 Task: Compose an email with the signature Logan Nelson with the subject Request for a review follow-up and the message I would like to request a change to the project objectives, can we schedule a meeting to discuss this? from softage.9@softage.net to softage.7@softage.netSelect the entire message and remove all formatting, select the entire message Undo Send the email. Finally, move the email from Sent Items to the label Employee handbooks
Action: Mouse moved to (841, 50)
Screenshot: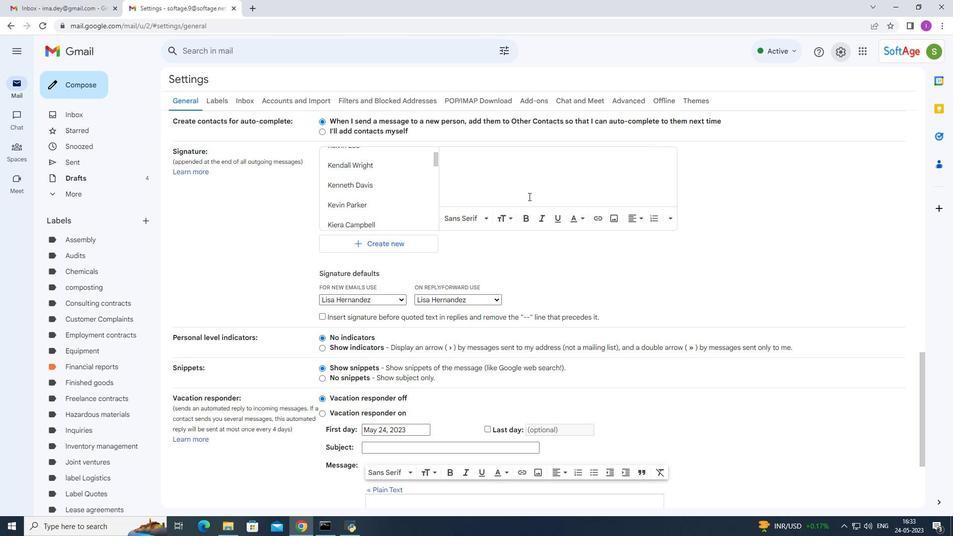 
Action: Mouse pressed left at (841, 50)
Screenshot: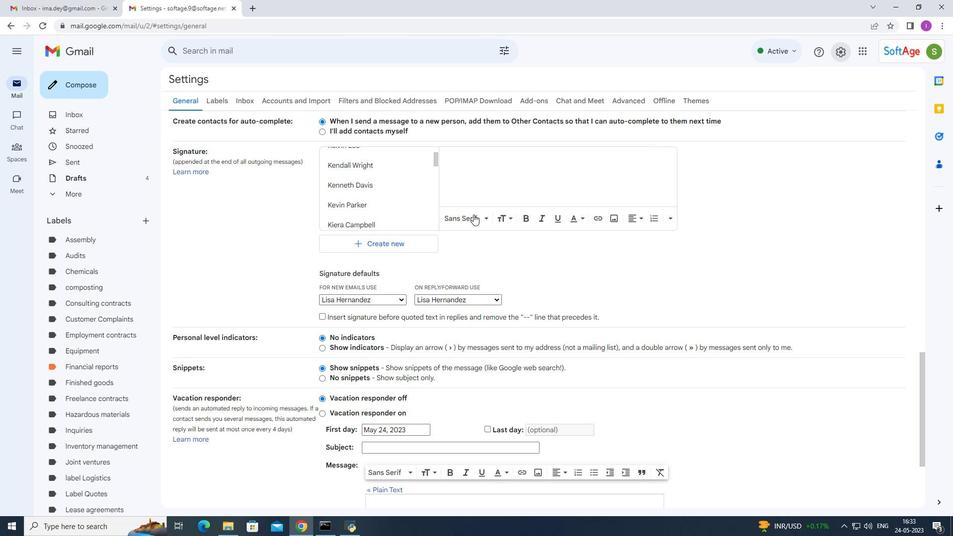 
Action: Mouse moved to (839, 102)
Screenshot: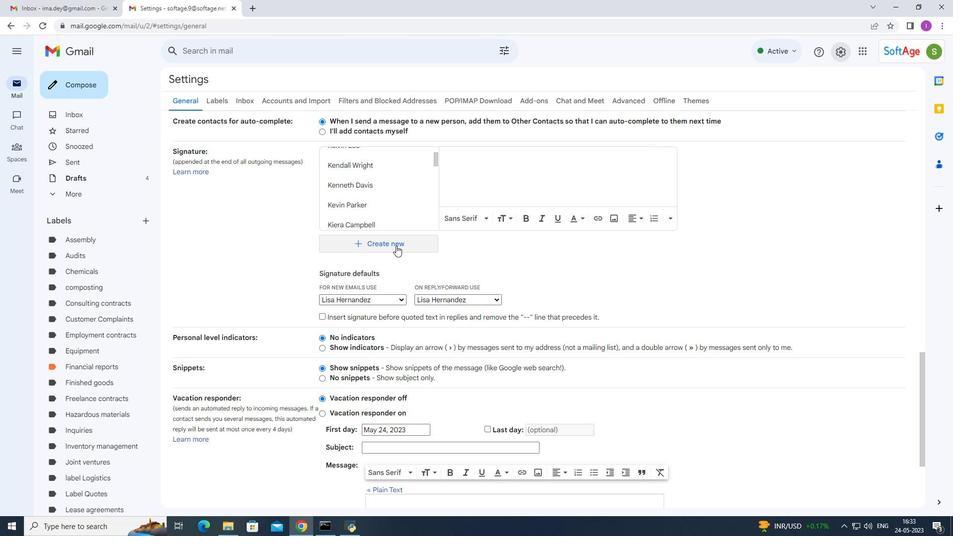 
Action: Mouse pressed left at (839, 102)
Screenshot: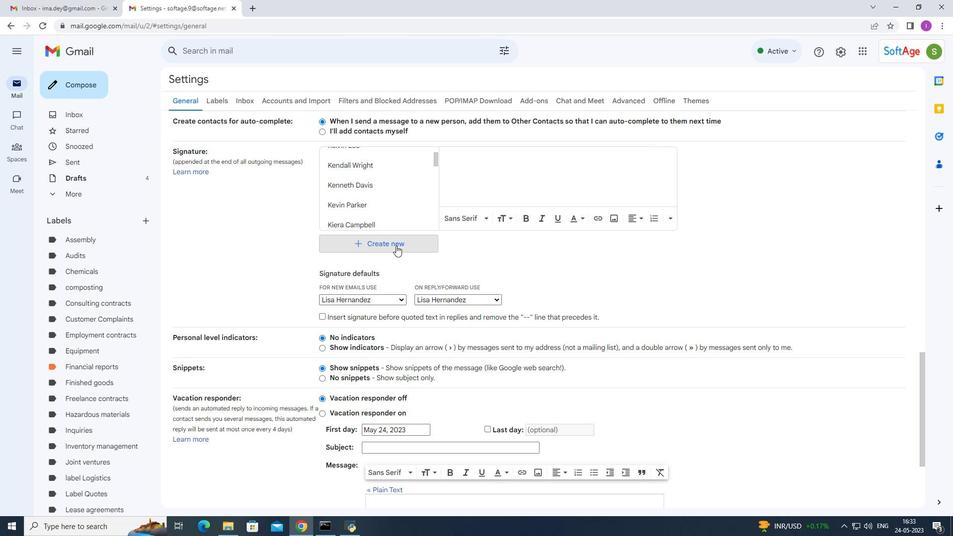 
Action: Mouse moved to (447, 230)
Screenshot: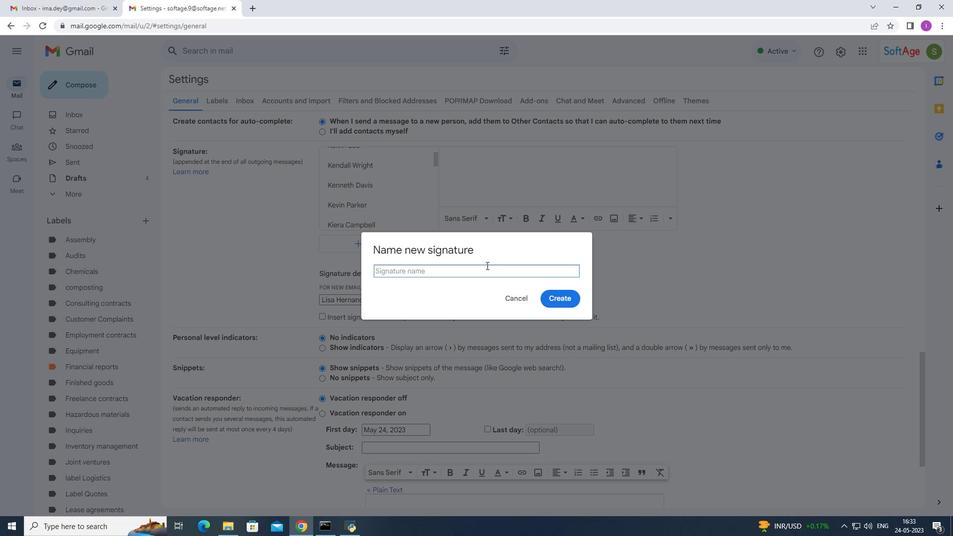 
Action: Mouse scrolled (447, 229) with delta (0, 0)
Screenshot: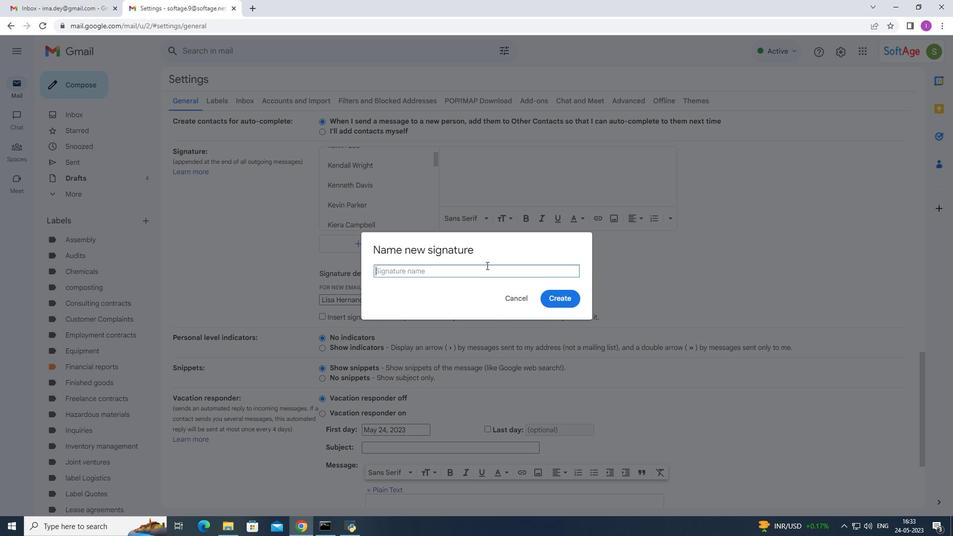
Action: Mouse moved to (458, 228)
Screenshot: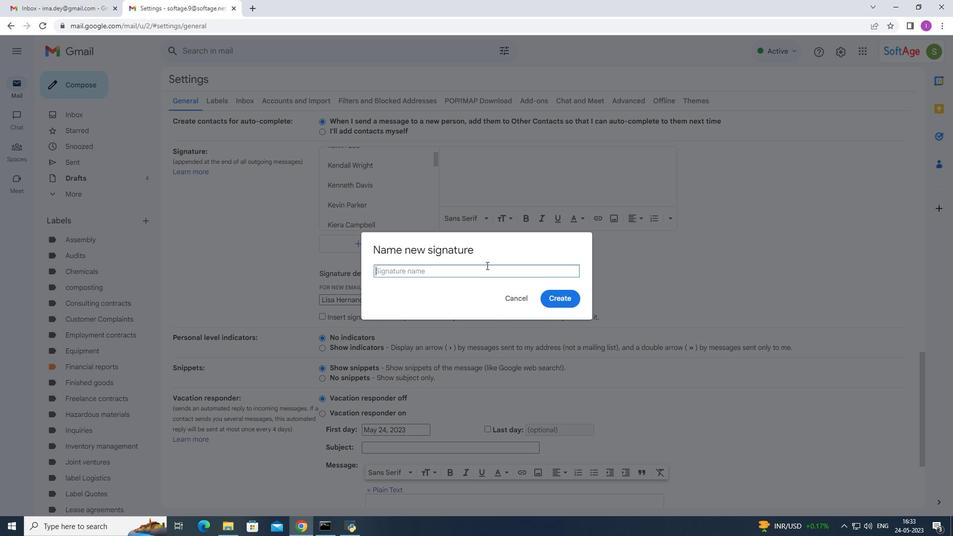 
Action: Mouse scrolled (448, 229) with delta (0, 0)
Screenshot: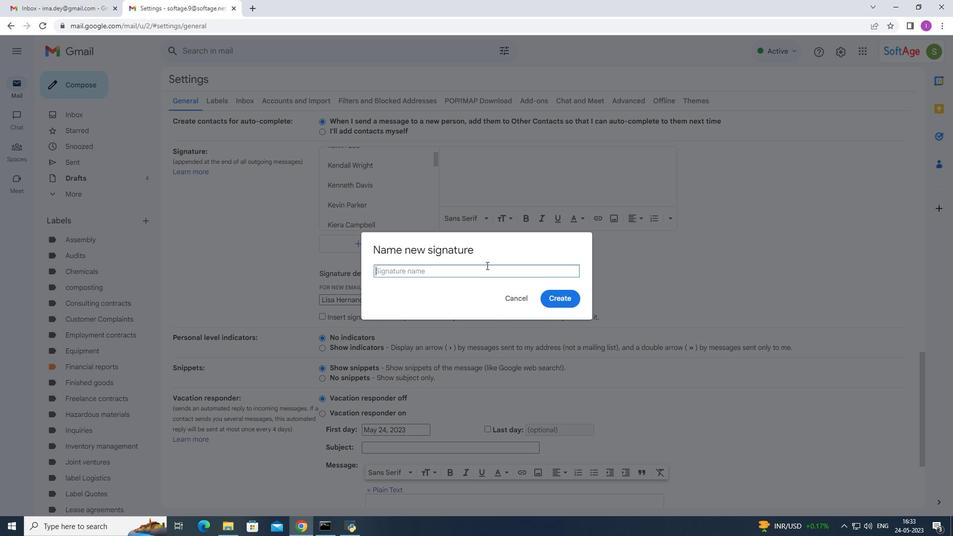 
Action: Mouse scrolled (450, 229) with delta (0, 0)
Screenshot: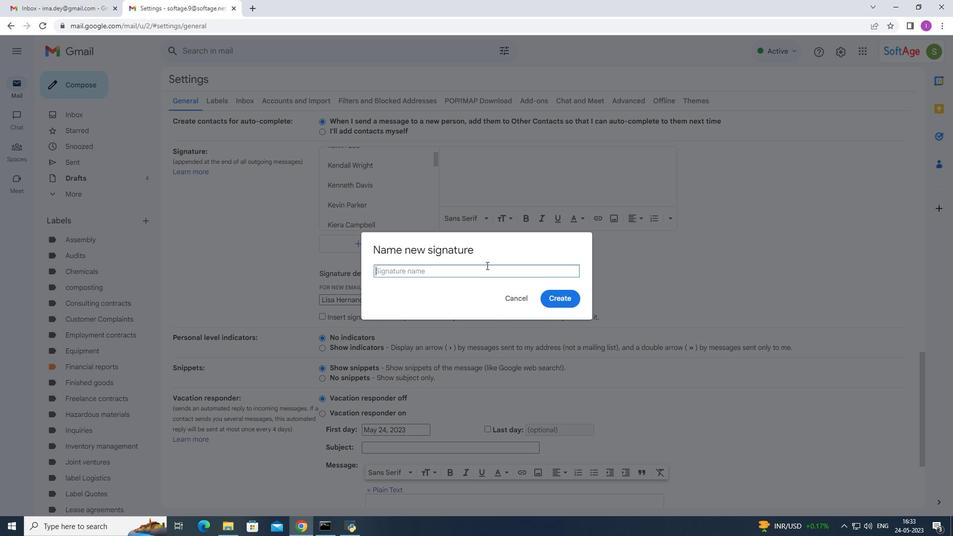 
Action: Mouse scrolled (451, 229) with delta (0, 0)
Screenshot: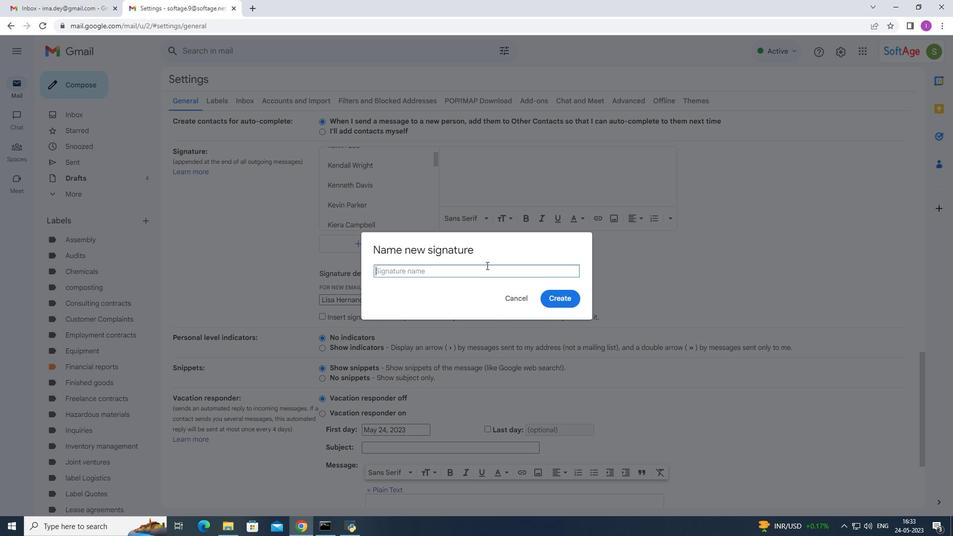 
Action: Mouse scrolled (456, 227) with delta (0, 0)
Screenshot: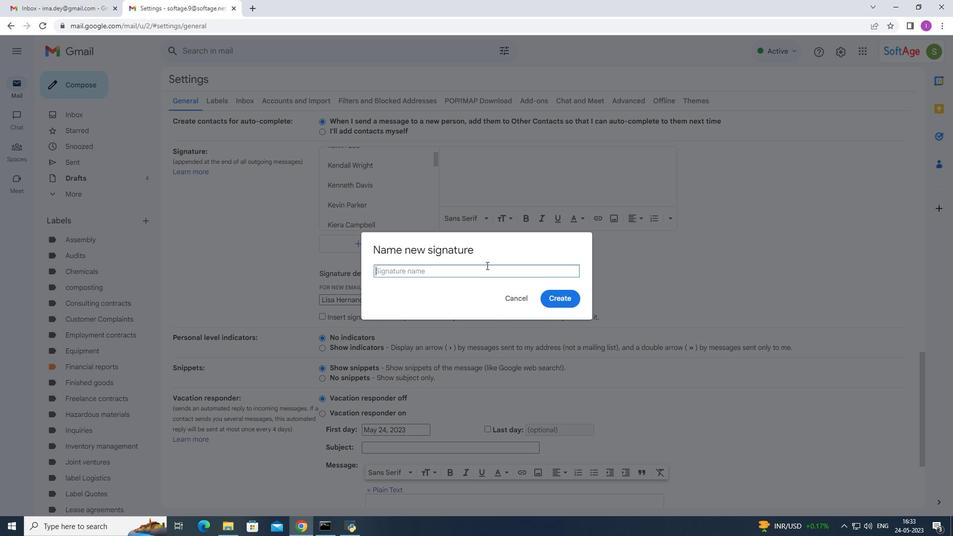 
Action: Mouse moved to (459, 227)
Screenshot: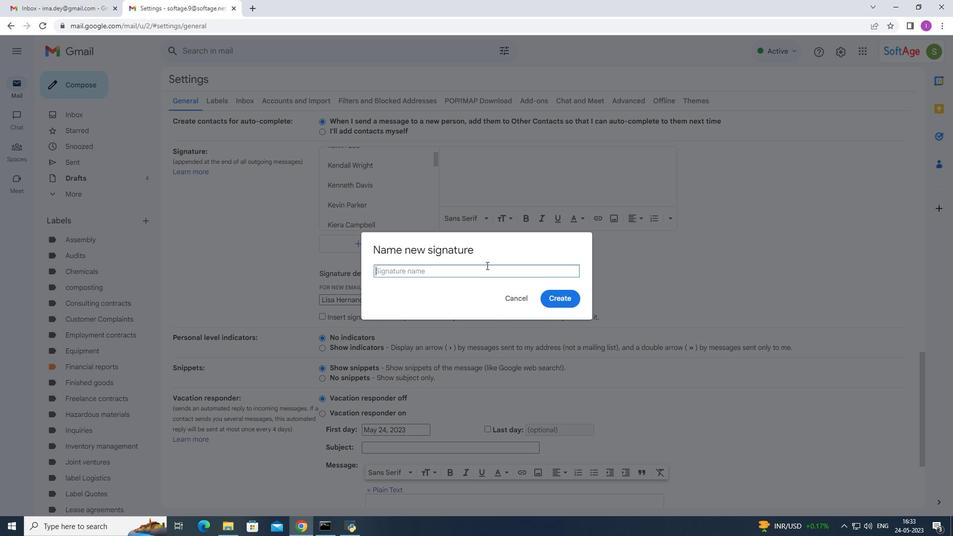 
Action: Mouse scrolled (459, 226) with delta (0, 0)
Screenshot: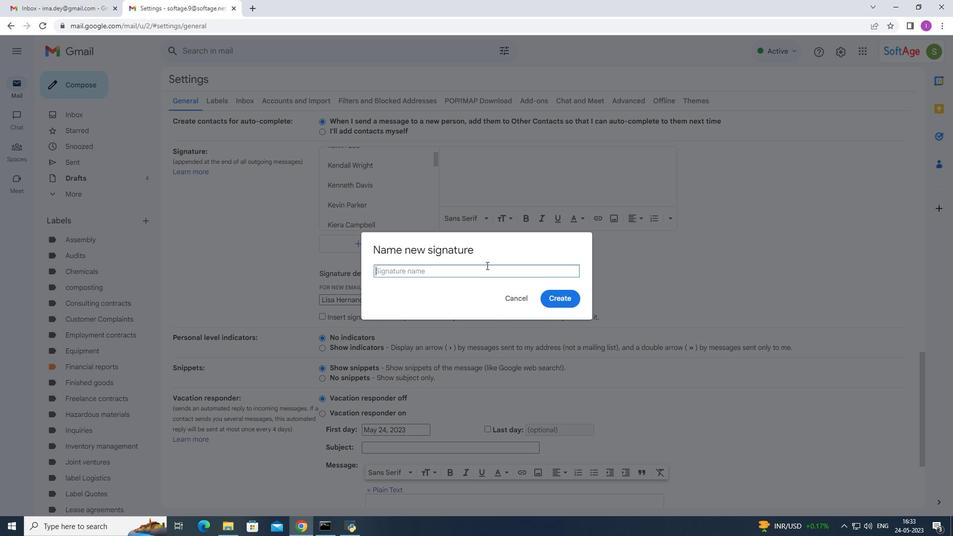 
Action: Mouse moved to (464, 228)
Screenshot: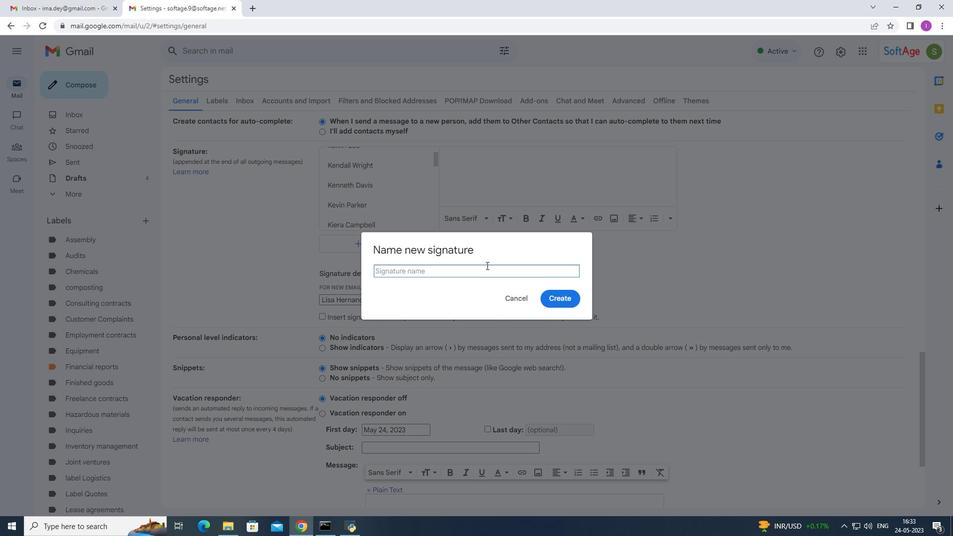 
Action: Mouse scrolled (462, 227) with delta (0, 0)
Screenshot: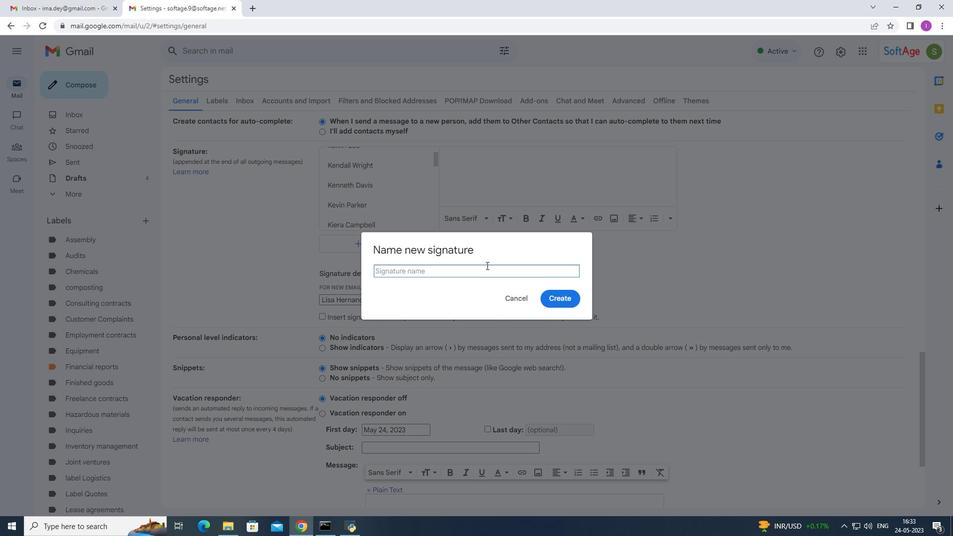 
Action: Mouse moved to (465, 228)
Screenshot: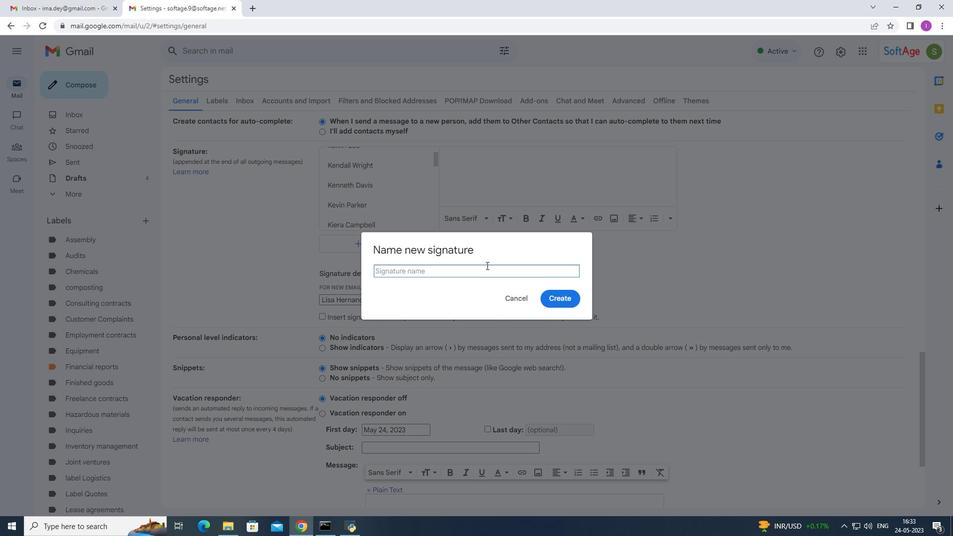 
Action: Mouse scrolled (464, 227) with delta (0, 0)
Screenshot: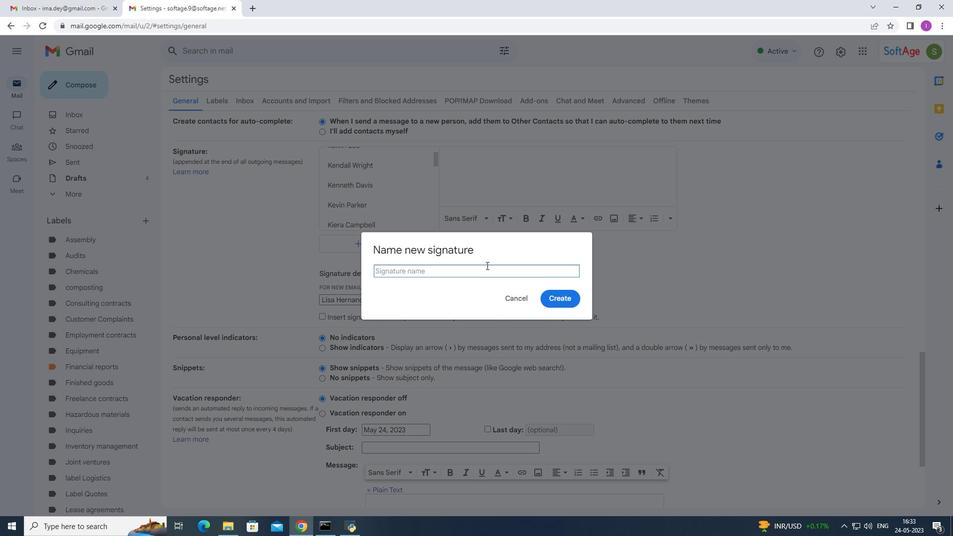 
Action: Mouse moved to (469, 227)
Screenshot: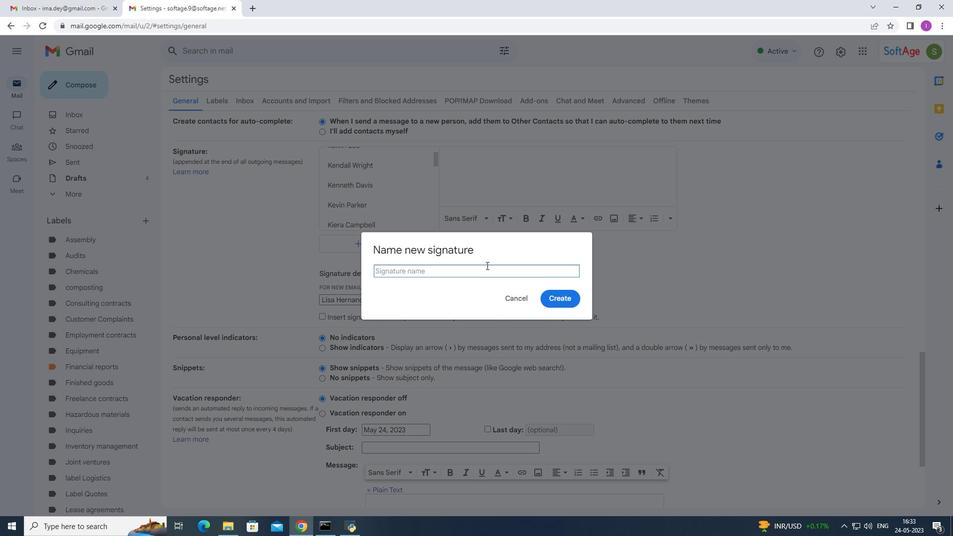 
Action: Mouse scrolled (468, 228) with delta (0, 0)
Screenshot: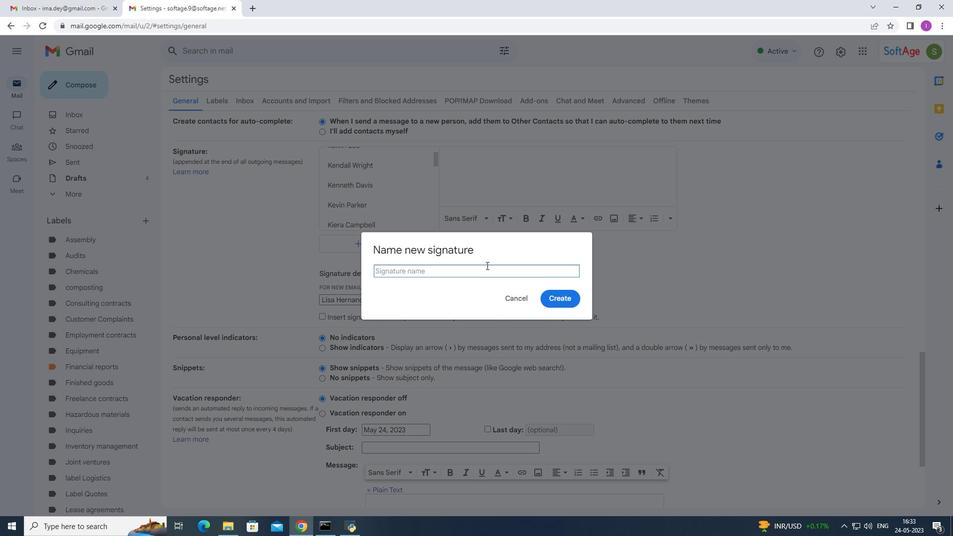 
Action: Mouse moved to (469, 228)
Screenshot: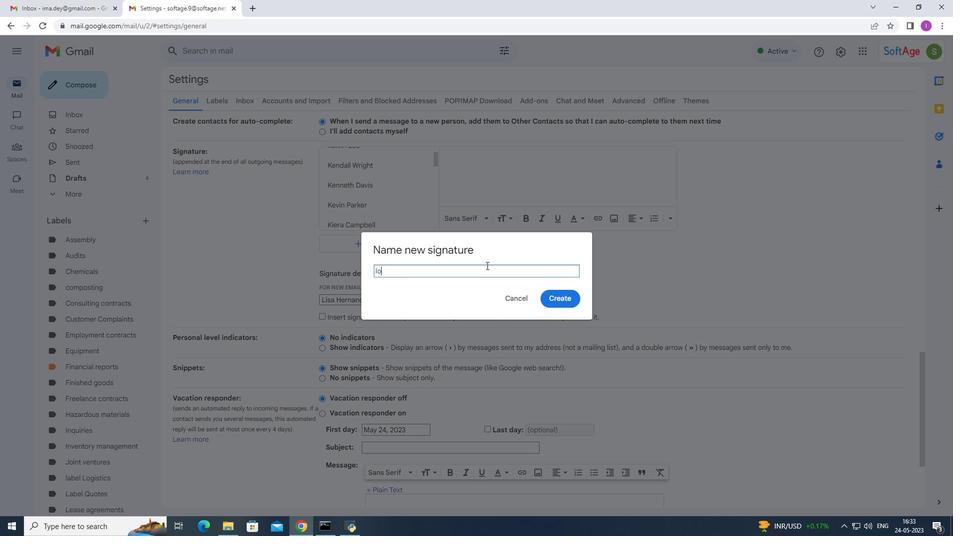 
Action: Mouse scrolled (469, 228) with delta (0, 0)
Screenshot: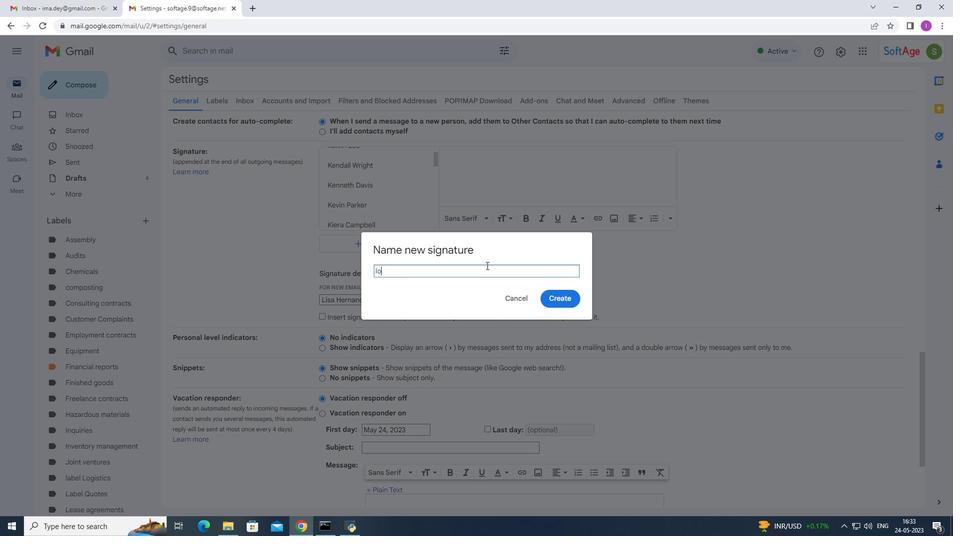 
Action: Mouse moved to (469, 231)
Screenshot: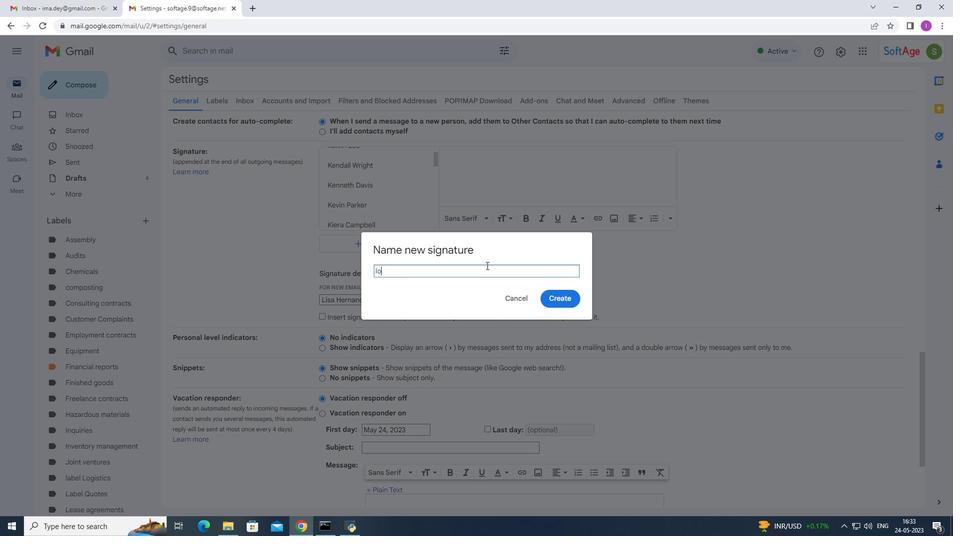 
Action: Mouse scrolled (469, 231) with delta (0, 0)
Screenshot: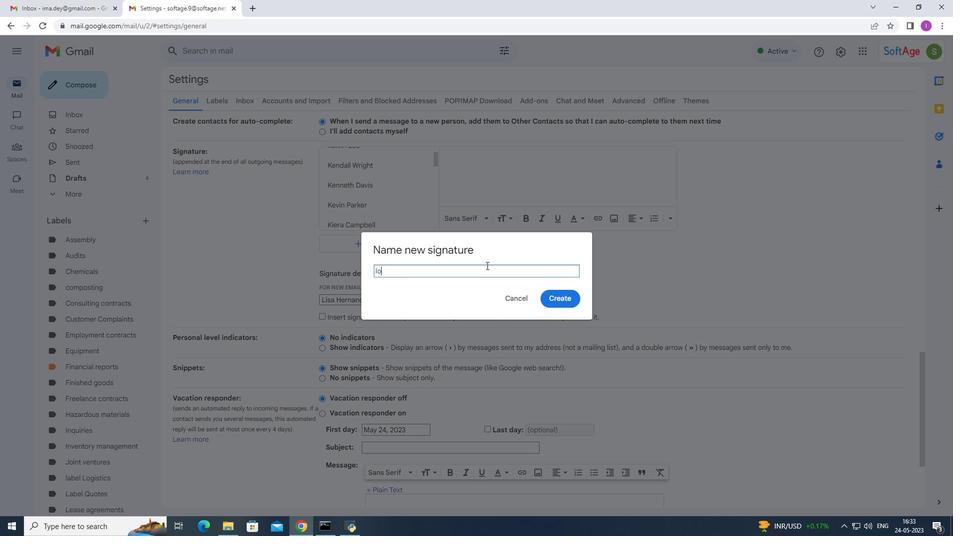 
Action: Mouse moved to (469, 231)
Screenshot: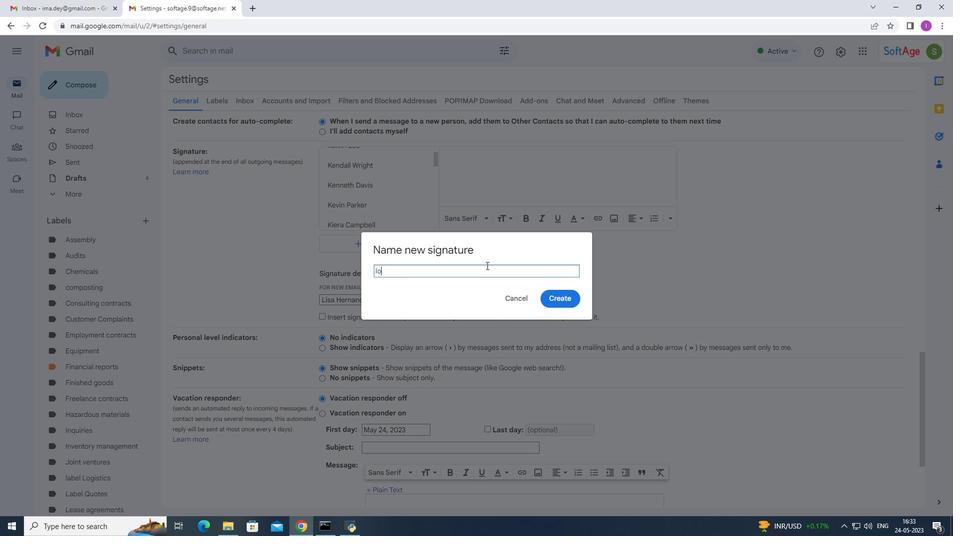 
Action: Mouse scrolled (469, 230) with delta (0, 0)
Screenshot: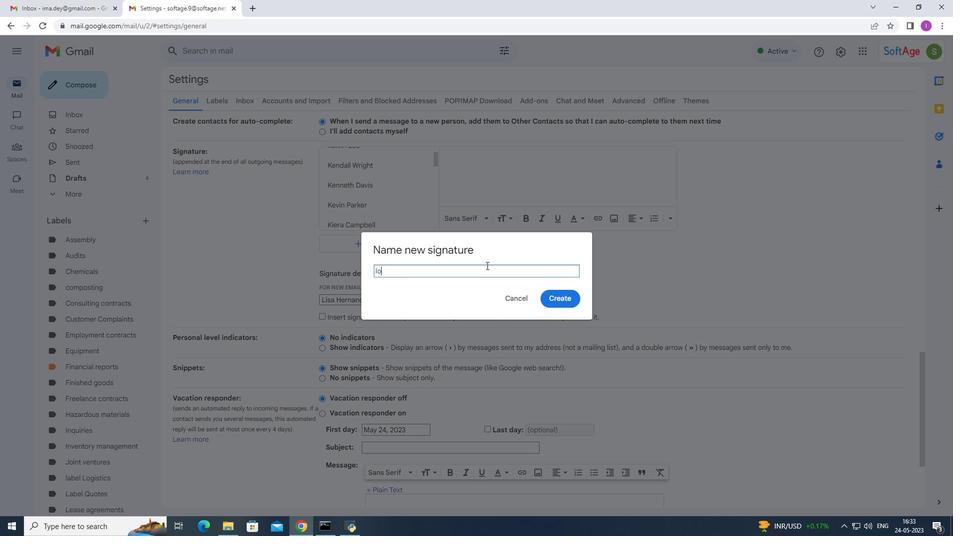 
Action: Mouse scrolled (469, 231) with delta (0, 0)
Screenshot: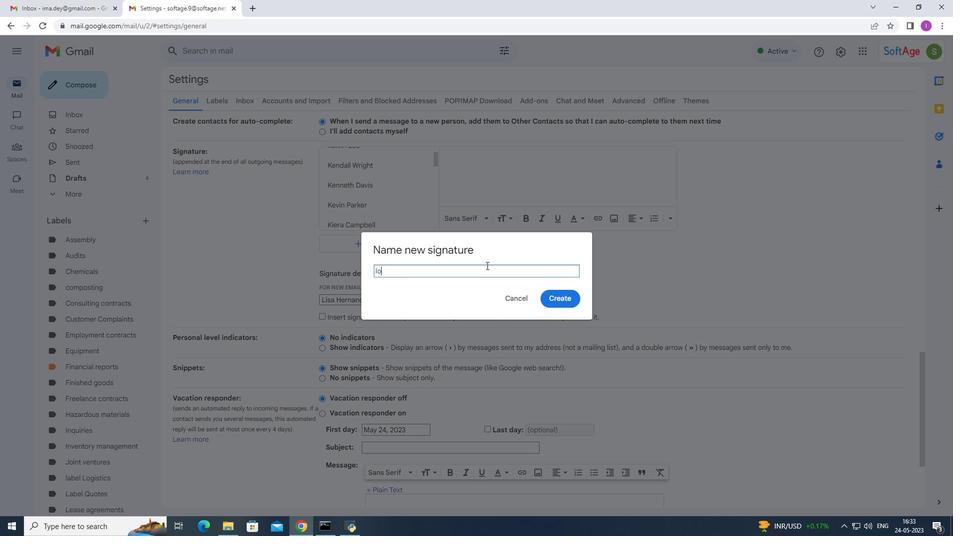 
Action: Mouse scrolled (469, 230) with delta (0, 0)
Screenshot: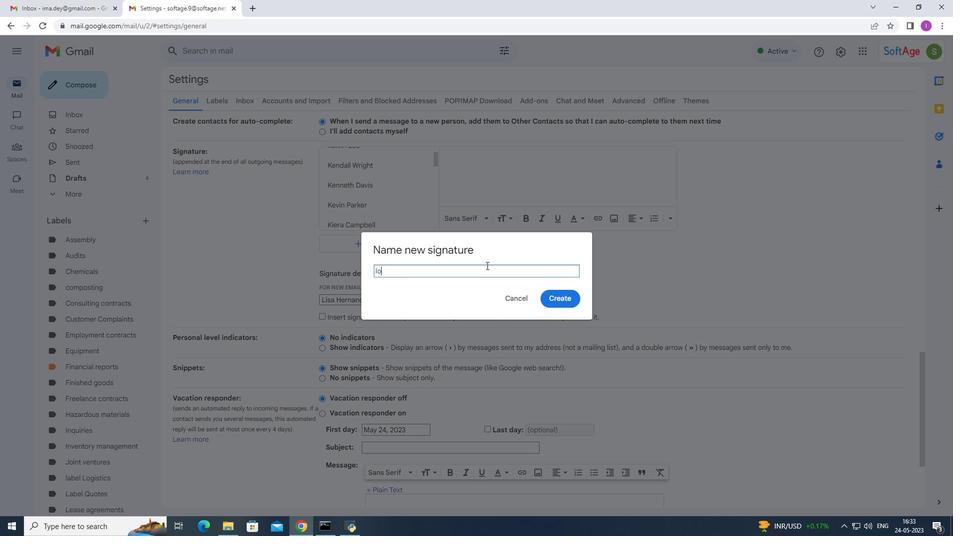 
Action: Mouse moved to (468, 240)
Screenshot: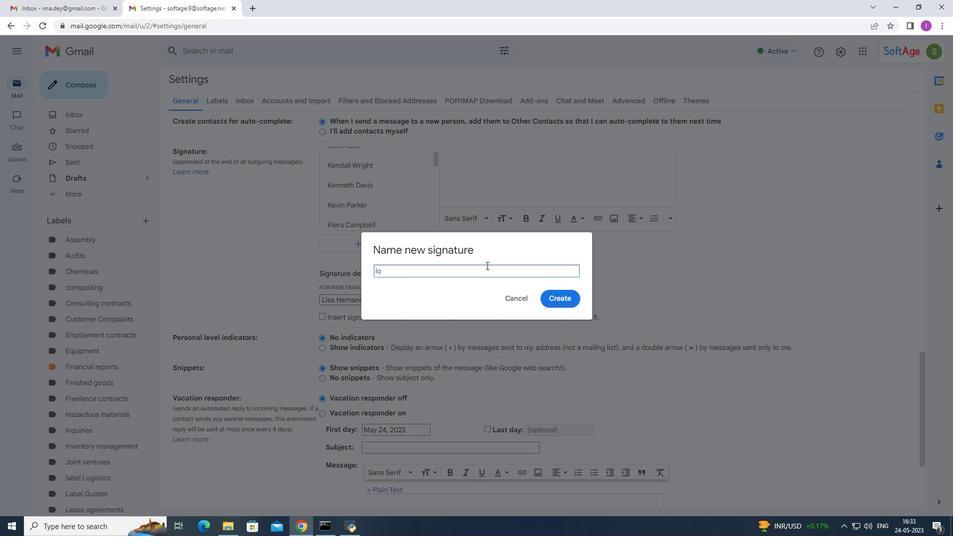 
Action: Mouse scrolled (468, 239) with delta (0, 0)
Screenshot: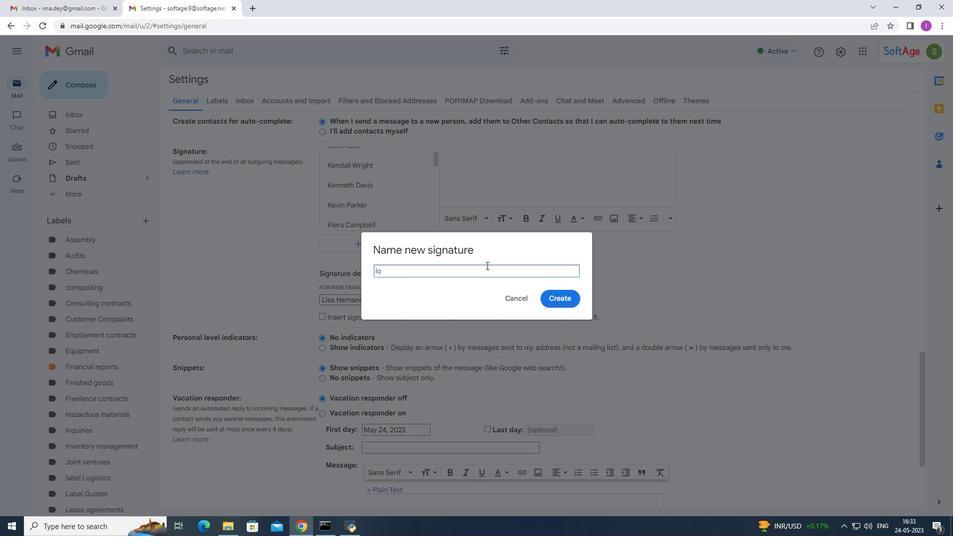 
Action: Mouse moved to (467, 244)
Screenshot: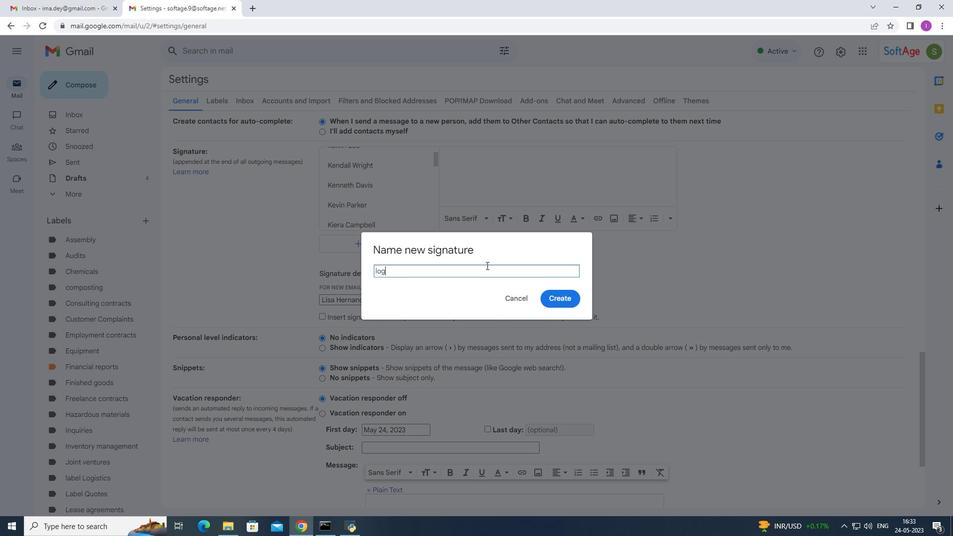 
Action: Mouse scrolled (467, 243) with delta (0, 0)
Screenshot: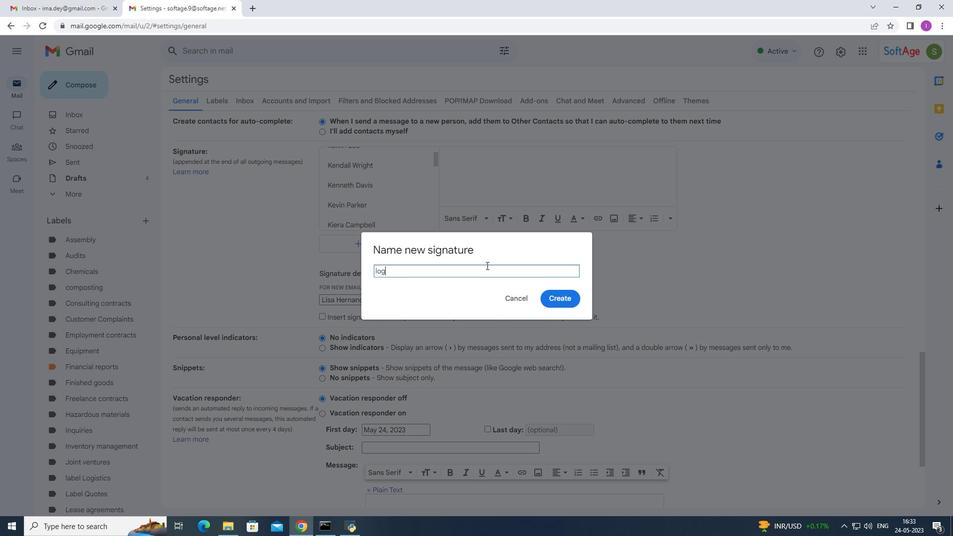 
Action: Mouse scrolled (467, 244) with delta (0, 0)
Screenshot: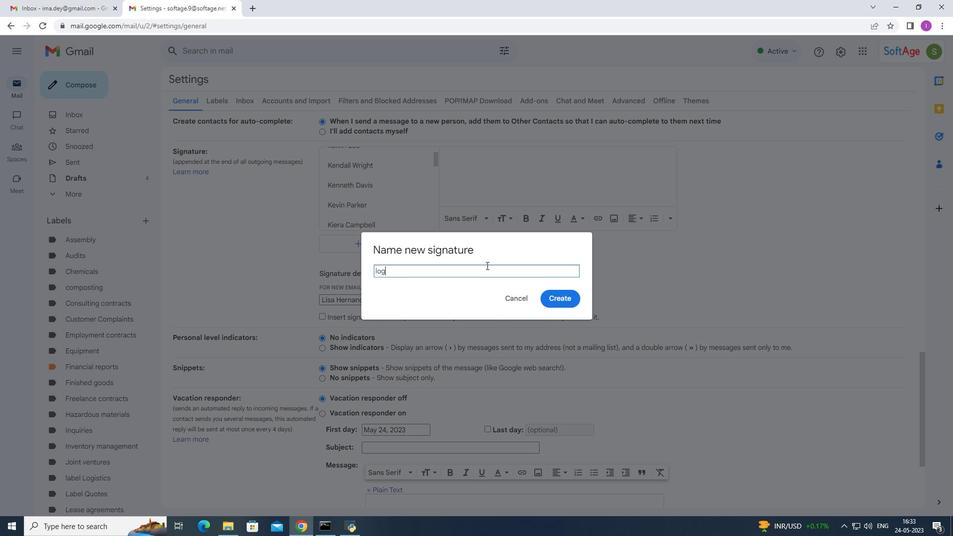 
Action: Mouse scrolled (467, 243) with delta (0, 0)
Screenshot: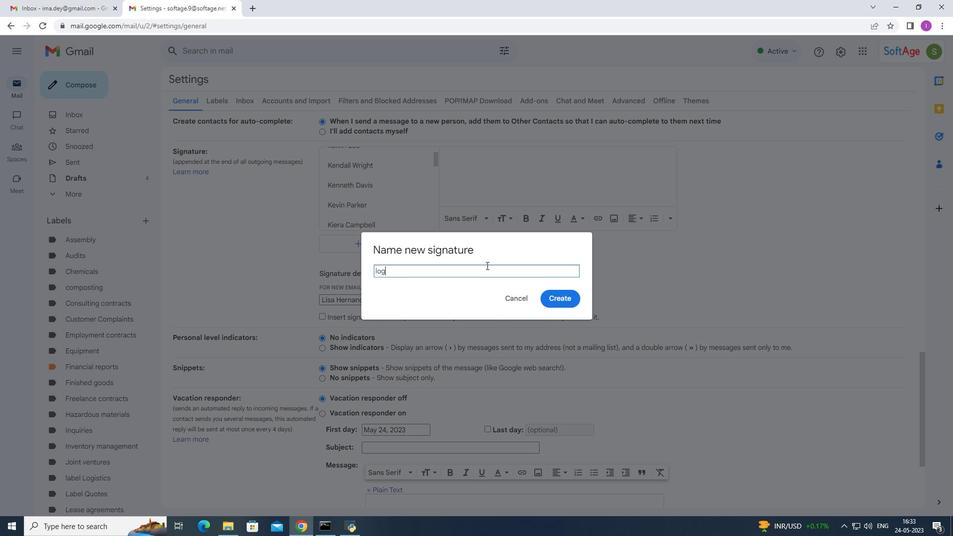 
Action: Mouse scrolled (467, 244) with delta (0, 0)
Screenshot: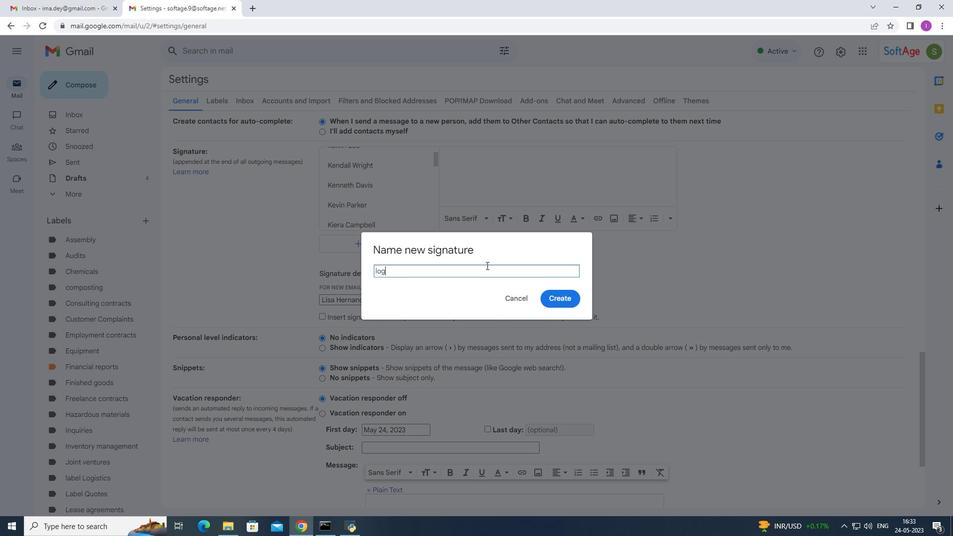 
Action: Mouse moved to (467, 245)
Screenshot: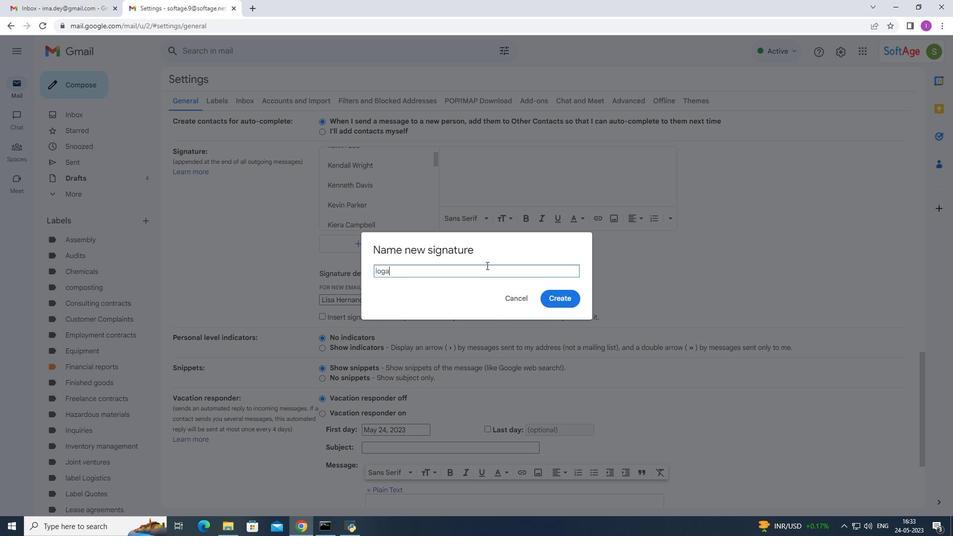 
Action: Mouse scrolled (467, 245) with delta (0, 0)
Screenshot: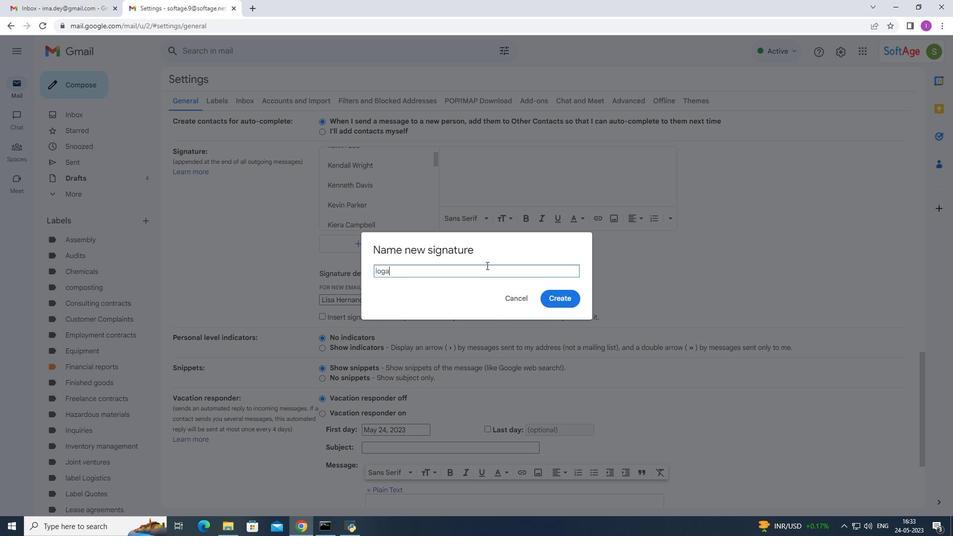 
Action: Mouse moved to (467, 248)
Screenshot: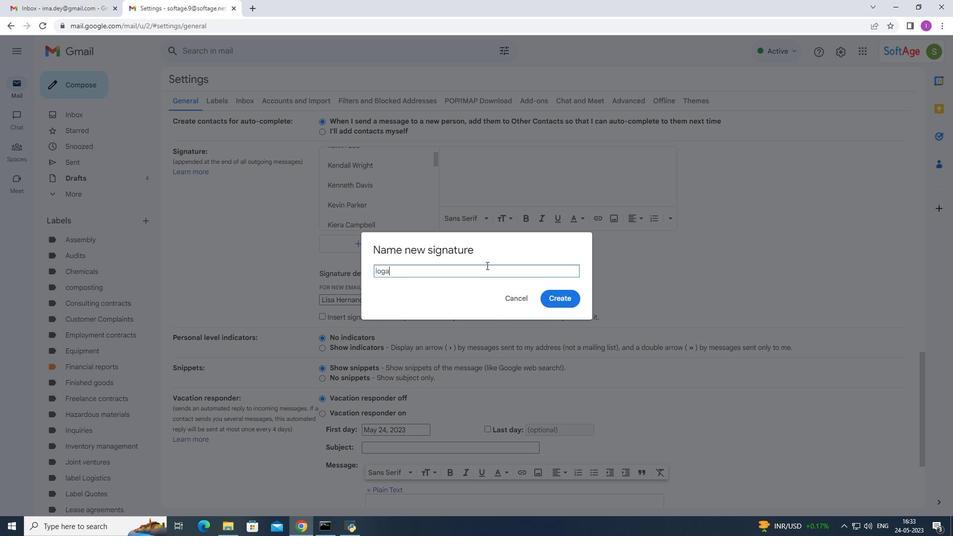 
Action: Mouse scrolled (467, 248) with delta (0, 0)
Screenshot: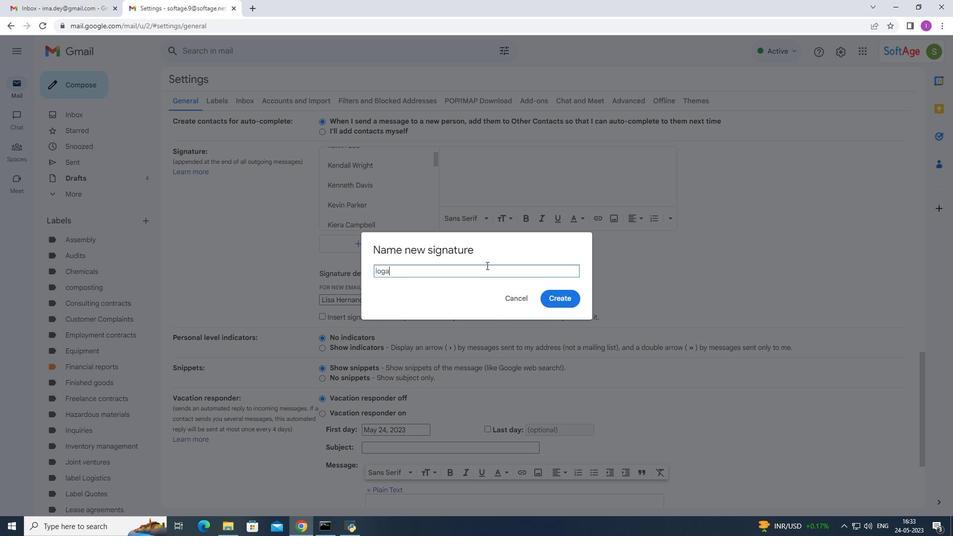 
Action: Mouse scrolled (467, 248) with delta (0, 0)
Screenshot: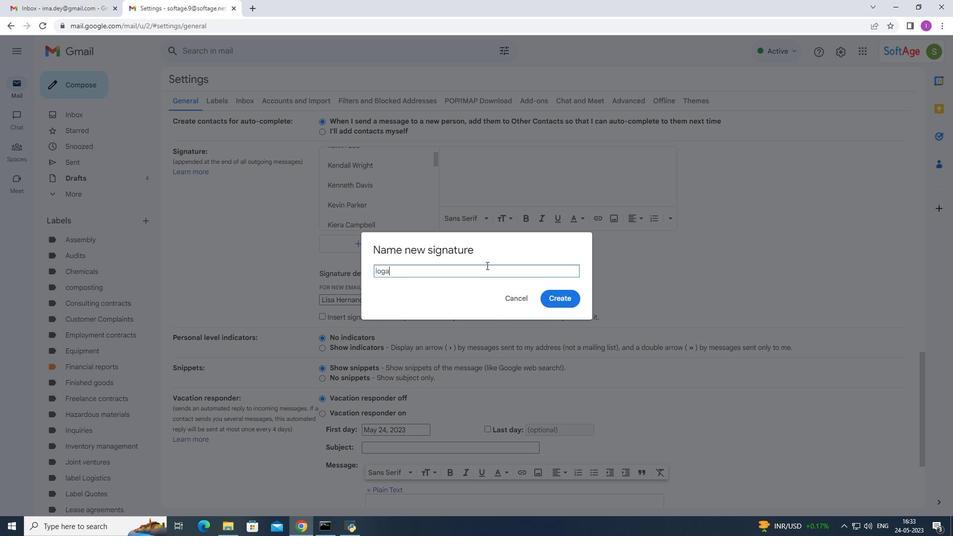 
Action: Mouse moved to (478, 255)
Screenshot: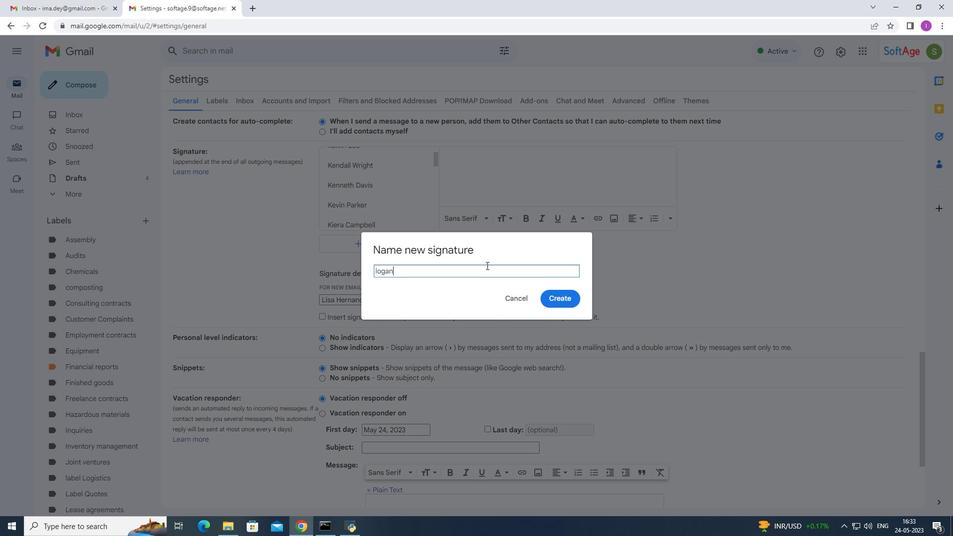 
Action: Mouse scrolled (478, 254) with delta (0, 0)
Screenshot: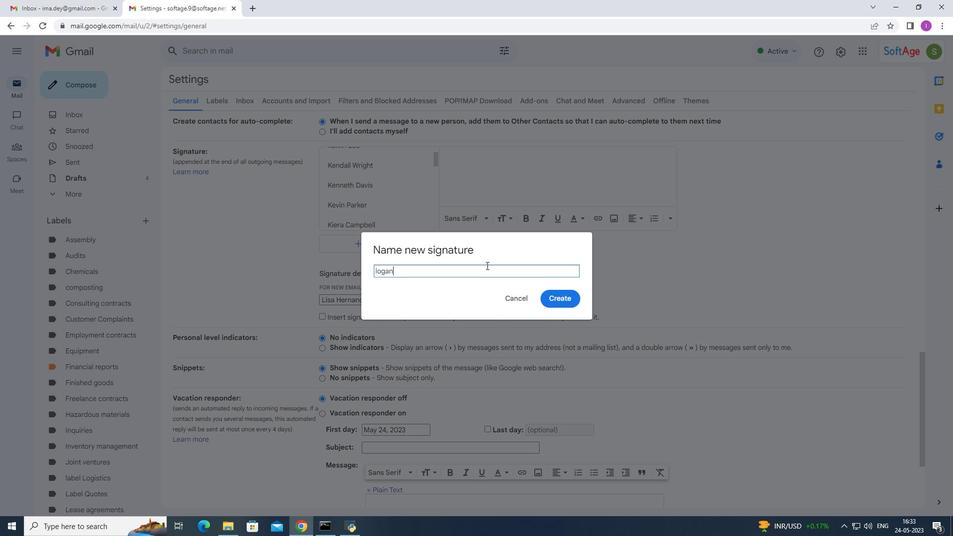 
Action: Mouse moved to (479, 257)
Screenshot: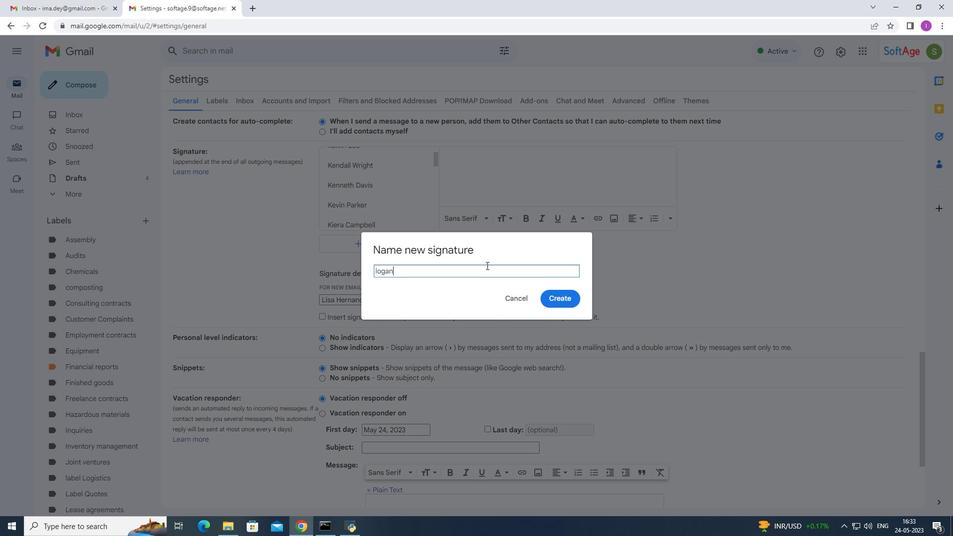 
Action: Mouse scrolled (479, 256) with delta (0, 0)
Screenshot: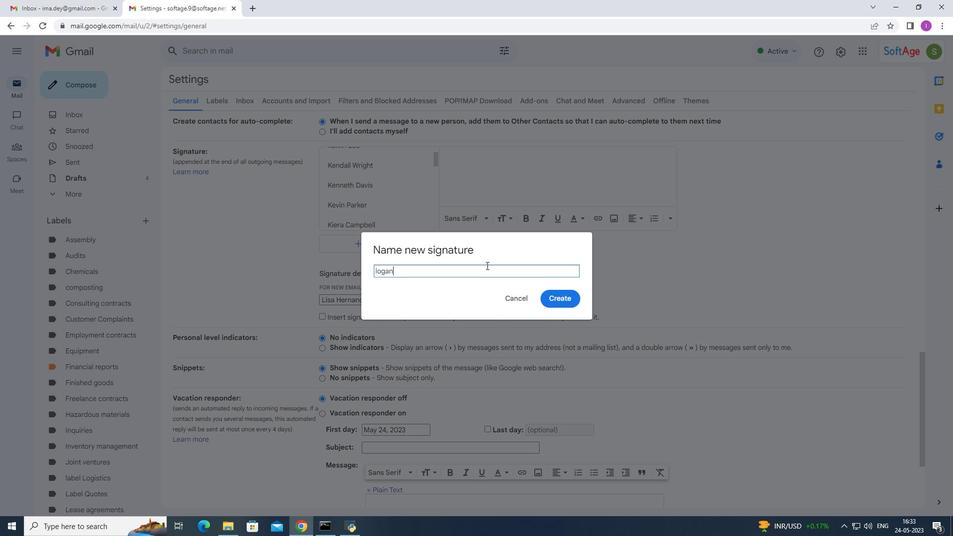 
Action: Mouse moved to (479, 257)
Screenshot: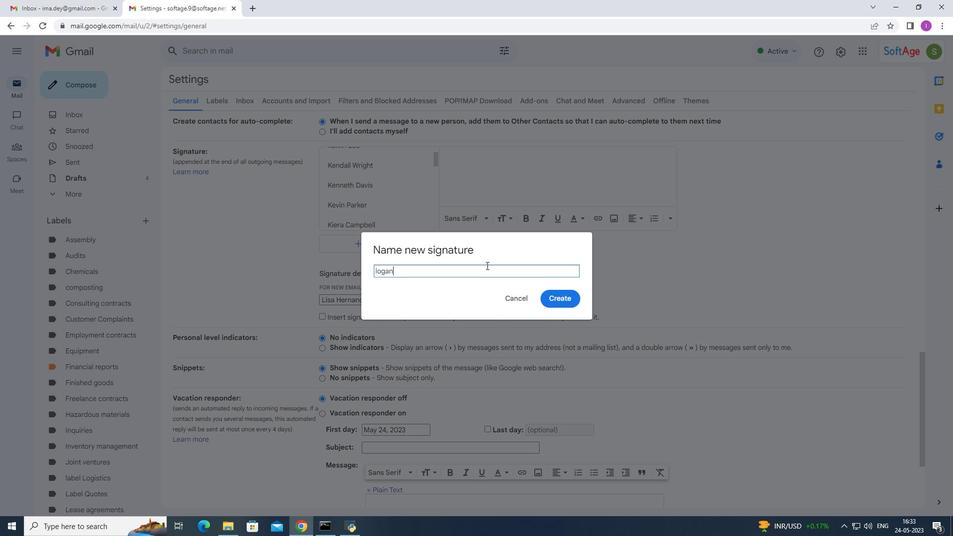 
Action: Mouse scrolled (479, 256) with delta (0, 0)
Screenshot: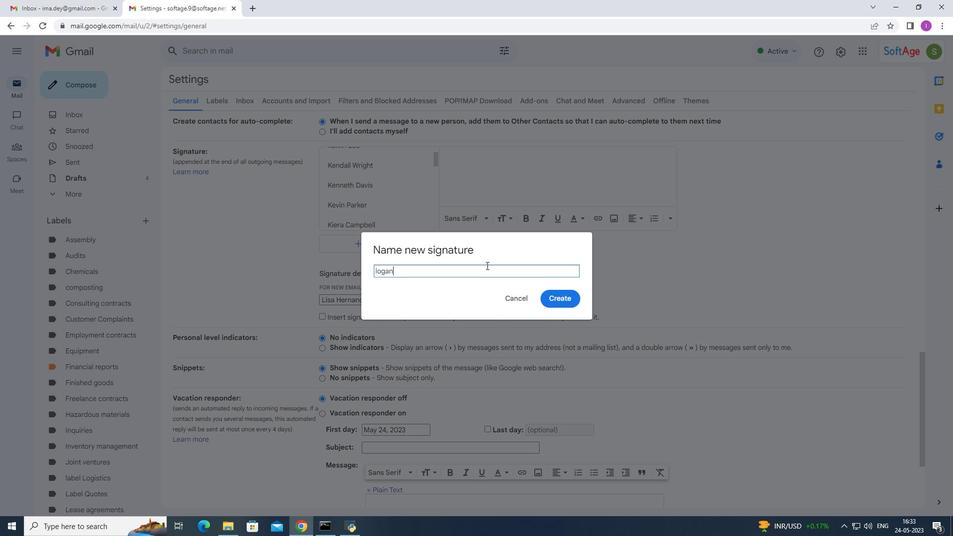 
Action: Mouse moved to (480, 257)
Screenshot: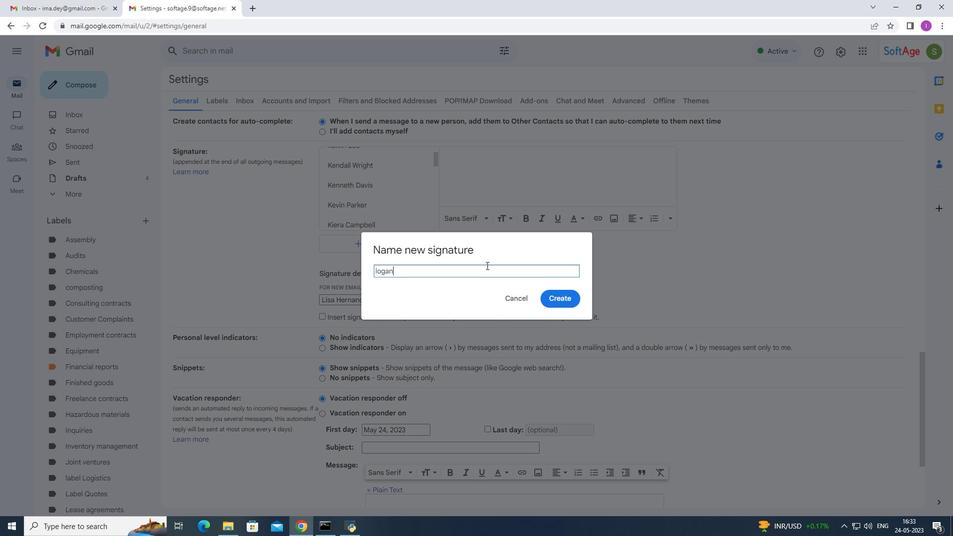 
Action: Mouse scrolled (480, 256) with delta (0, 0)
Screenshot: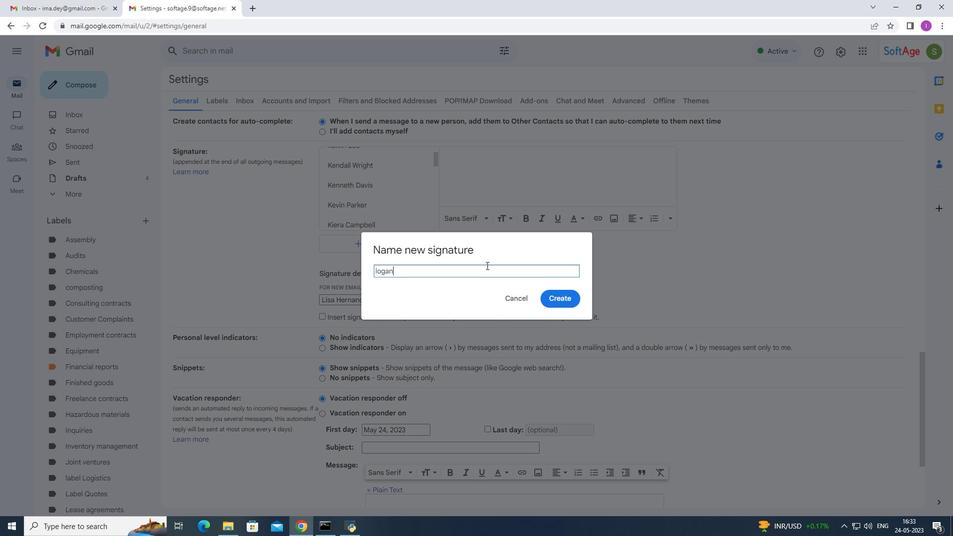 
Action: Mouse moved to (481, 257)
Screenshot: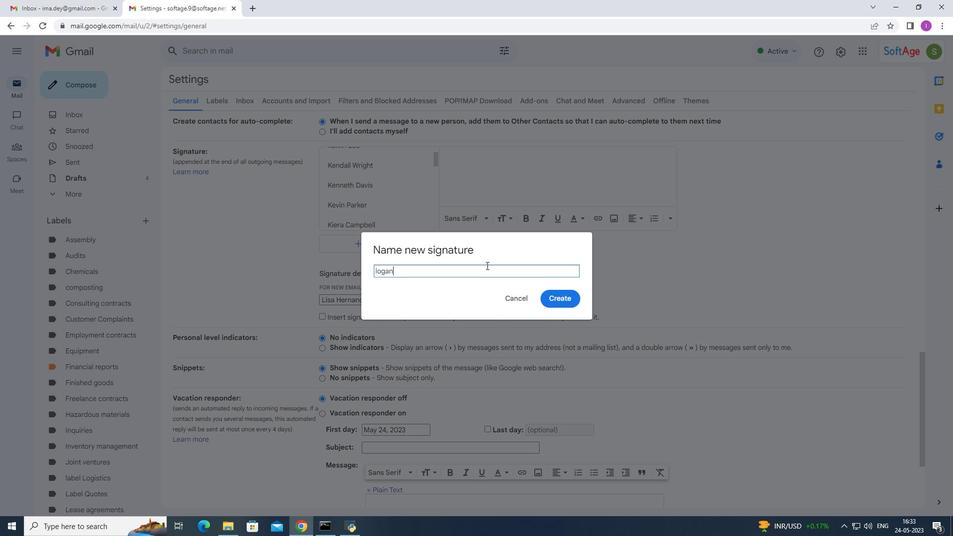 
Action: Mouse scrolled (480, 256) with delta (0, 0)
Screenshot: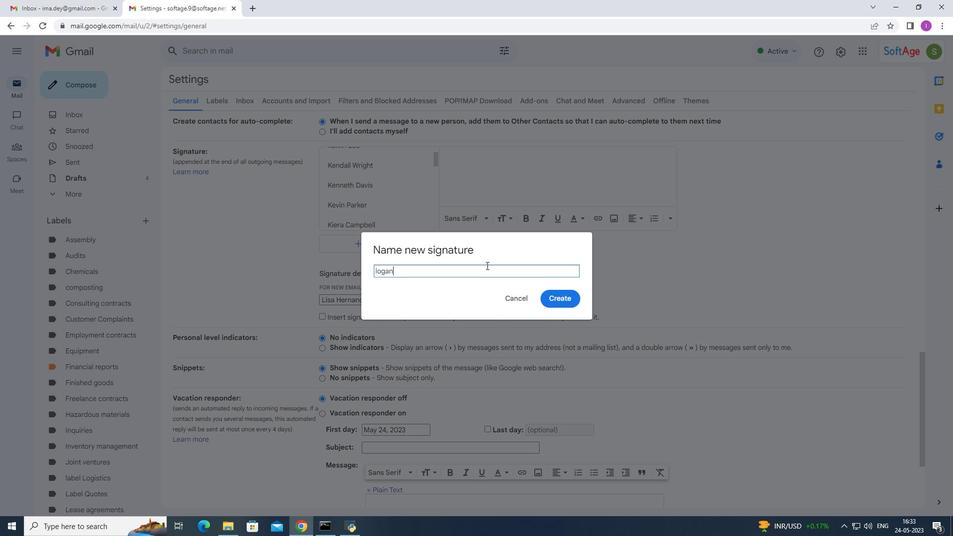 
Action: Mouse moved to (406, 242)
Screenshot: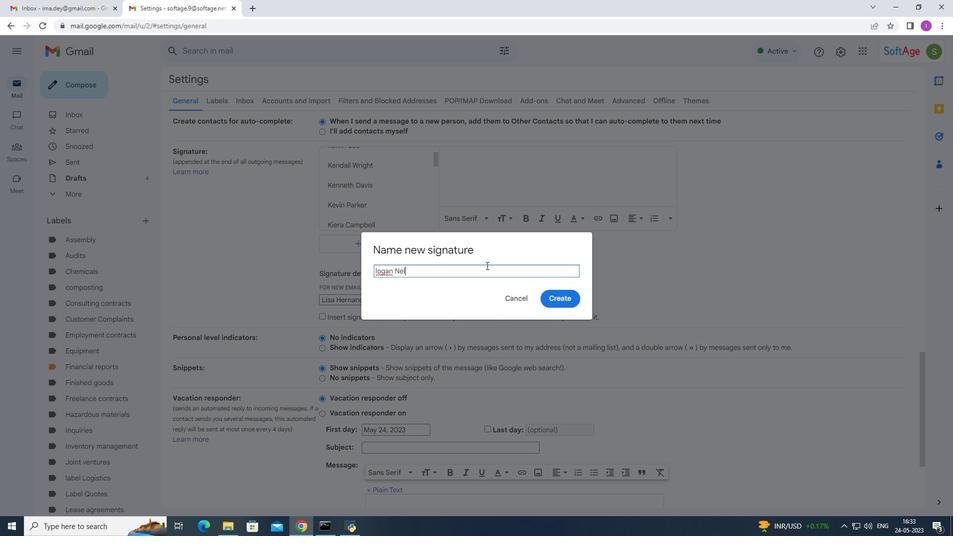 
Action: Mouse pressed left at (406, 242)
Screenshot: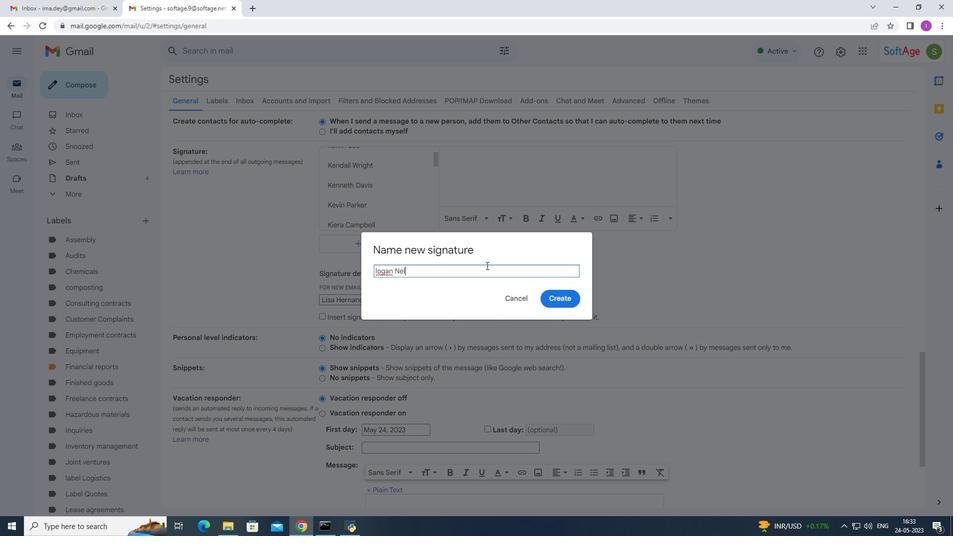 
Action: Mouse moved to (523, 174)
Screenshot: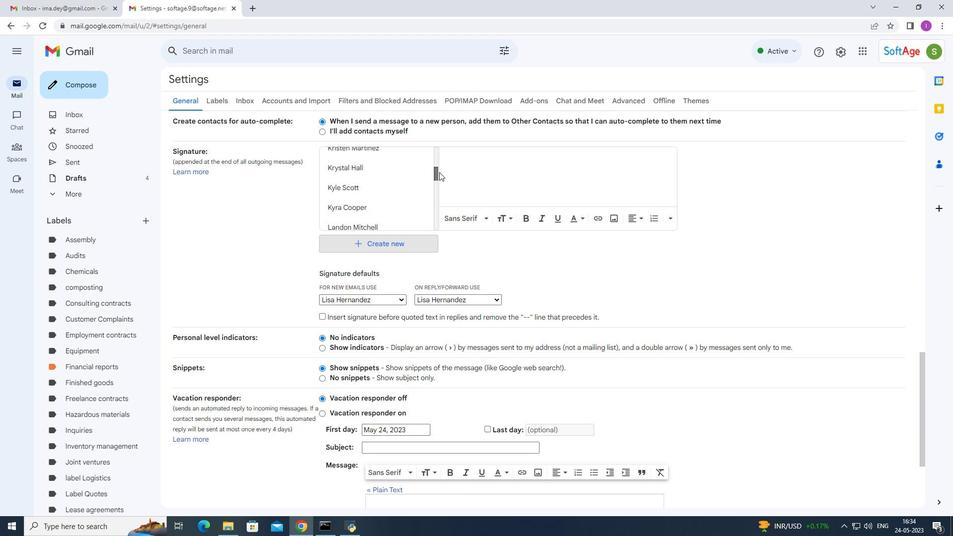 
Action: Key pressed <Key.shift><Key.shift><Key.shift><Key.shift><Key.shift><Key.shift><Key.shift><Key.shift><Key.shift><Key.shift><Key.shift><Key.shift><Key.shift><Key.shift><Key.shift><Key.shift>Logan<Key.space><Key.shift>Nelsom<Key.backspace>n
Screenshot: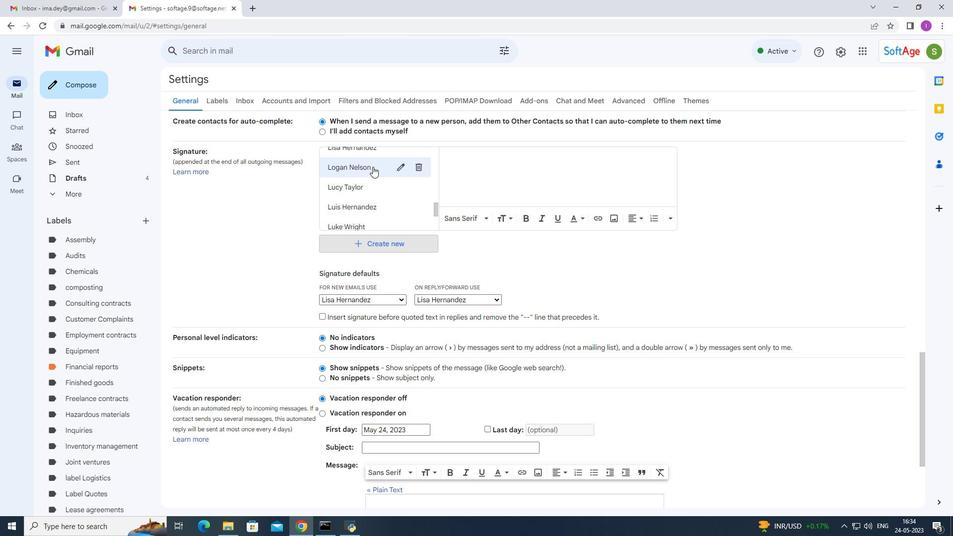 
Action: Mouse moved to (556, 298)
Screenshot: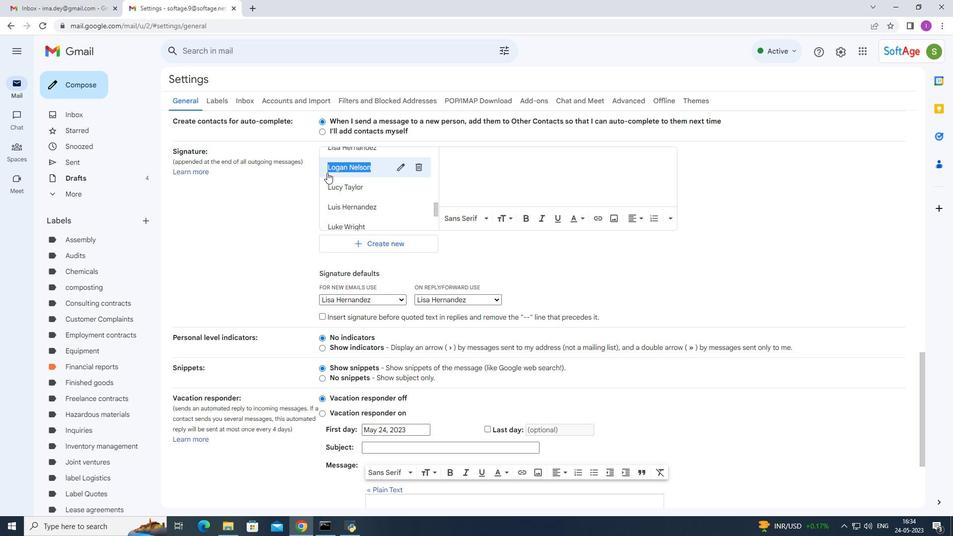 
Action: Mouse pressed left at (556, 298)
Screenshot: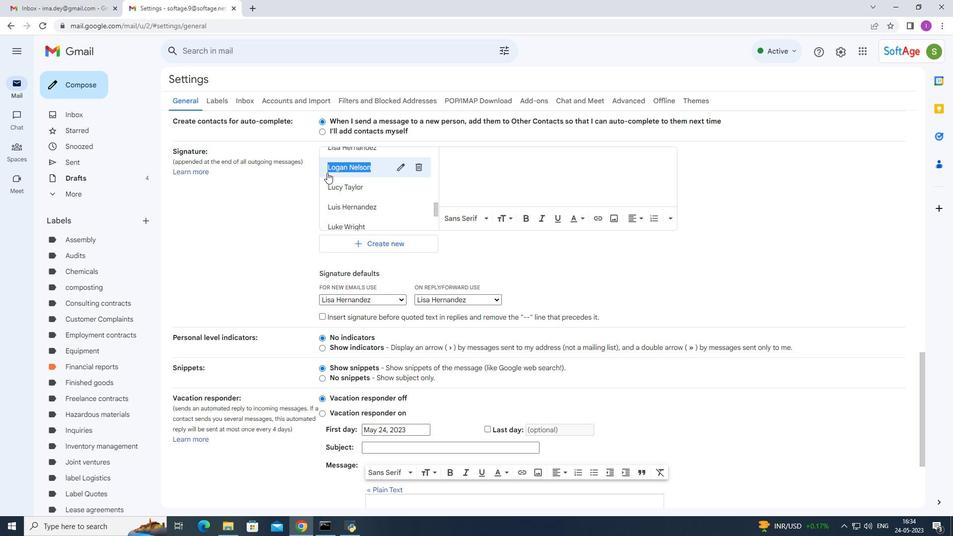 
Action: Mouse moved to (436, 157)
Screenshot: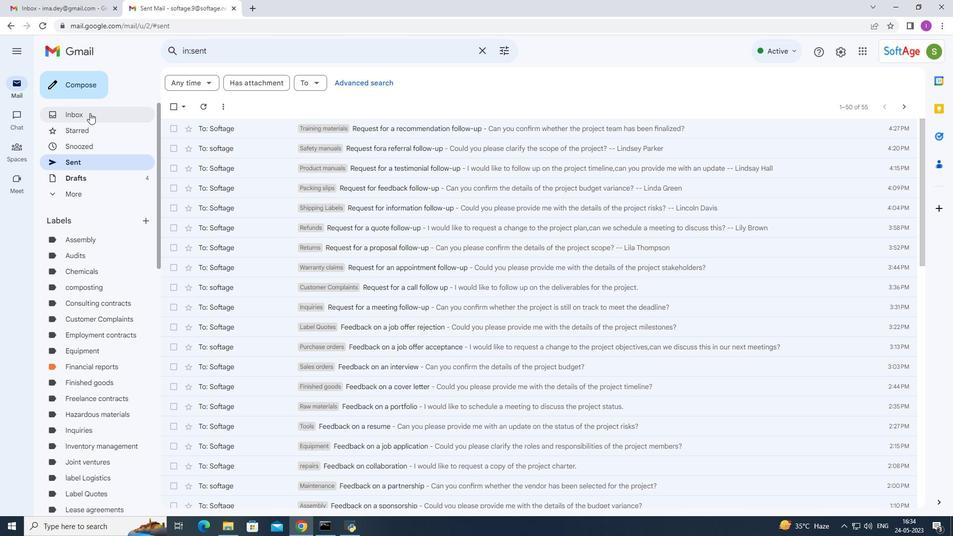 
Action: Mouse pressed left at (436, 157)
Screenshot: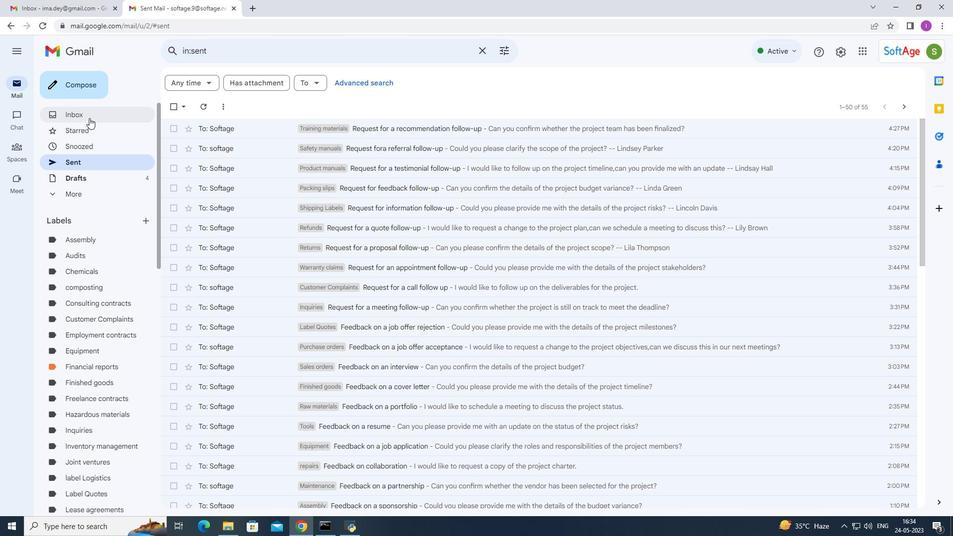 
Action: Mouse moved to (842, 52)
Screenshot: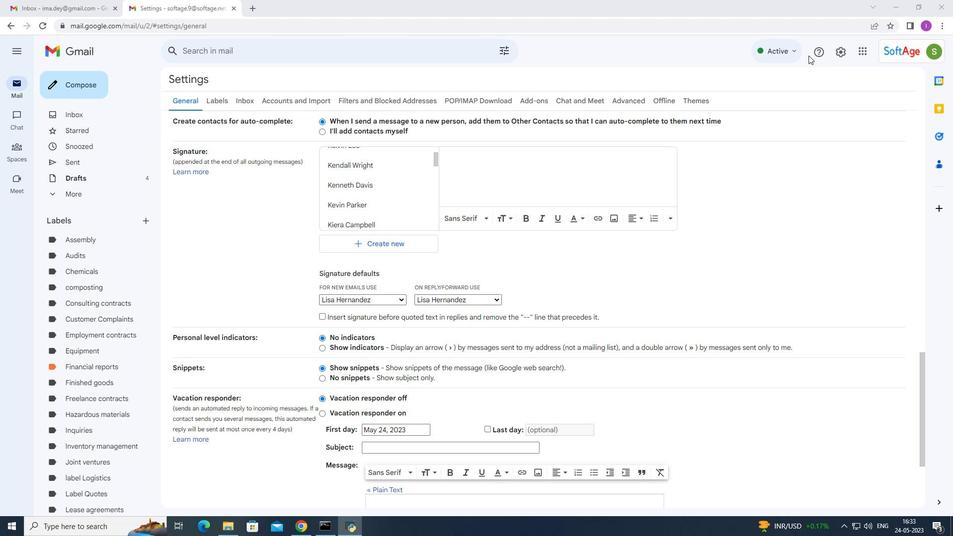 
Action: Mouse pressed left at (842, 52)
Screenshot: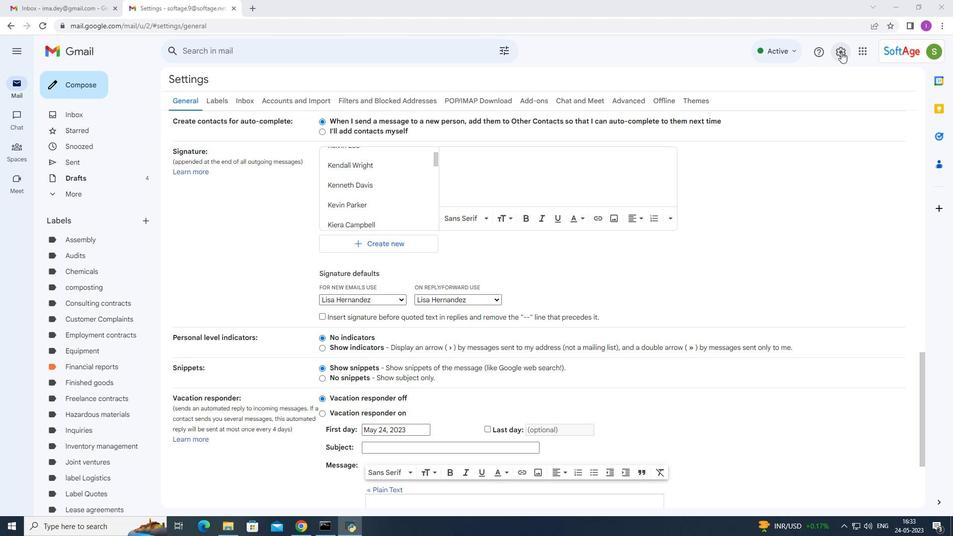 
Action: Mouse moved to (396, 245)
Screenshot: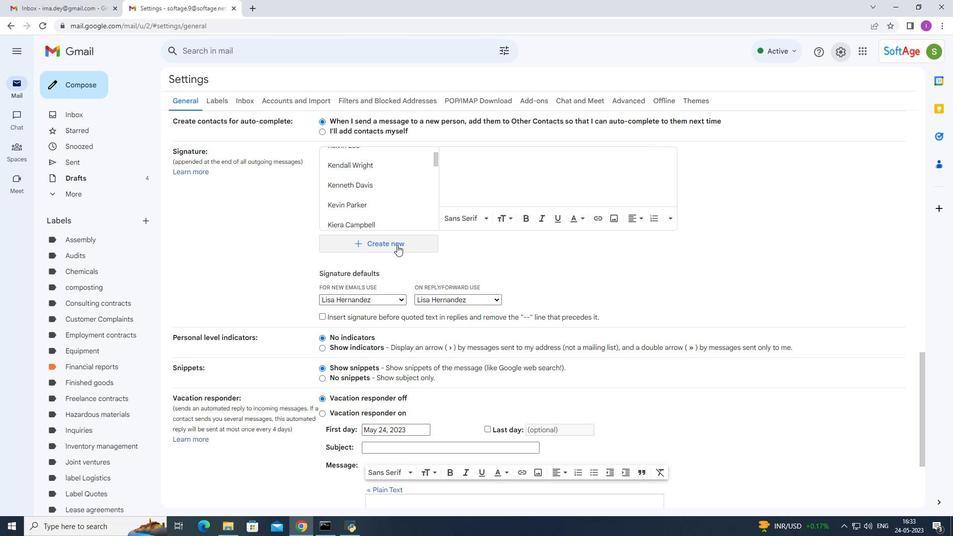 
Action: Mouse pressed left at (396, 245)
Screenshot: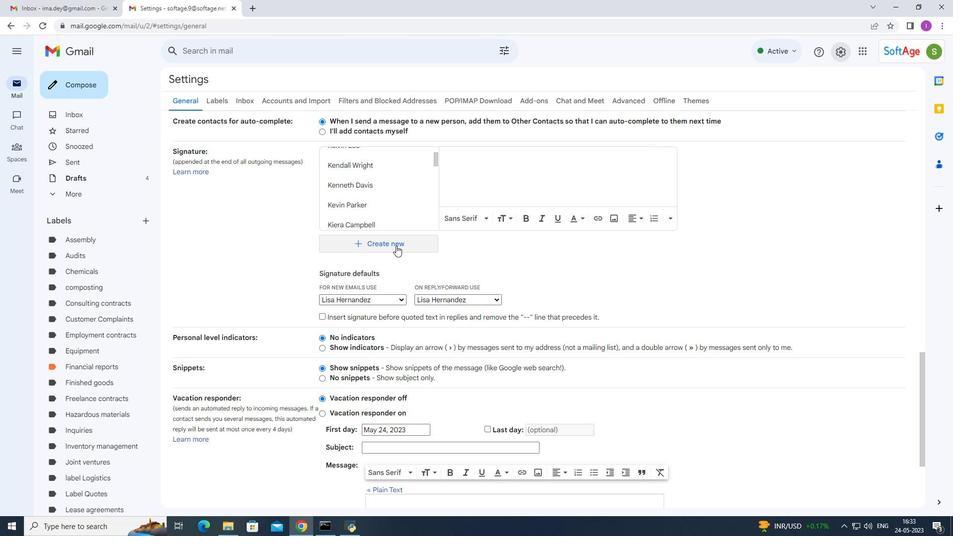 
Action: Mouse moved to (486, 265)
Screenshot: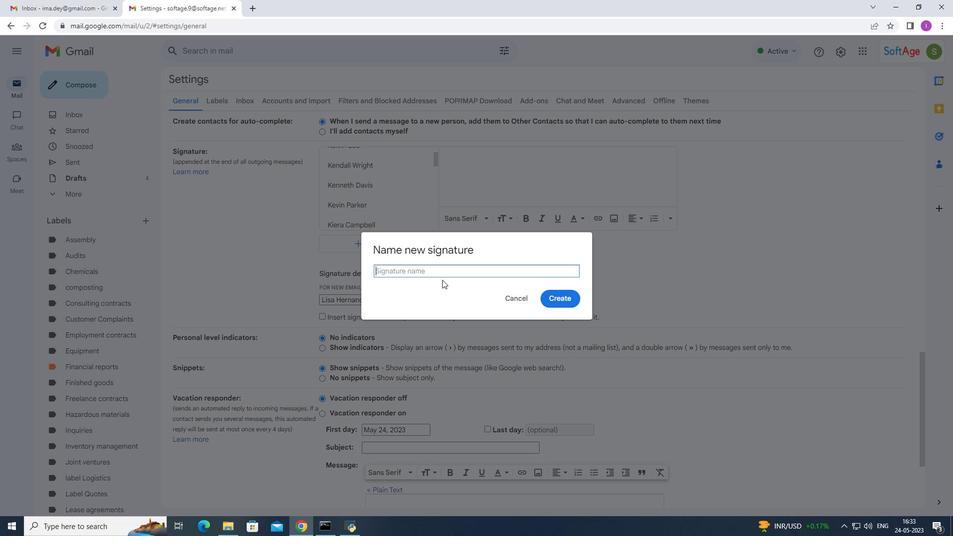 
Action: Key pressed <Key.shift><Key.shift><Key.shift><Key.shift><Key.shift><Key.shift><Key.shift><Key.shift><Key.shift><Key.shift><Key.shift><Key.shift><Key.shift><Key.shift><Key.shift><Key.shift><Key.shift><Key.shift><Key.shift><Key.shift><Key.shift><Key.shift><Key.shift><Key.shift><Key.shift><Key.shift><Key.shift><Key.shift><Key.shift><Key.shift><Key.shift><Key.shift><Key.shift><Key.shift><Key.shift><Key.shift><Key.shift><Key.shift><Key.shift>logan<Key.space><Key.shift>Nelso
Screenshot: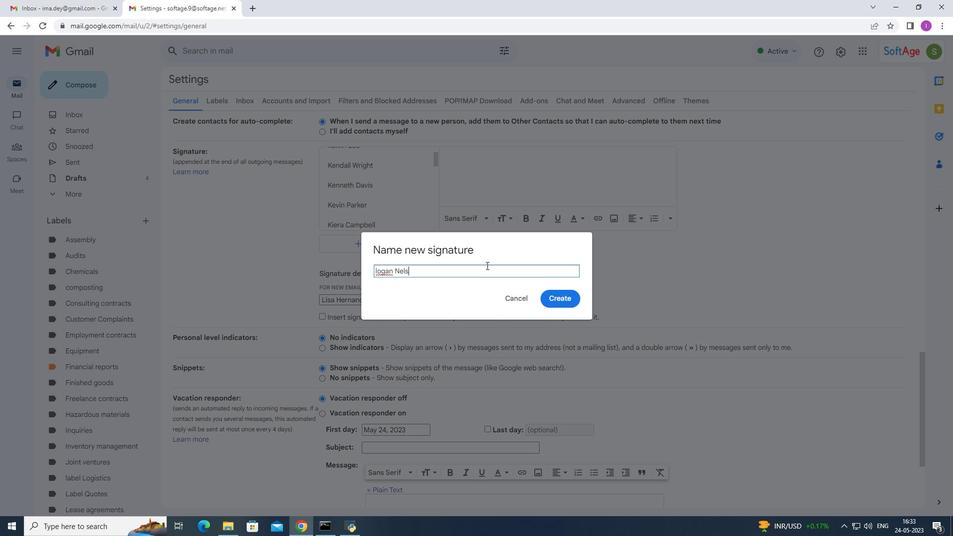 
Action: Mouse moved to (378, 273)
Screenshot: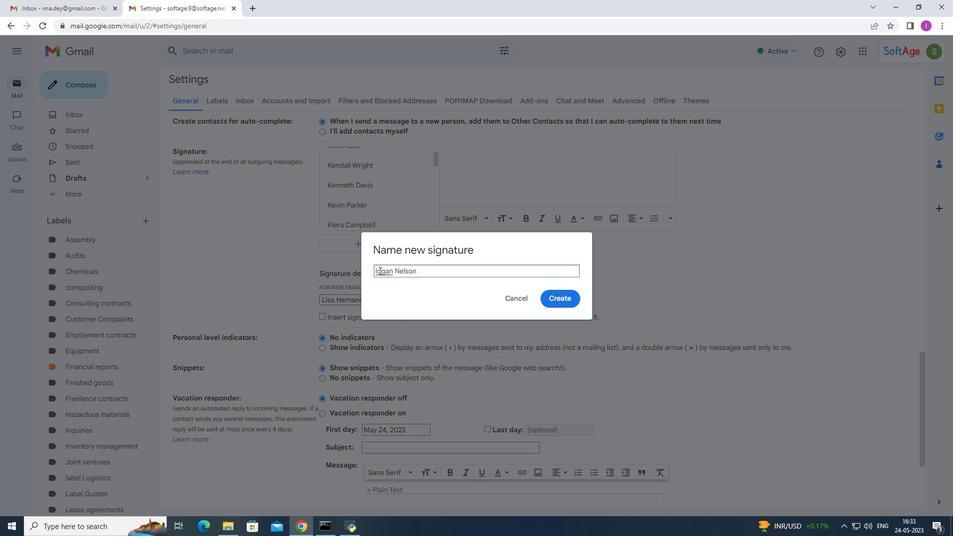 
Action: Mouse pressed left at (378, 273)
Screenshot: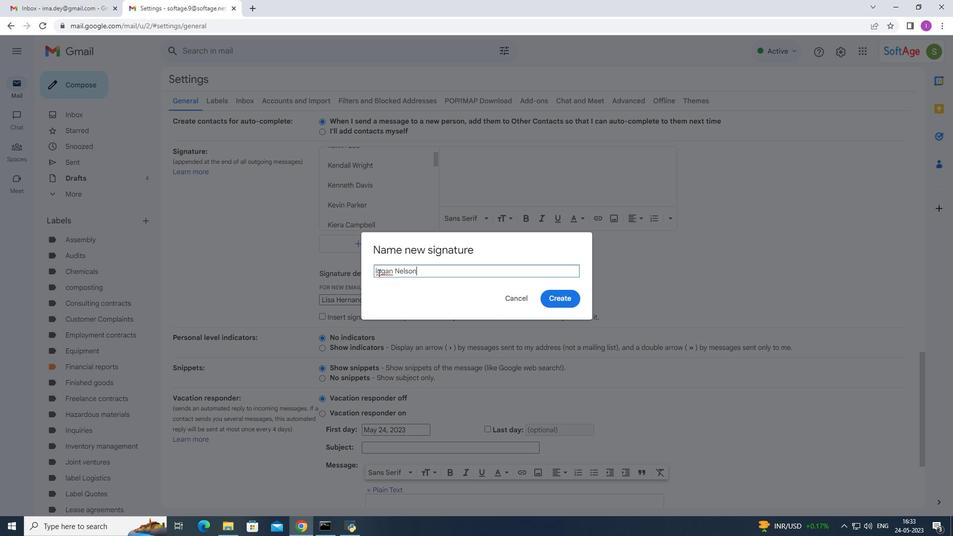 
Action: Mouse moved to (407, 269)
Screenshot: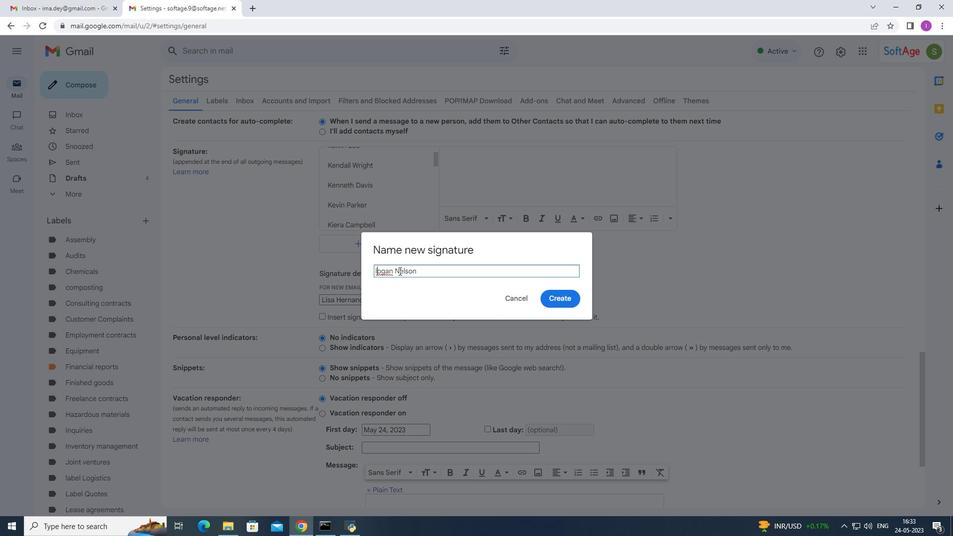 
Action: Key pressed <Key.backspace><Key.shift><Key.shift>L
Screenshot: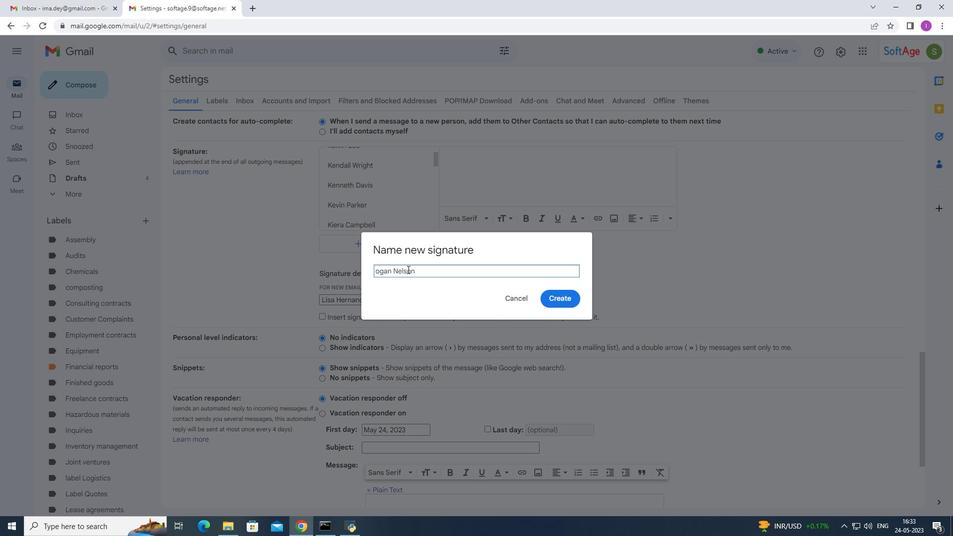 
Action: Mouse moved to (546, 296)
Screenshot: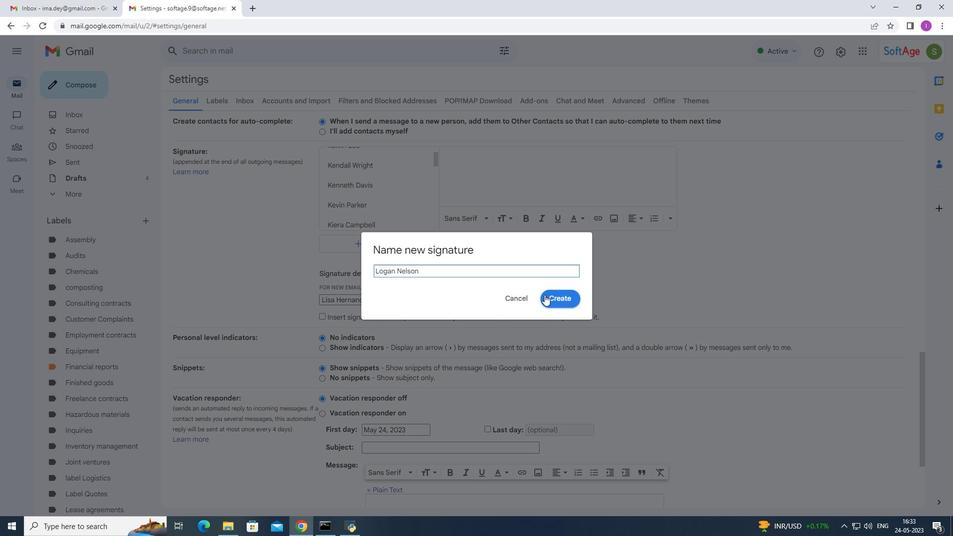 
Action: Mouse pressed left at (546, 296)
Screenshot: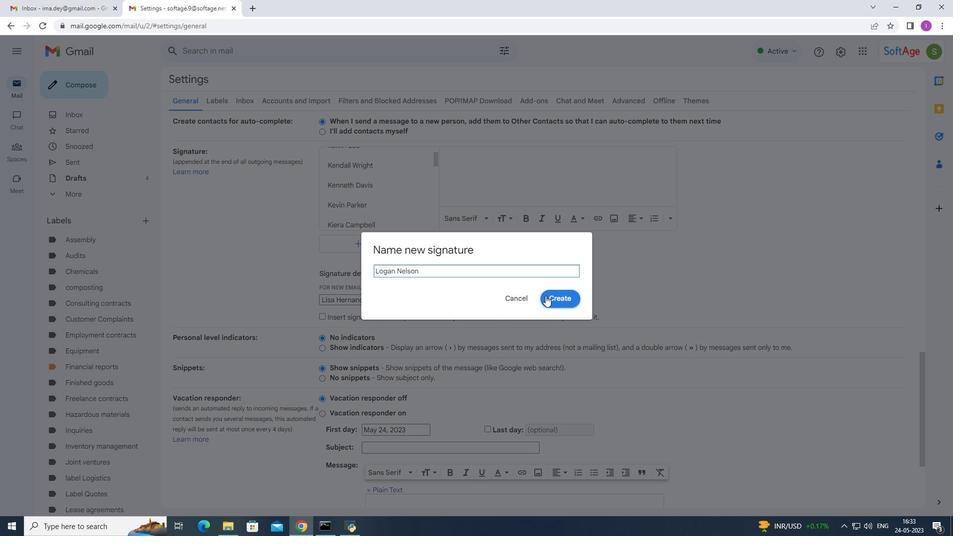 
Action: Mouse moved to (554, 309)
Screenshot: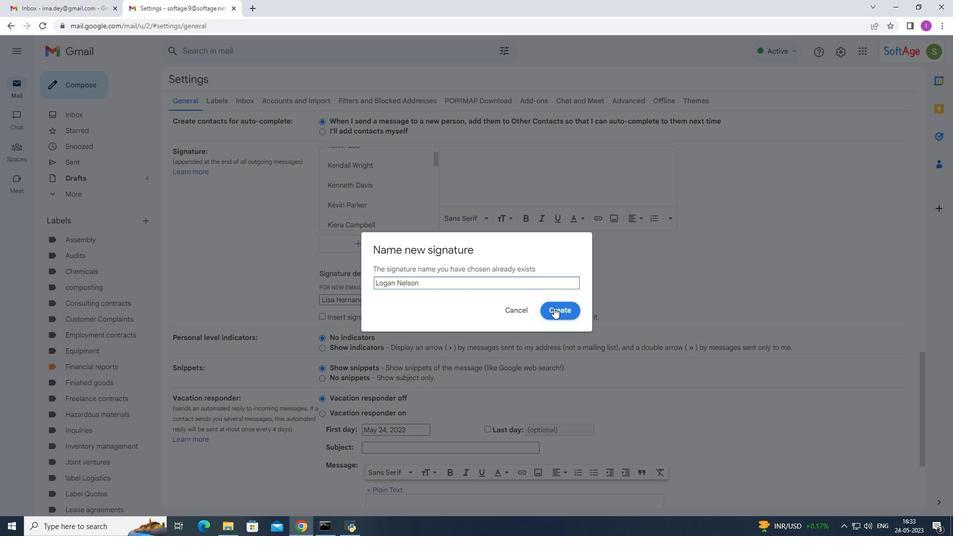 
Action: Mouse pressed left at (554, 309)
Screenshot: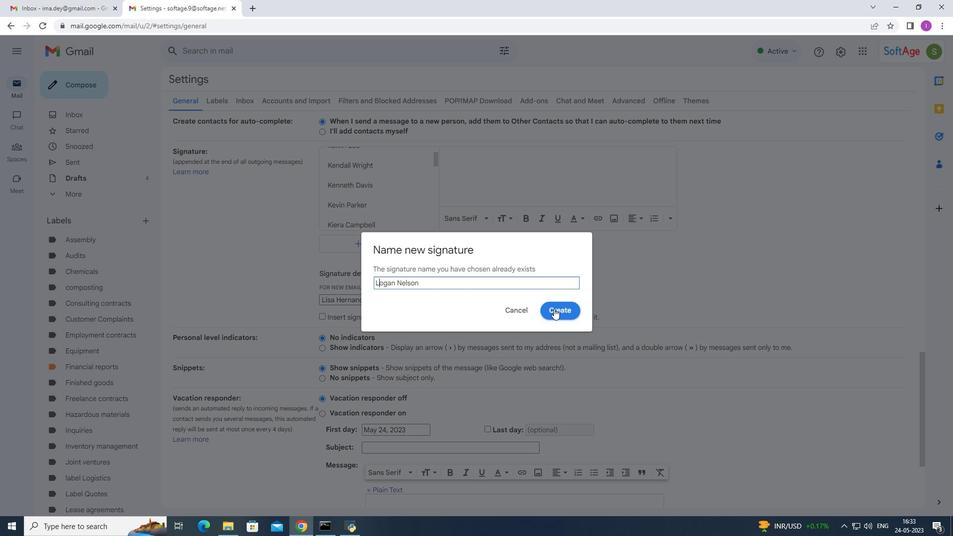 
Action: Mouse moved to (565, 314)
Screenshot: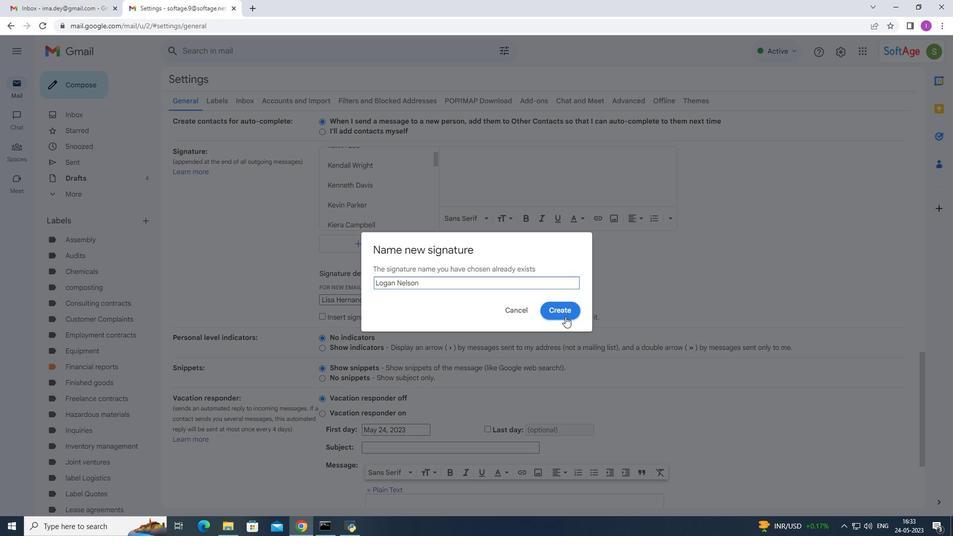 
Action: Mouse pressed left at (565, 314)
Screenshot: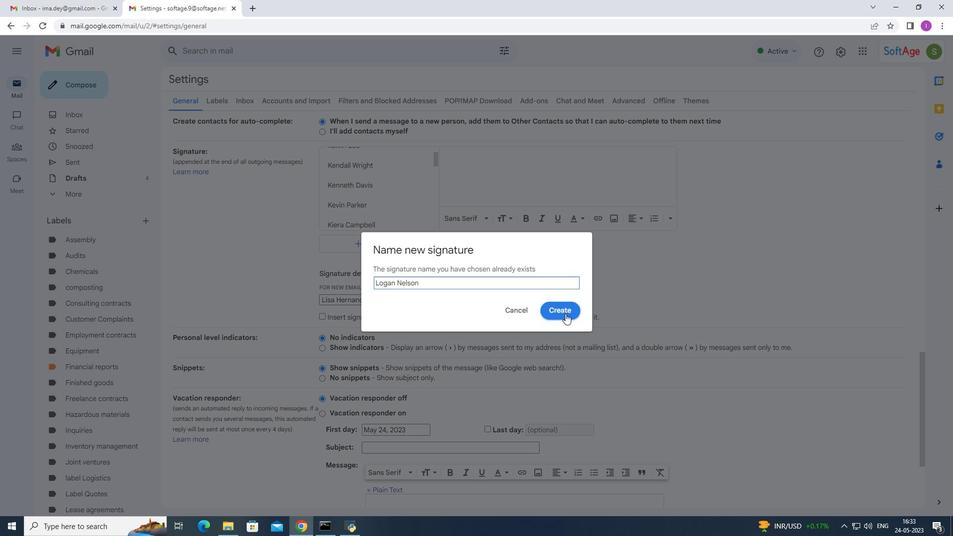 
Action: Mouse moved to (639, 284)
Screenshot: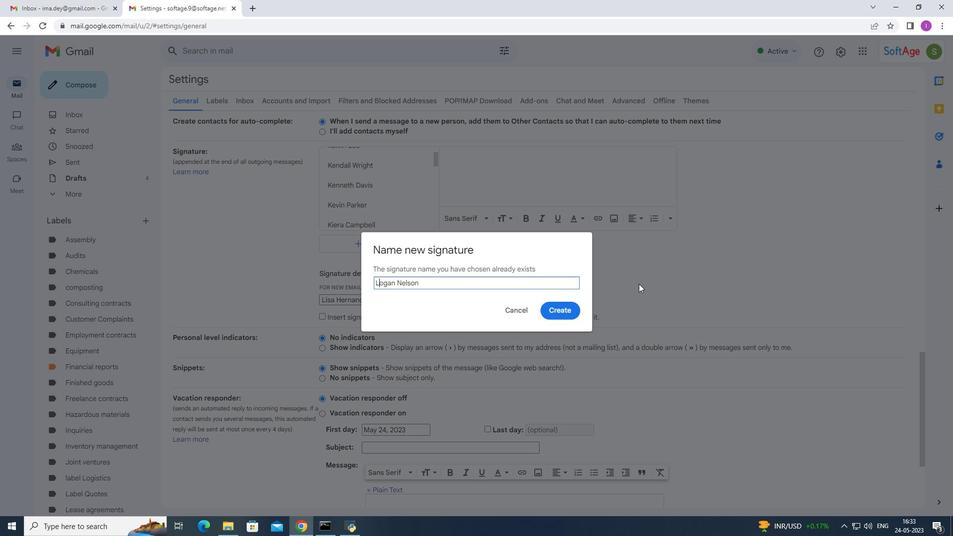 
Action: Mouse pressed left at (639, 284)
Screenshot: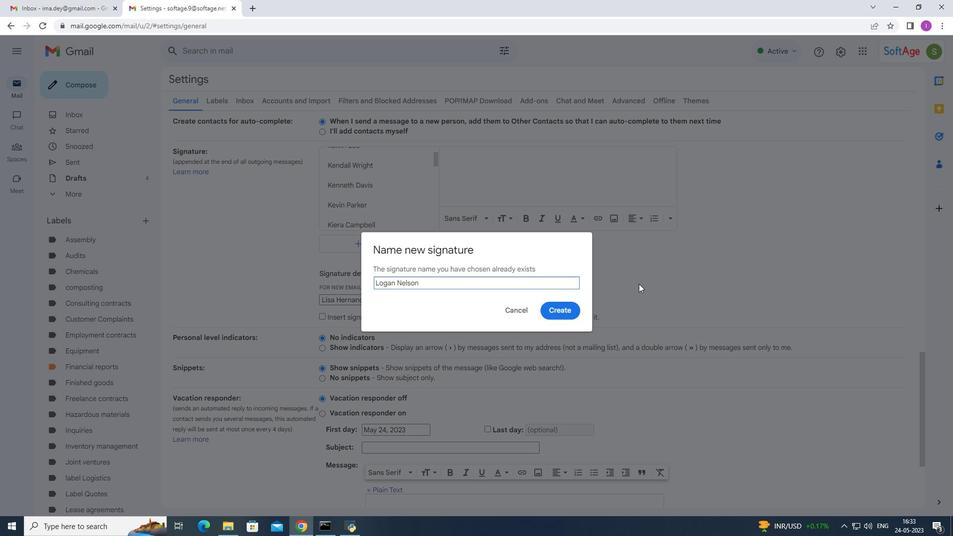 
Action: Mouse moved to (522, 311)
Screenshot: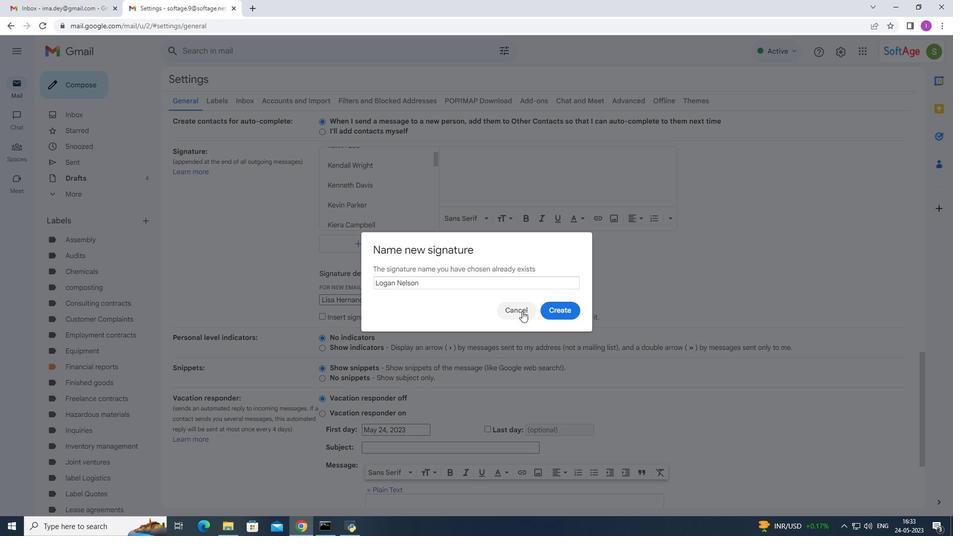 
Action: Mouse pressed left at (522, 311)
Screenshot: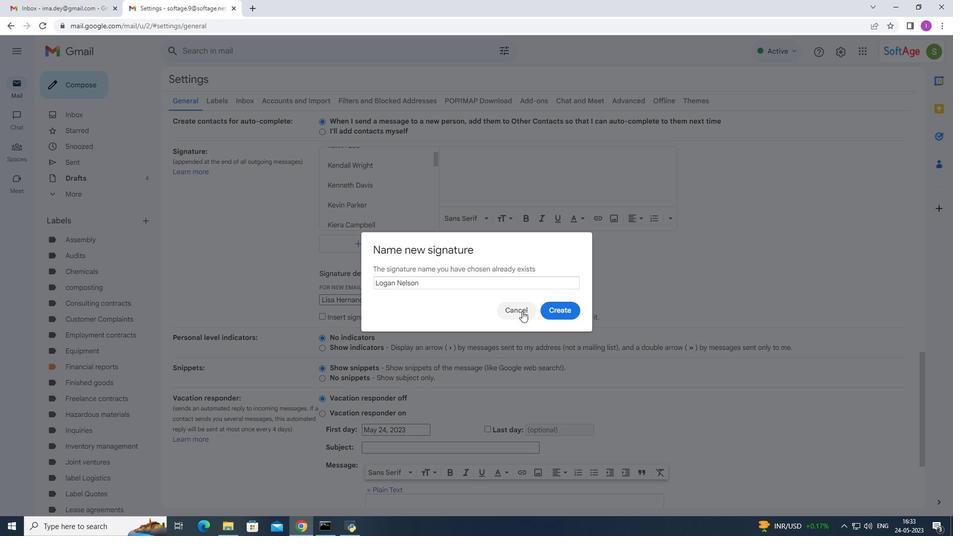 
Action: Mouse moved to (435, 158)
Screenshot: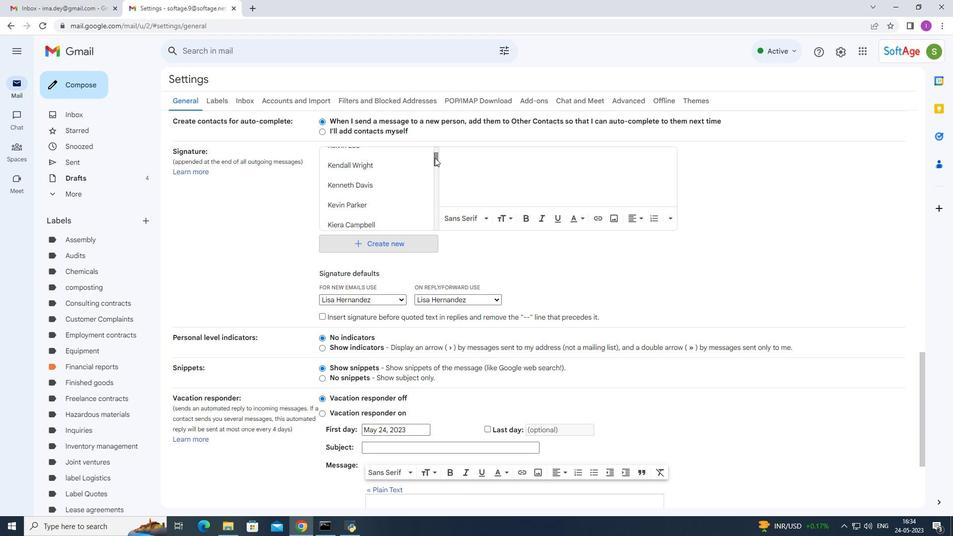 
Action: Mouse pressed left at (435, 158)
Screenshot: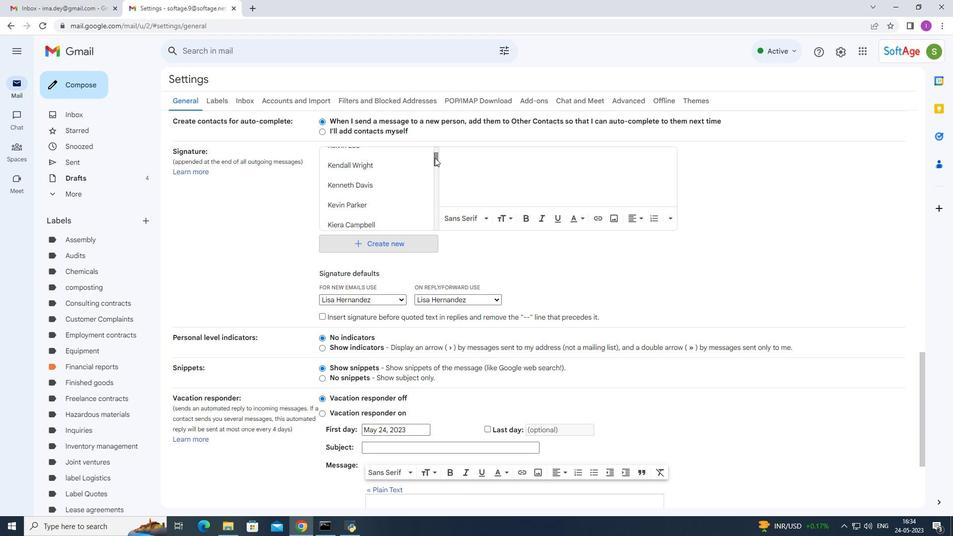 
Action: Mouse moved to (373, 166)
Screenshot: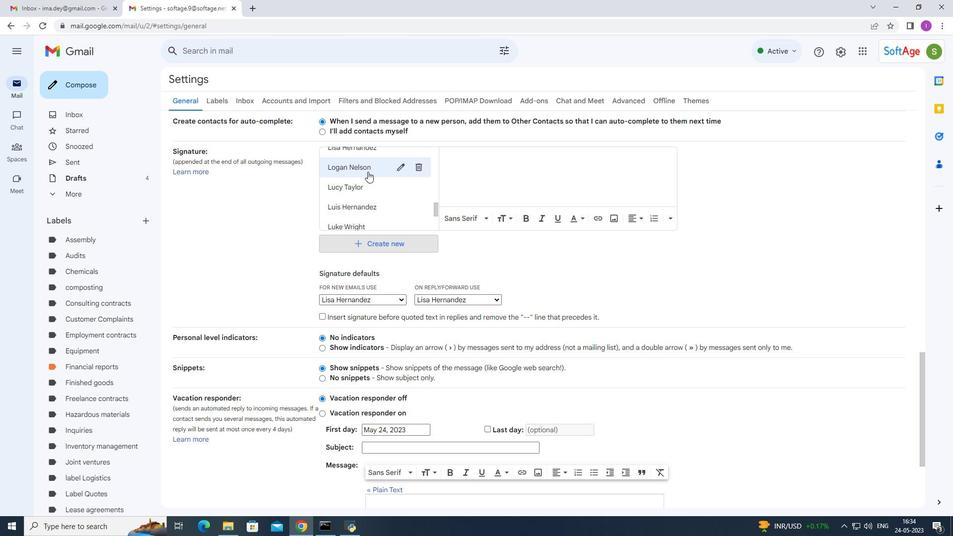
Action: Mouse pressed left at (373, 166)
Screenshot: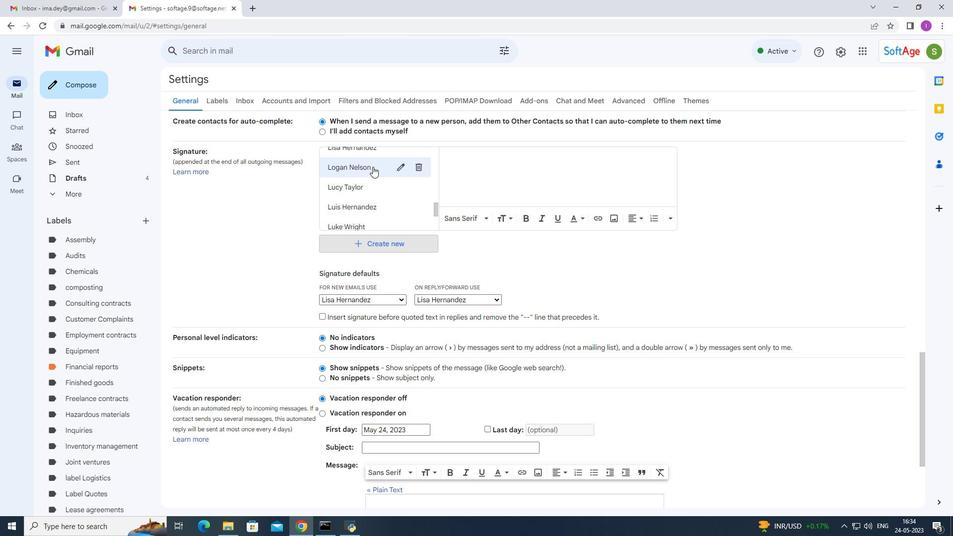 
Action: Mouse moved to (327, 172)
Screenshot: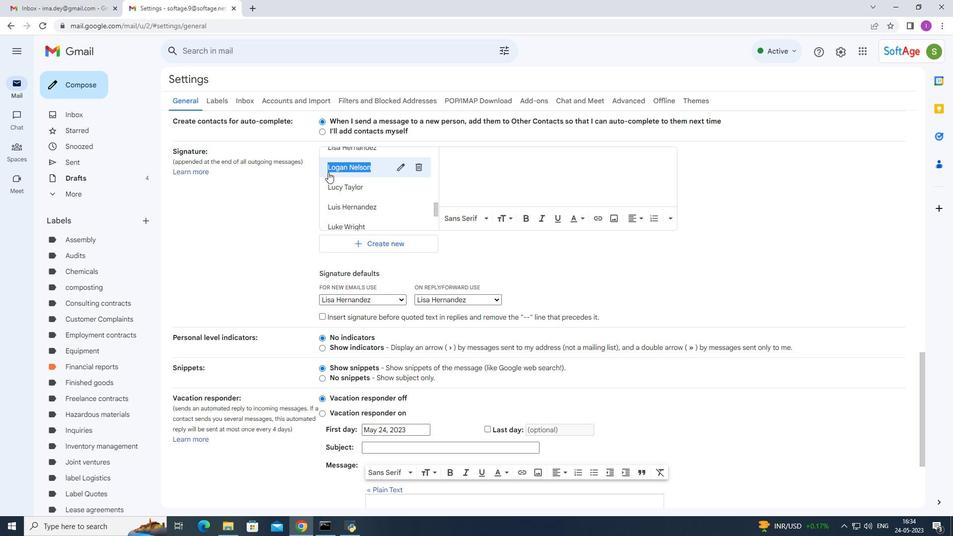 
Action: Key pressed ctrl+C
Screenshot: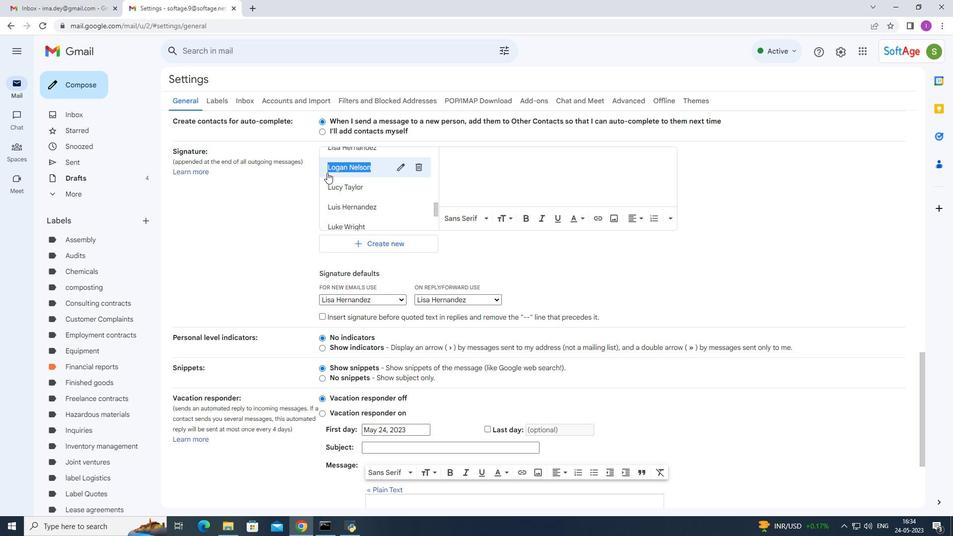 
Action: Mouse moved to (460, 164)
Screenshot: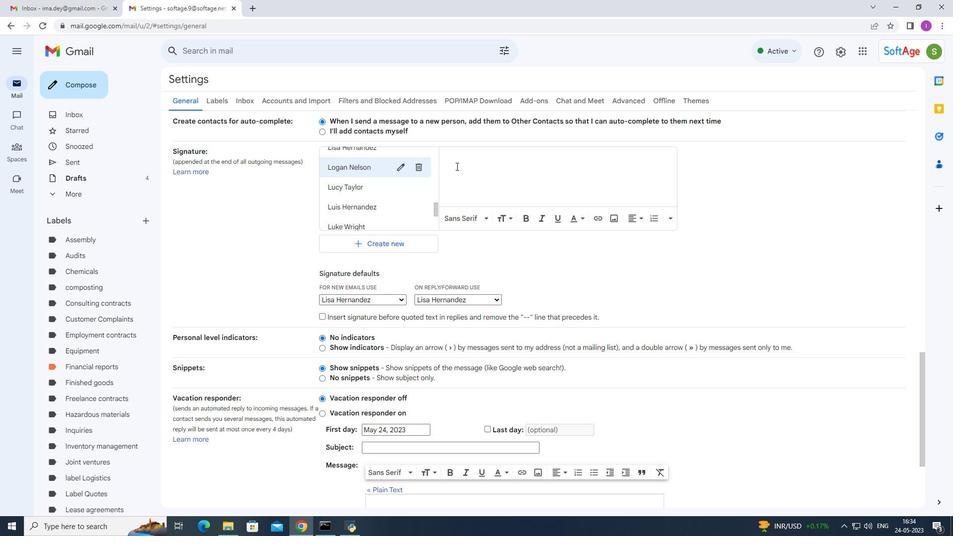 
Action: Mouse pressed left at (460, 164)
Screenshot: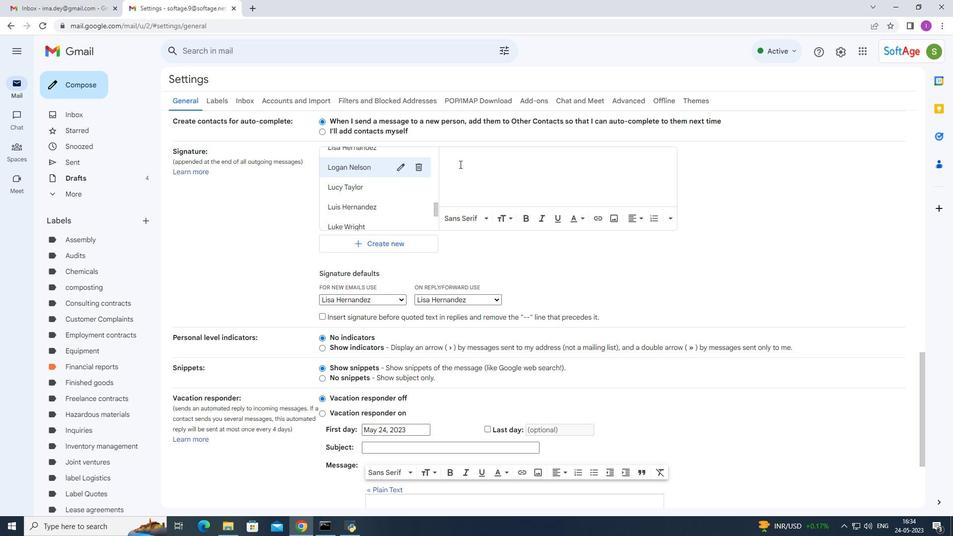 
Action: Mouse moved to (460, 162)
Screenshot: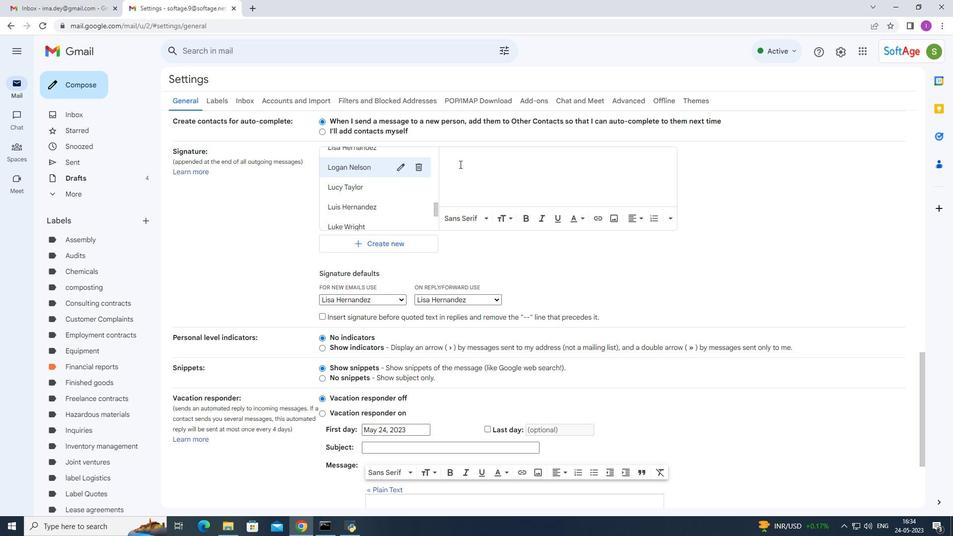 
Action: Key pressed ctrl+V
Screenshot: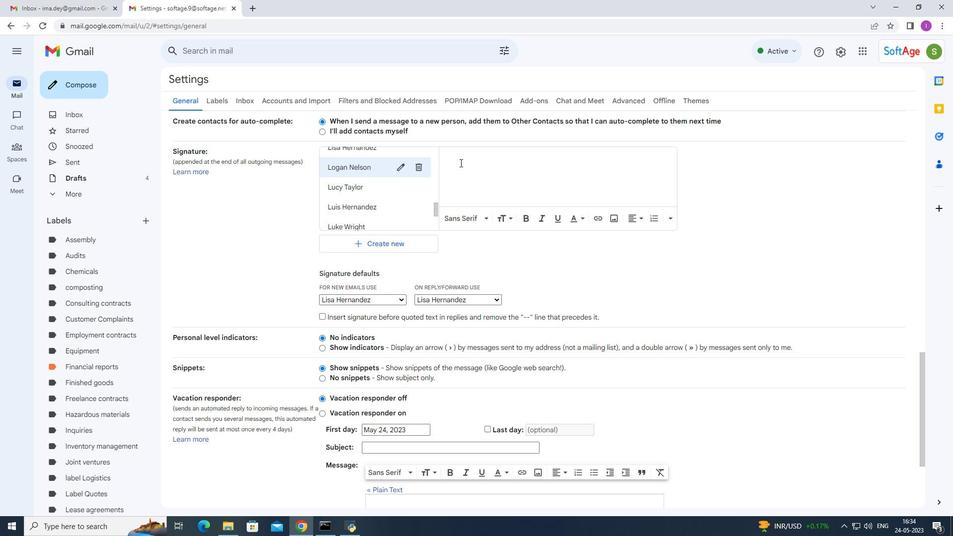
Action: Mouse moved to (398, 300)
Screenshot: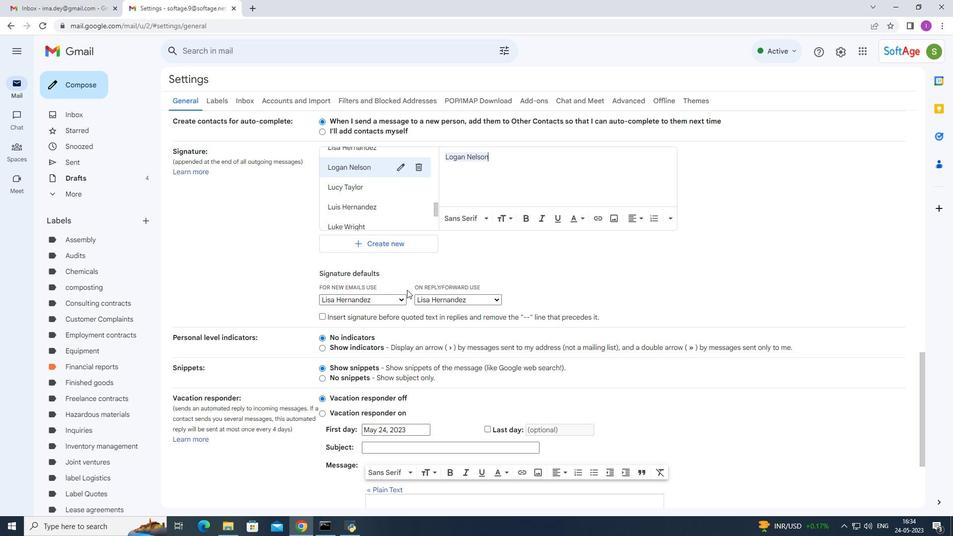 
Action: Mouse pressed left at (398, 300)
Screenshot: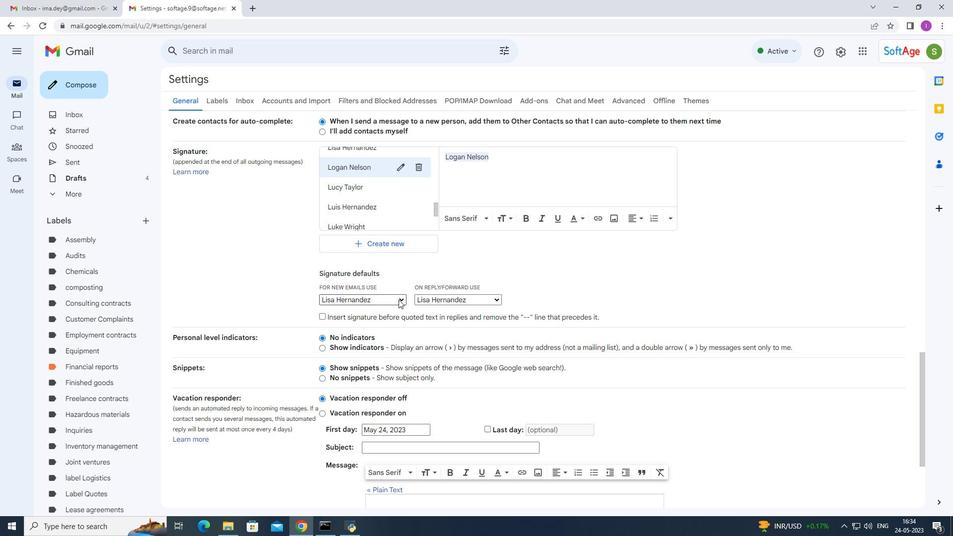 
Action: Mouse moved to (400, 396)
Screenshot: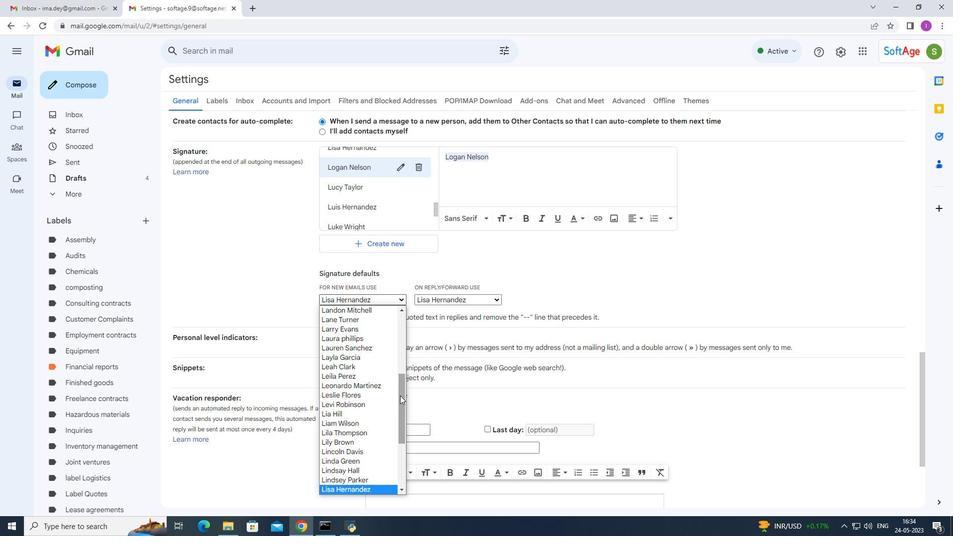 
Action: Mouse pressed left at (400, 396)
Screenshot: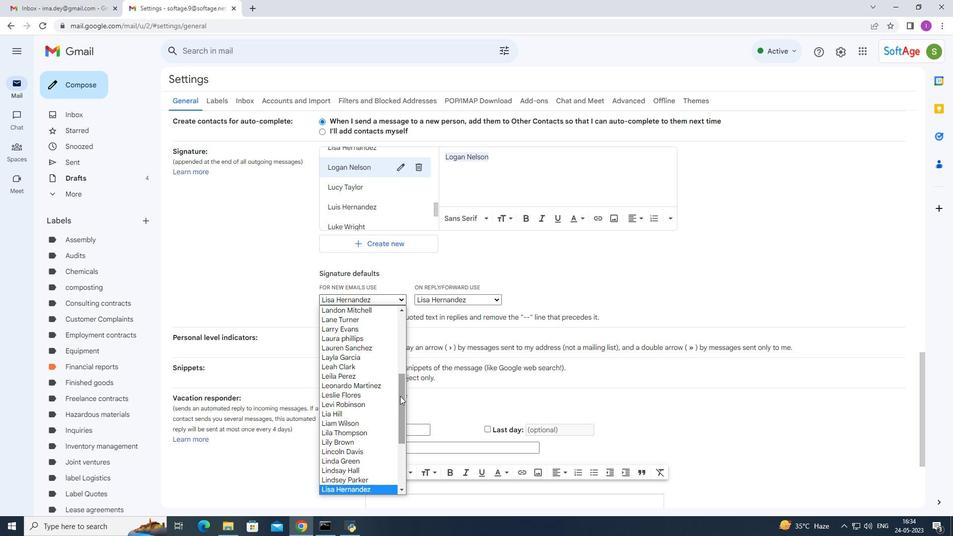 
Action: Mouse moved to (358, 427)
Screenshot: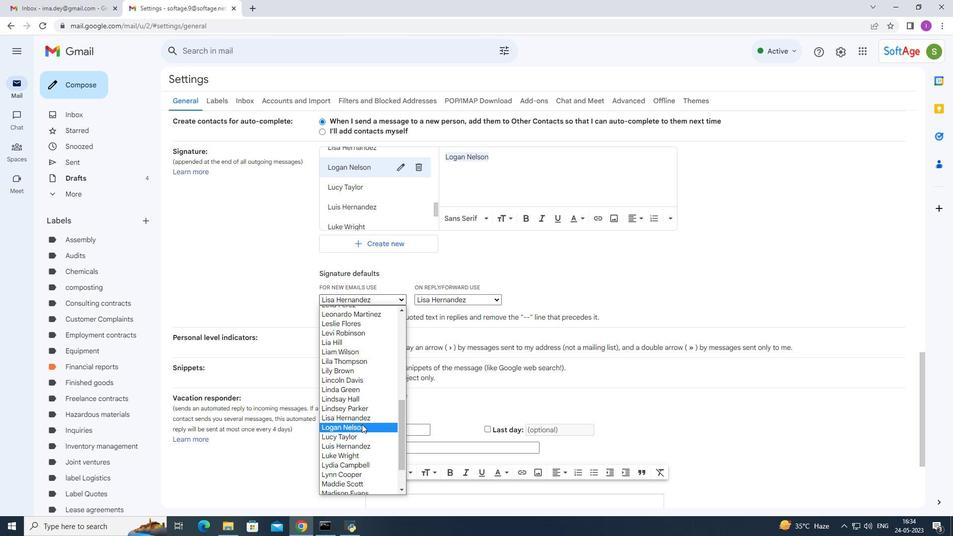 
Action: Mouse pressed left at (358, 427)
Screenshot: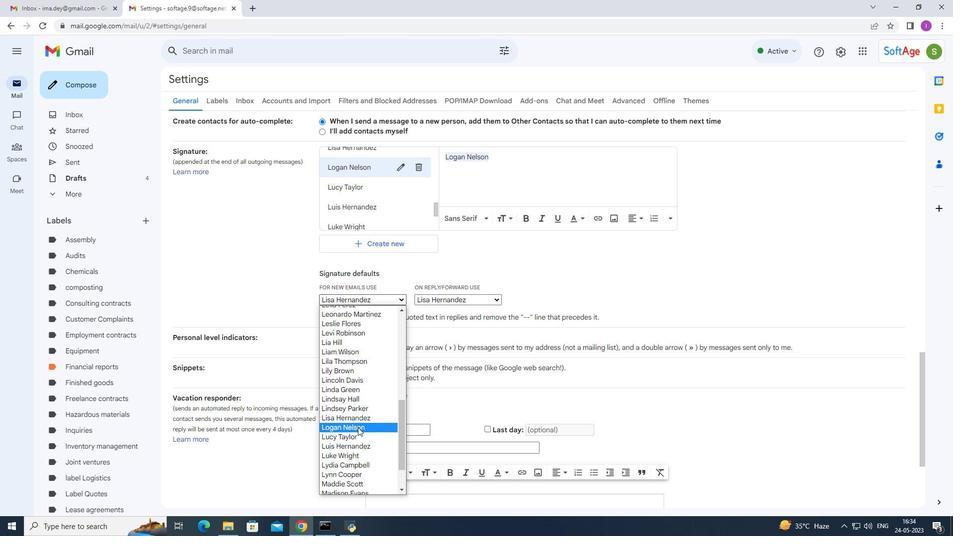 
Action: Mouse moved to (495, 298)
Screenshot: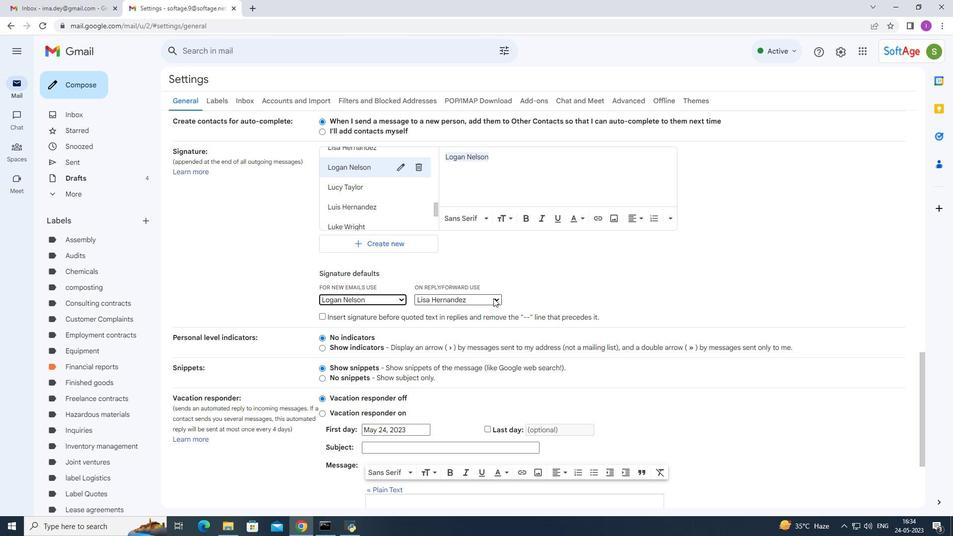 
Action: Mouse pressed left at (495, 298)
Screenshot: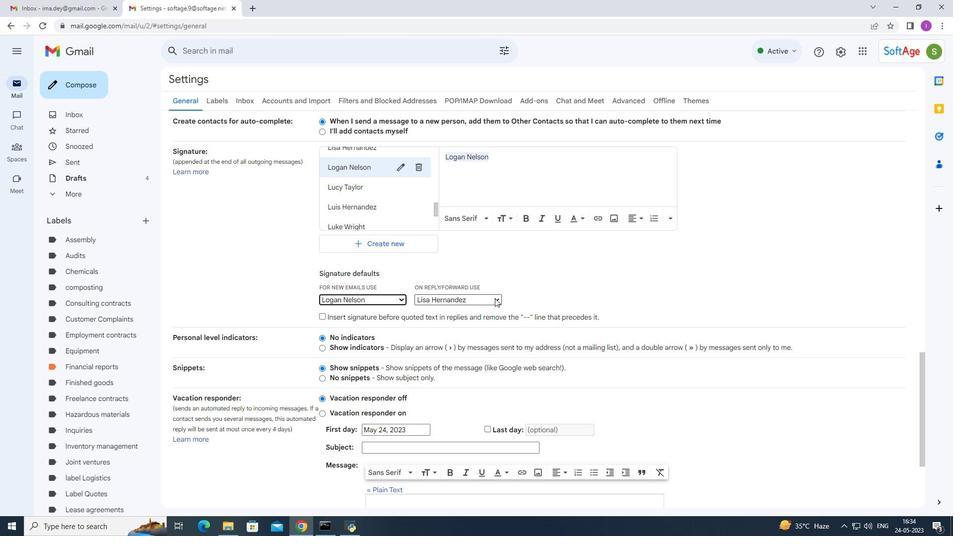 
Action: Mouse moved to (496, 399)
Screenshot: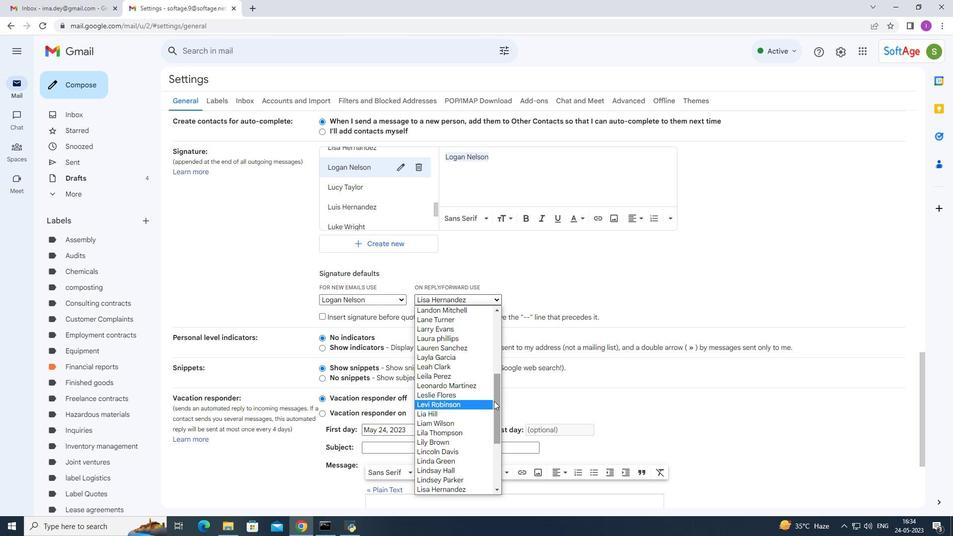 
Action: Mouse pressed left at (496, 399)
Screenshot: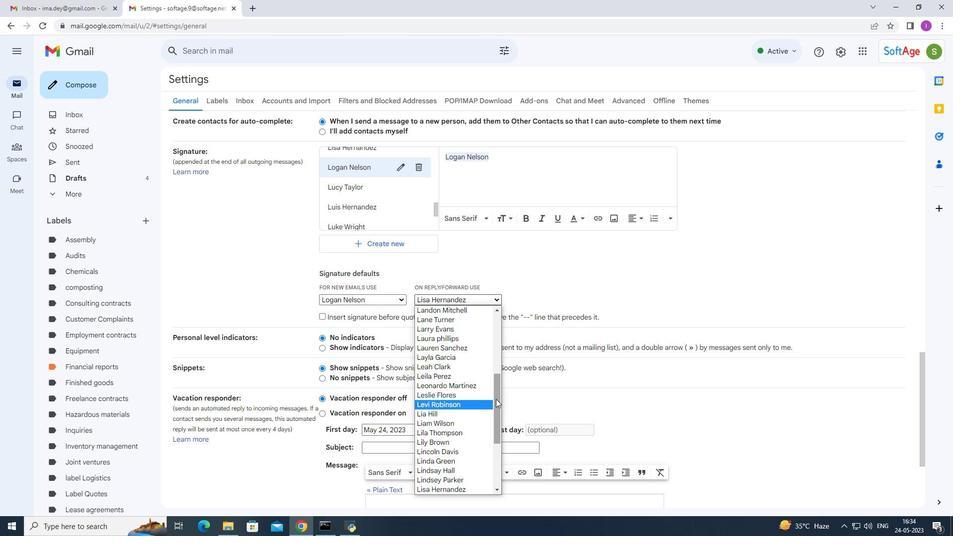 
Action: Mouse moved to (455, 445)
Screenshot: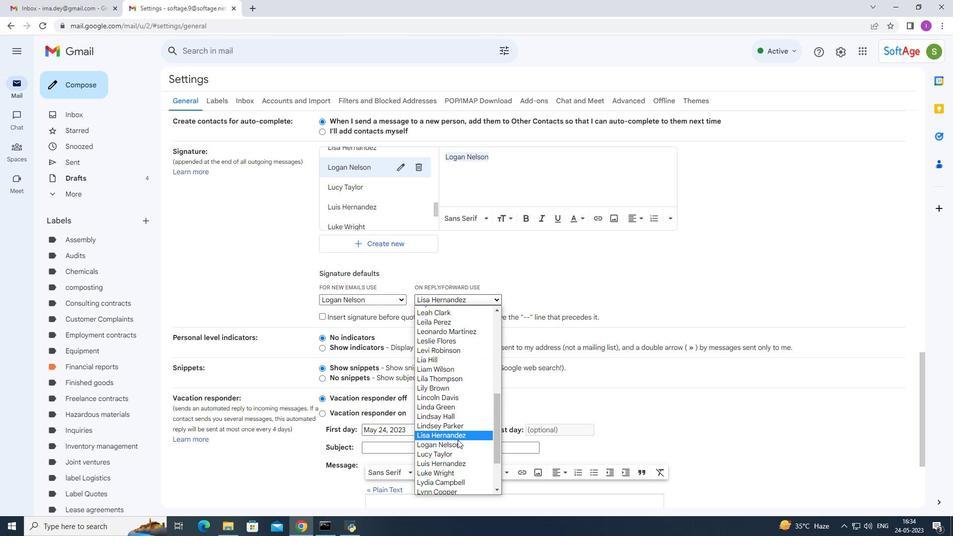 
Action: Mouse pressed left at (455, 445)
Screenshot: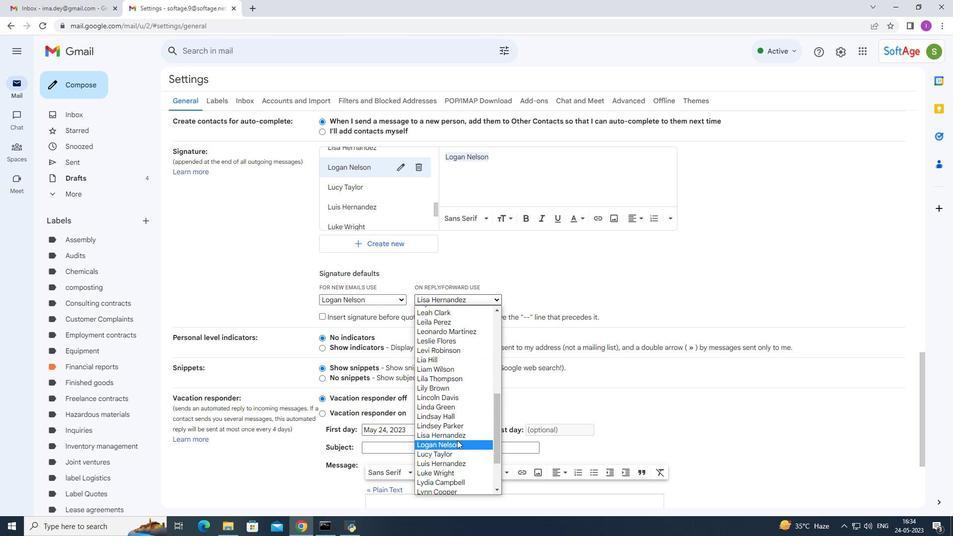 
Action: Mouse moved to (516, 301)
Screenshot: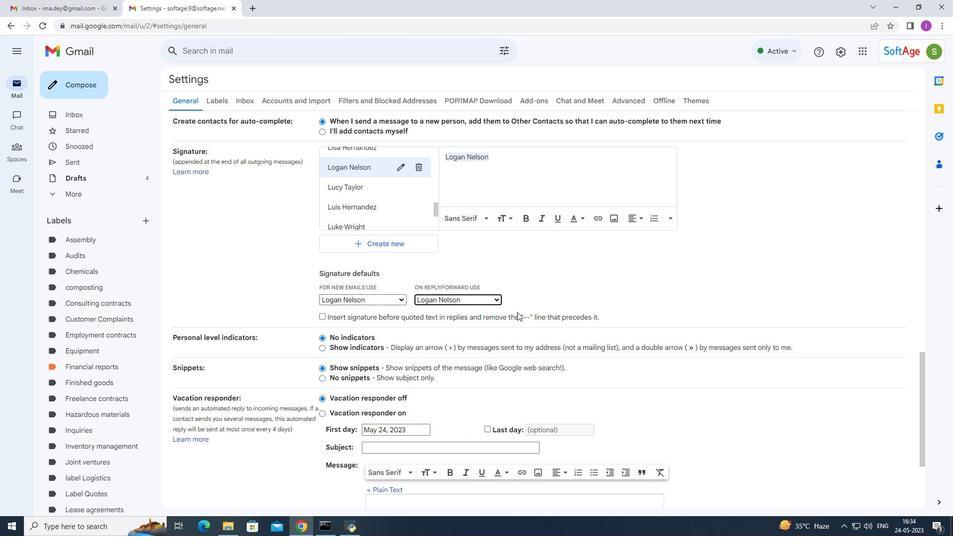 
Action: Mouse scrolled (516, 300) with delta (0, 0)
Screenshot: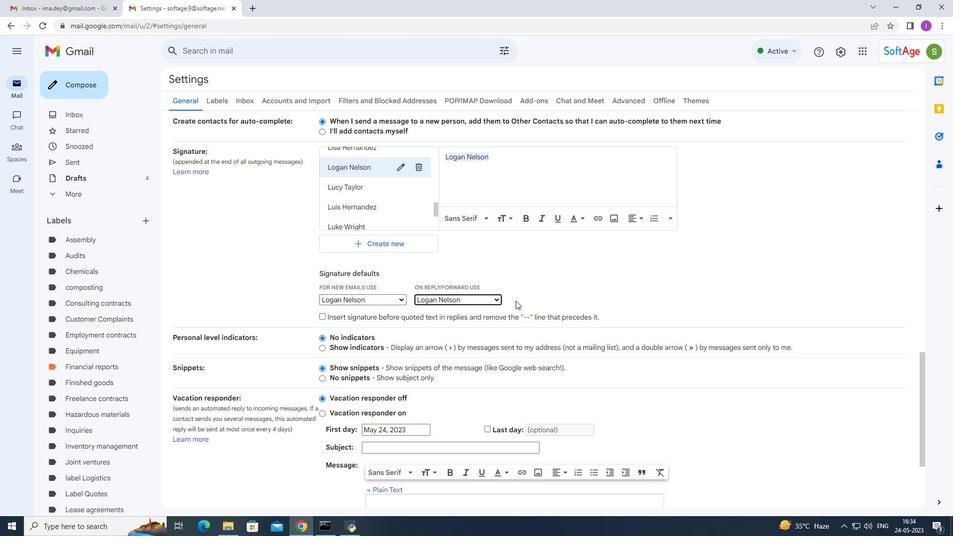 
Action: Mouse scrolled (516, 300) with delta (0, 0)
Screenshot: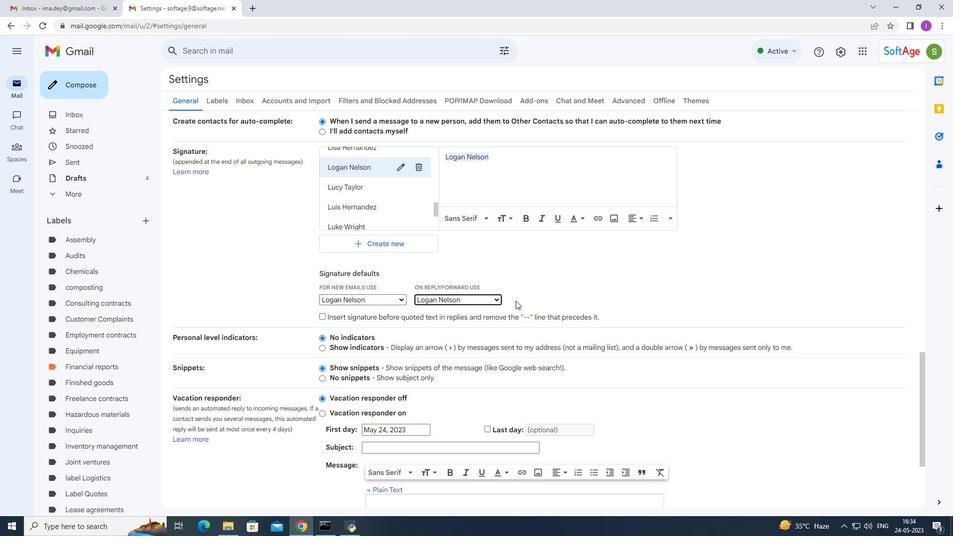 
Action: Mouse scrolled (516, 300) with delta (0, 0)
Screenshot: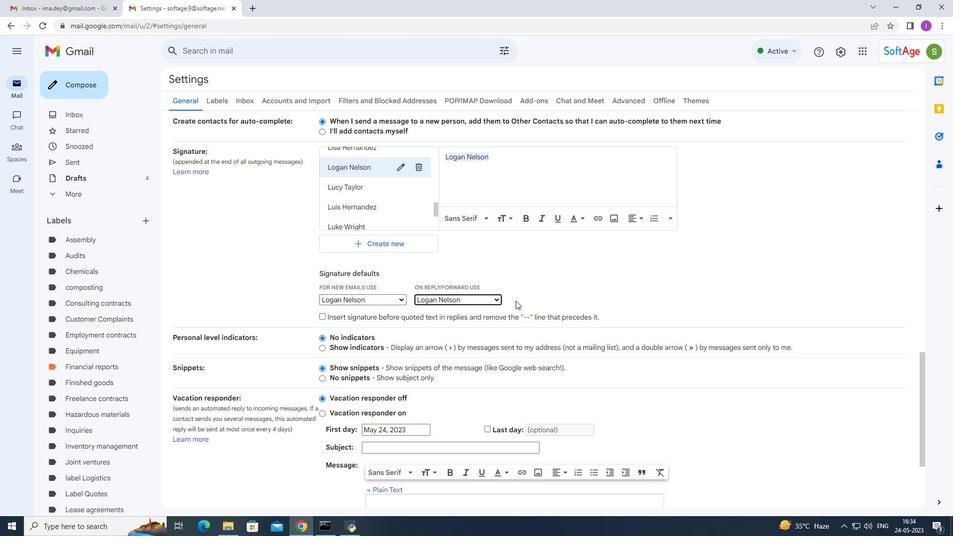 
Action: Mouse scrolled (516, 300) with delta (0, 0)
Screenshot: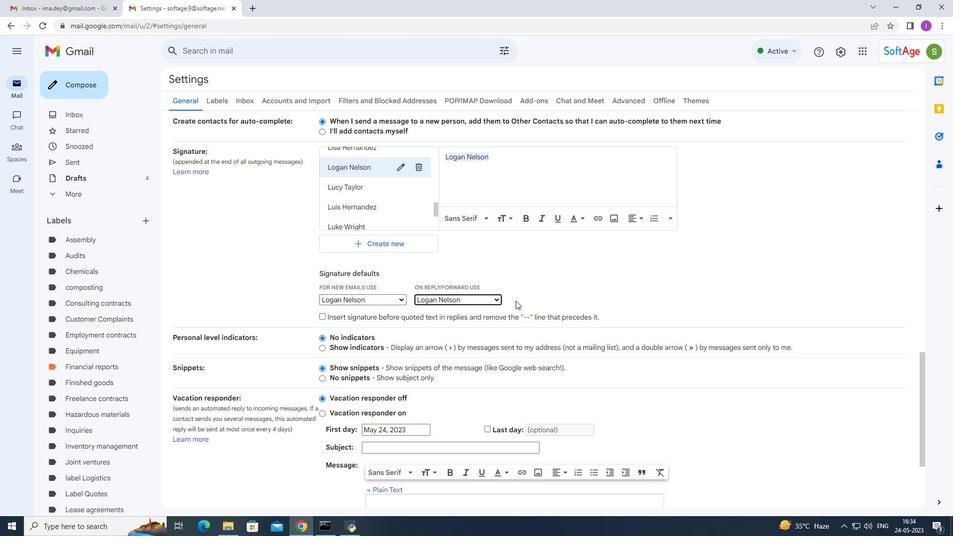 
Action: Mouse moved to (522, 294)
Screenshot: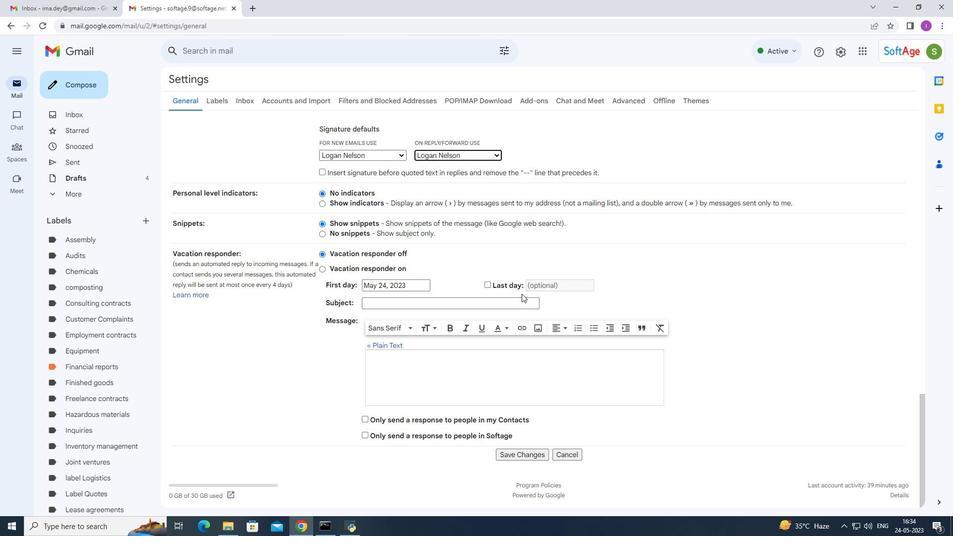 
Action: Mouse scrolled (522, 293) with delta (0, 0)
Screenshot: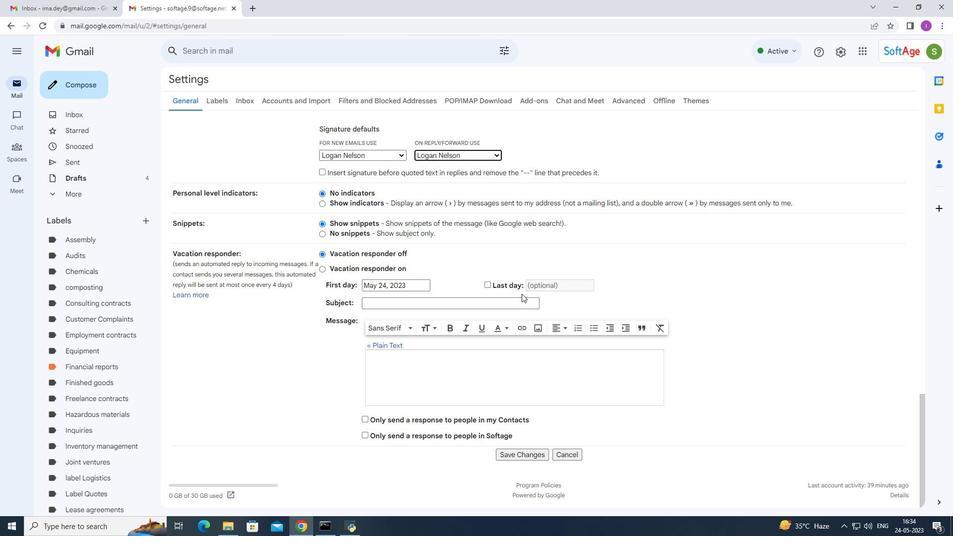 
Action: Mouse scrolled (522, 293) with delta (0, 0)
Screenshot: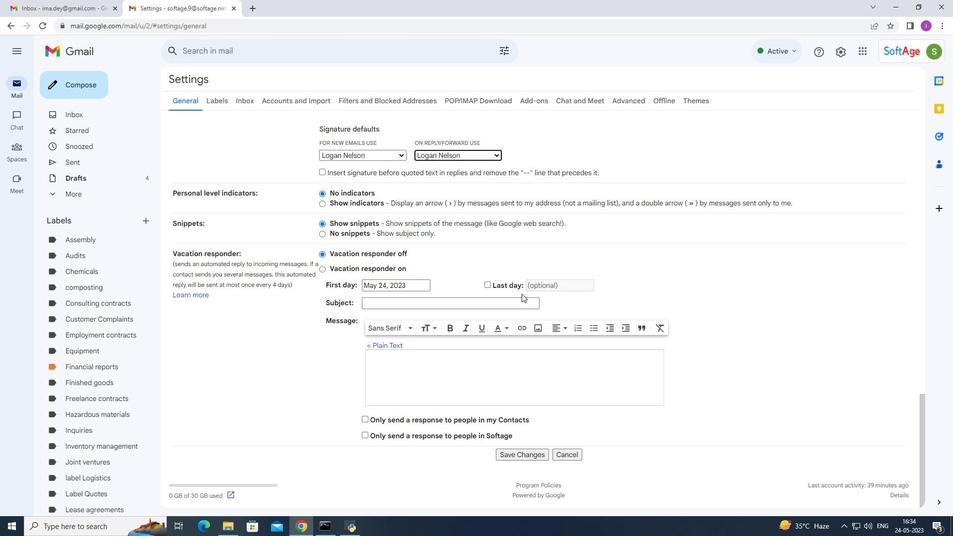 
Action: Mouse moved to (522, 293)
Screenshot: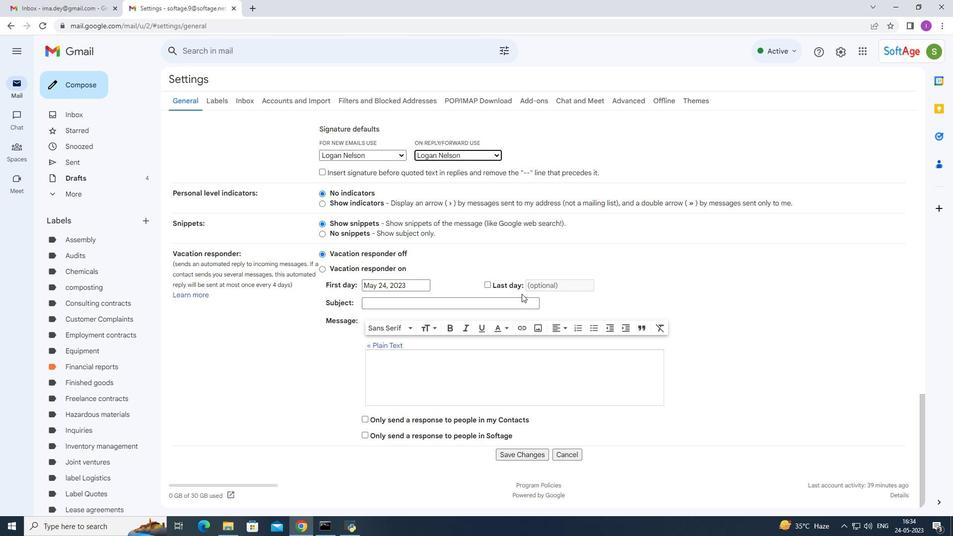 
Action: Mouse scrolled (522, 293) with delta (0, 0)
Screenshot: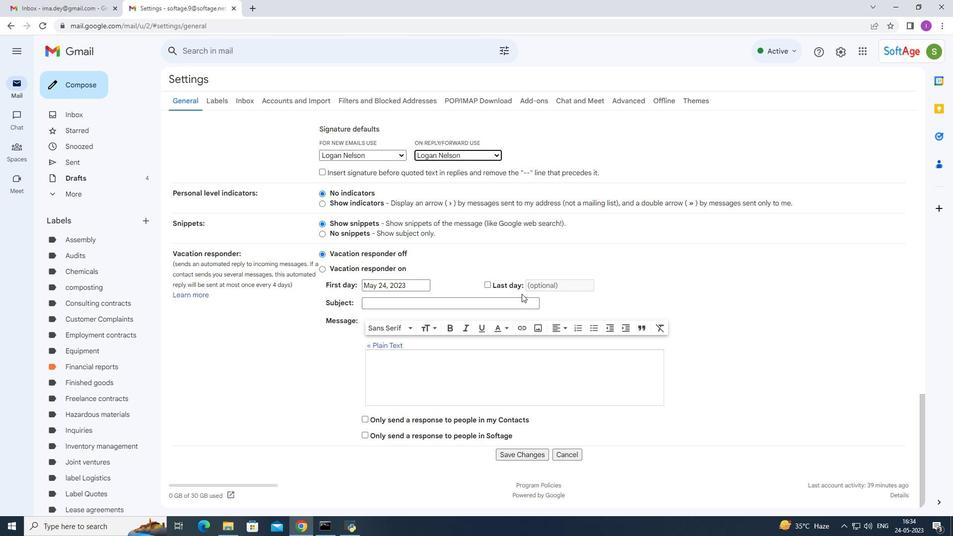 
Action: Mouse moved to (526, 452)
Screenshot: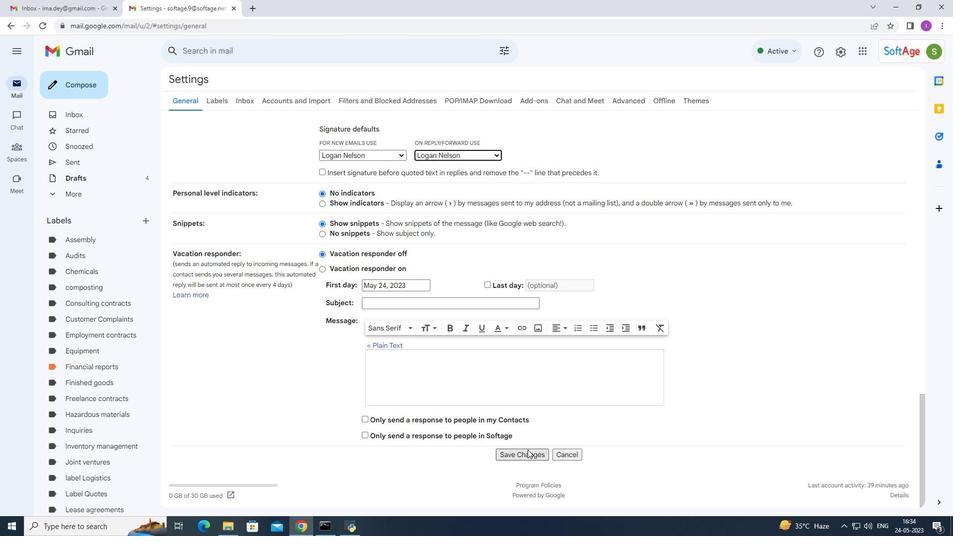 
Action: Mouse pressed left at (526, 452)
Screenshot: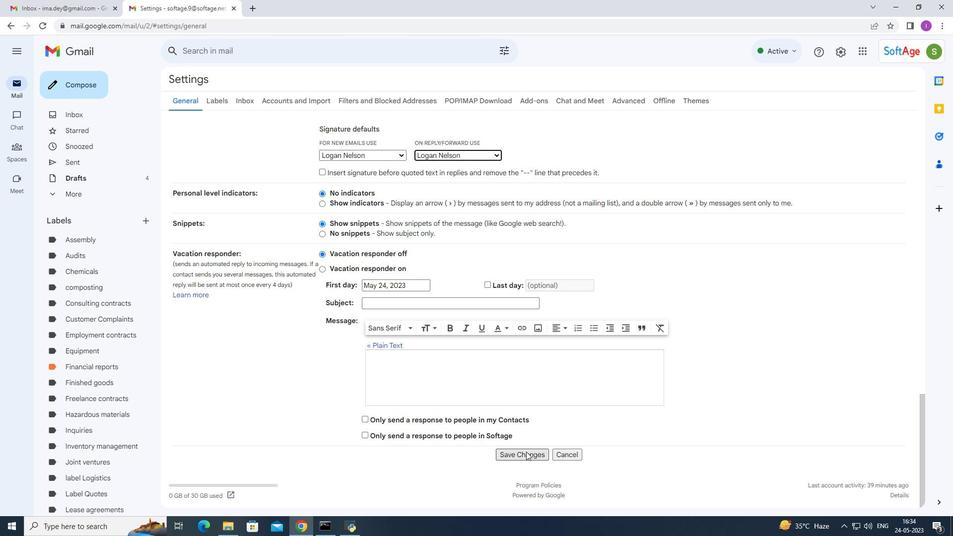 
Action: Mouse moved to (80, 88)
Screenshot: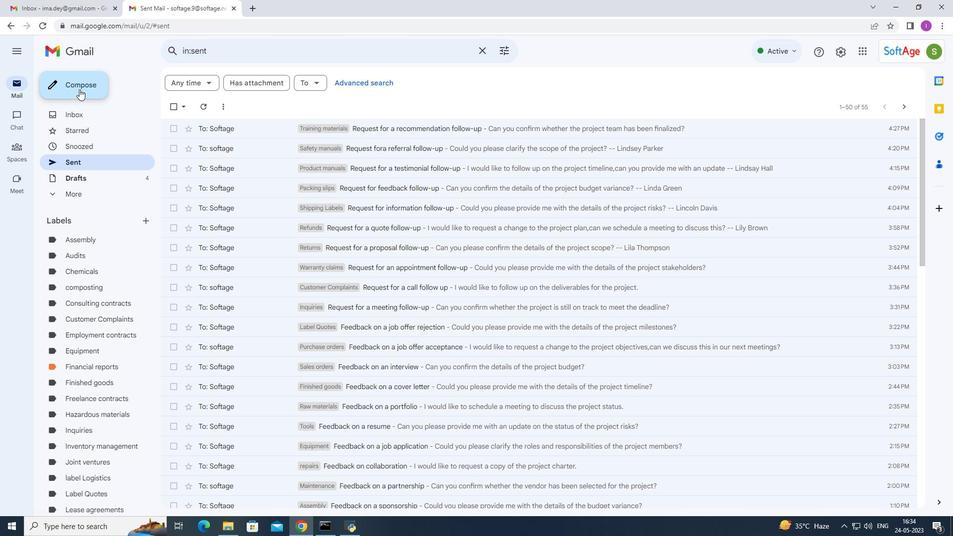 
Action: Mouse pressed left at (79, 88)
Screenshot: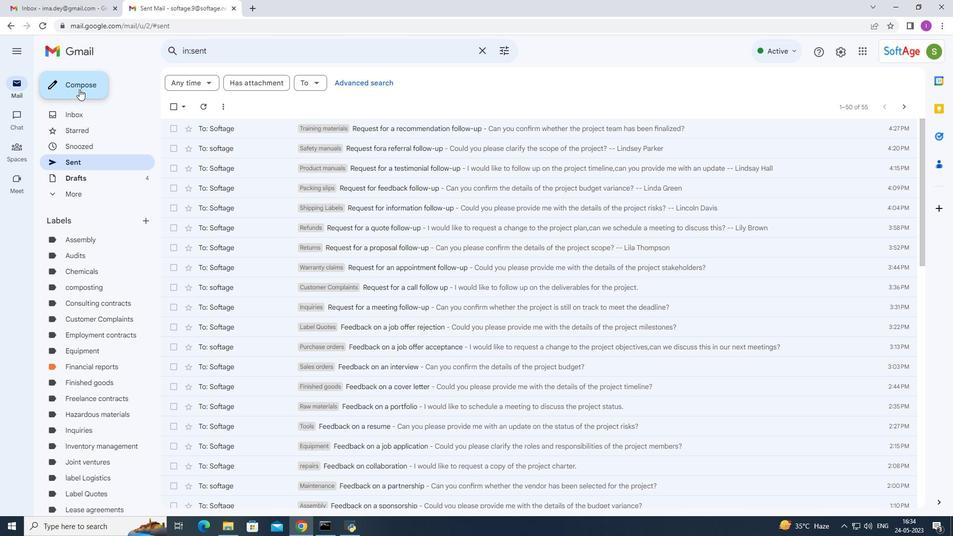 
Action: Mouse moved to (666, 244)
Screenshot: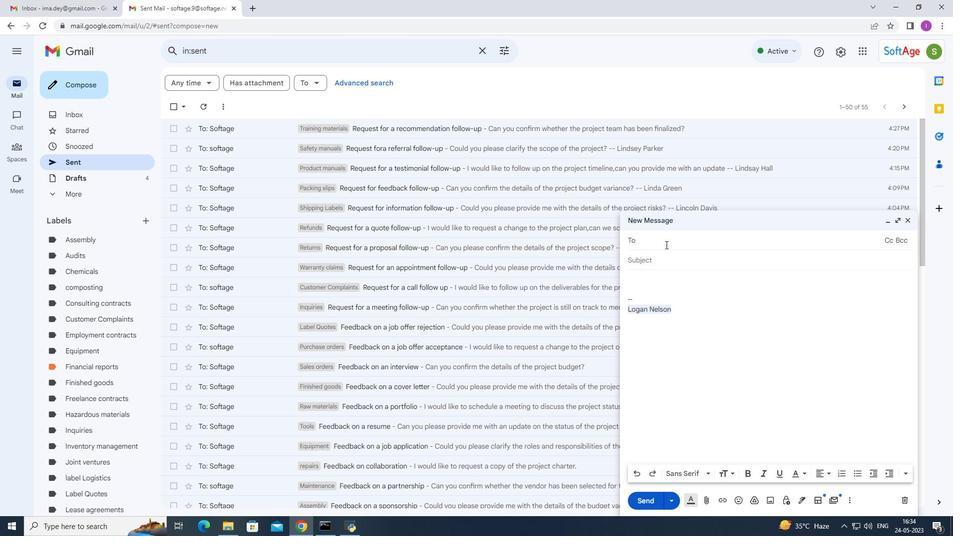 
Action: Key pressed <Key.shift>Softage.7
Screenshot: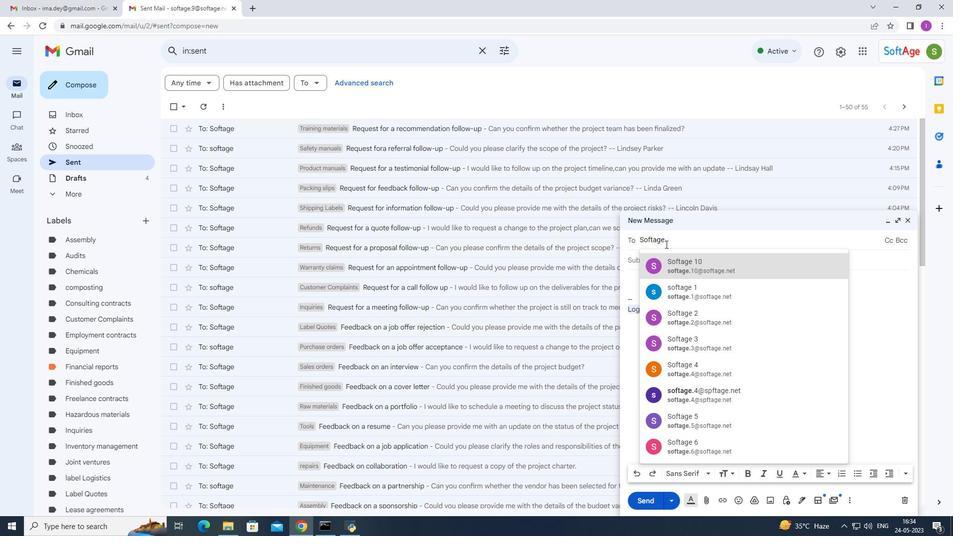 
Action: Mouse moved to (705, 262)
Screenshot: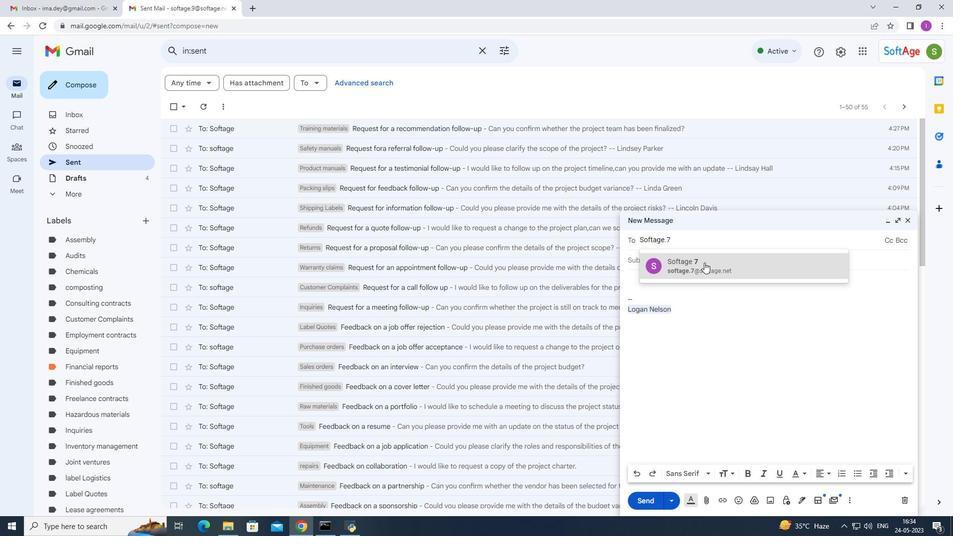 
Action: Mouse pressed left at (705, 262)
Screenshot: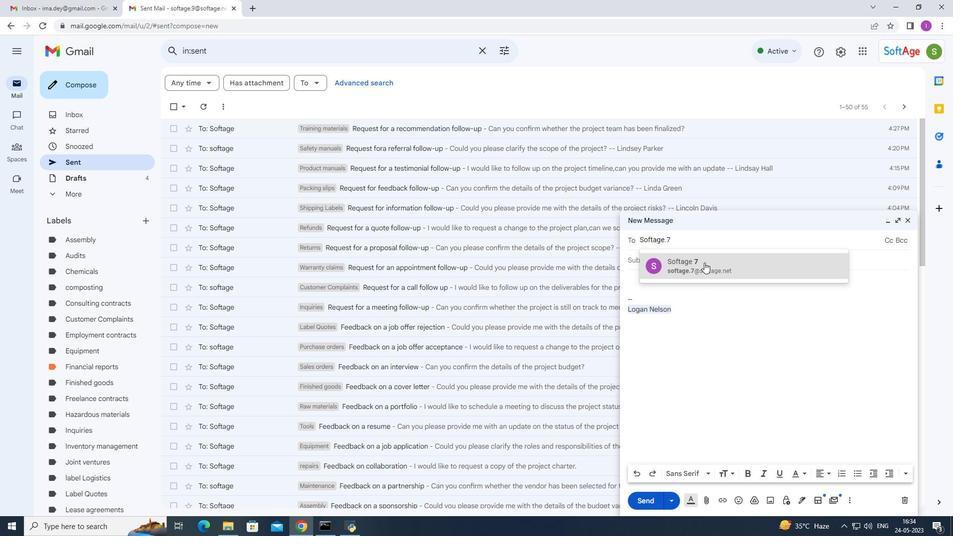 
Action: Mouse moved to (665, 271)
Screenshot: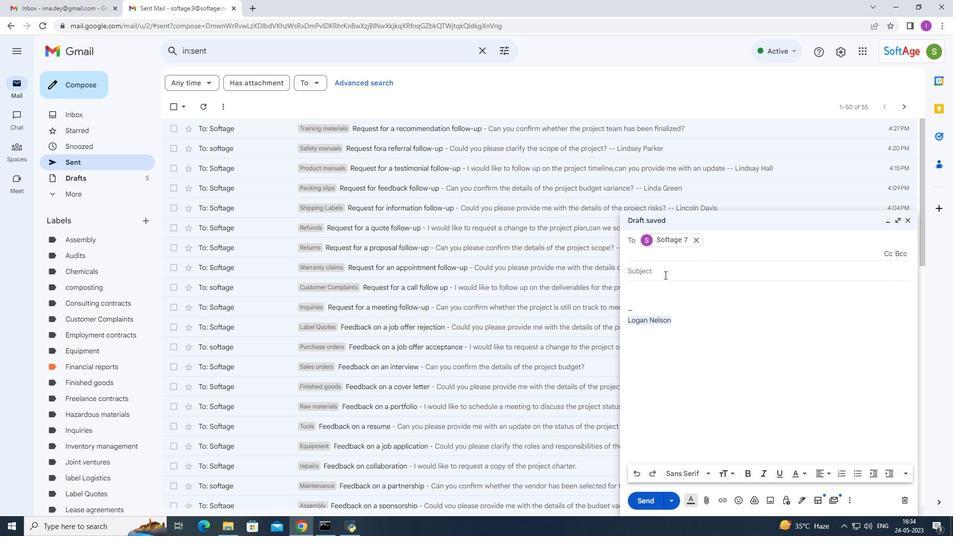 
Action: Mouse pressed left at (665, 271)
Screenshot: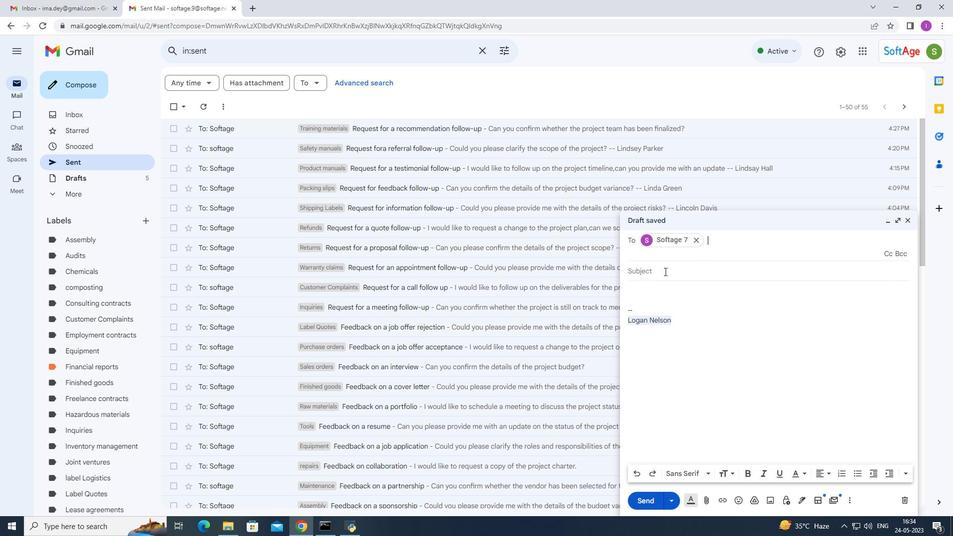 
Action: Key pressed <Key.shift>Request<Key.space>for<Key.space>a<Key.space>review<Key.space>follow-up<Key.space>
Screenshot: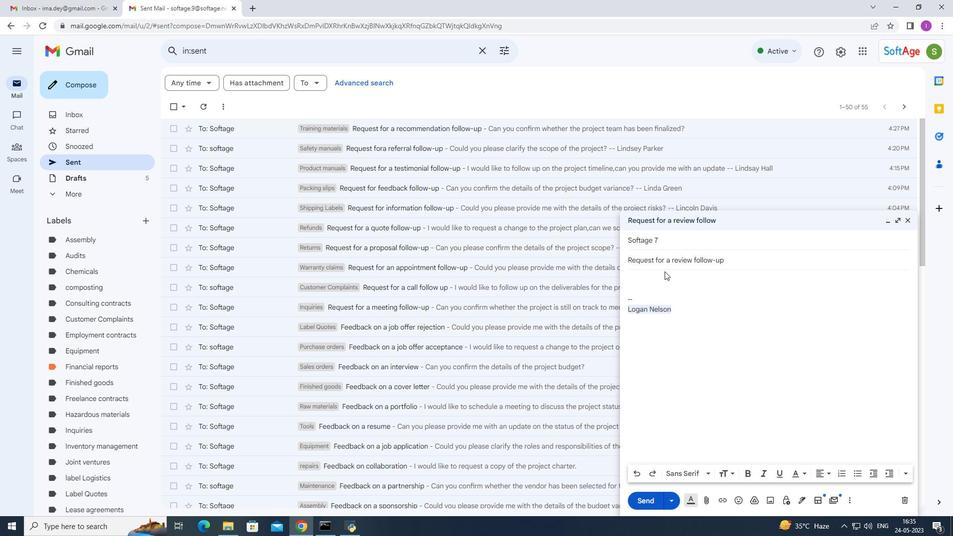 
Action: Mouse moved to (659, 277)
Screenshot: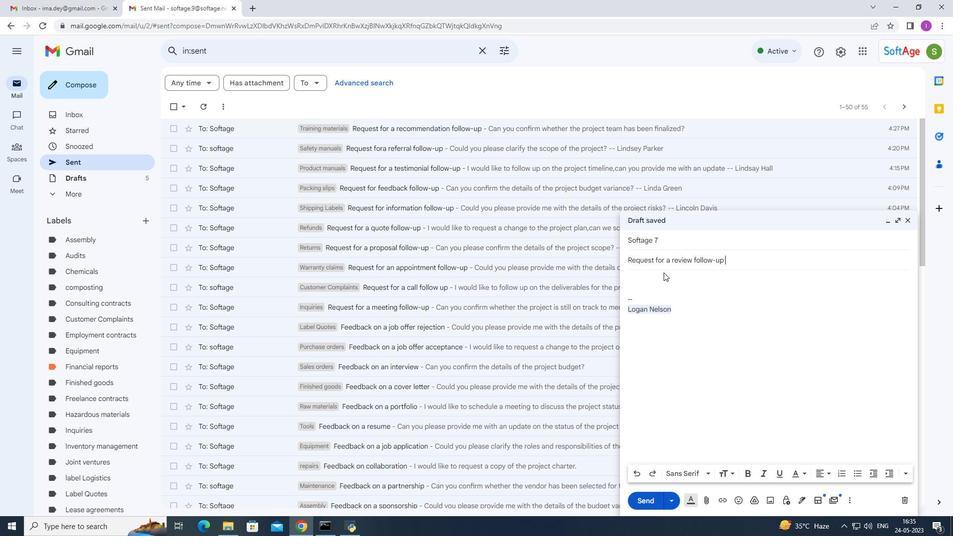 
Action: Mouse pressed left at (659, 277)
Screenshot: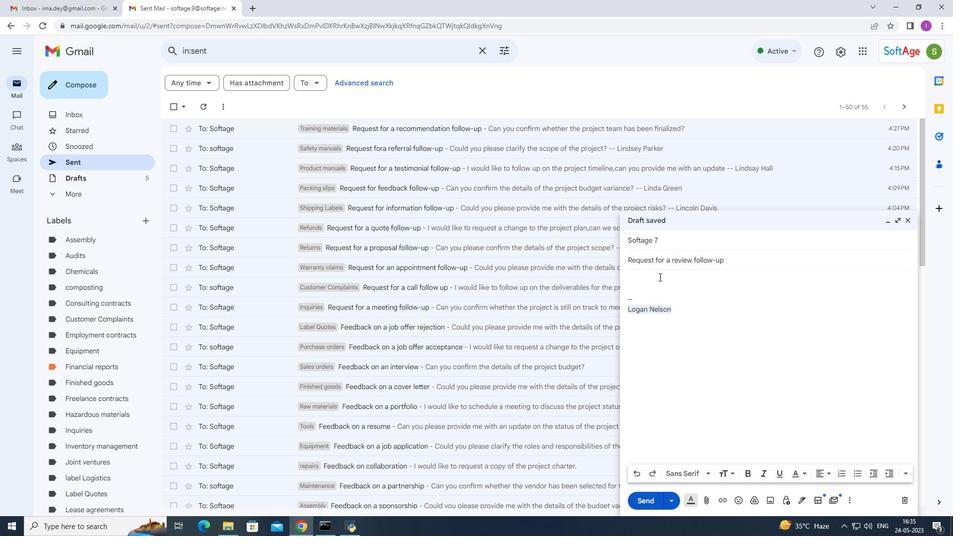 
Action: Mouse moved to (678, 278)
Screenshot: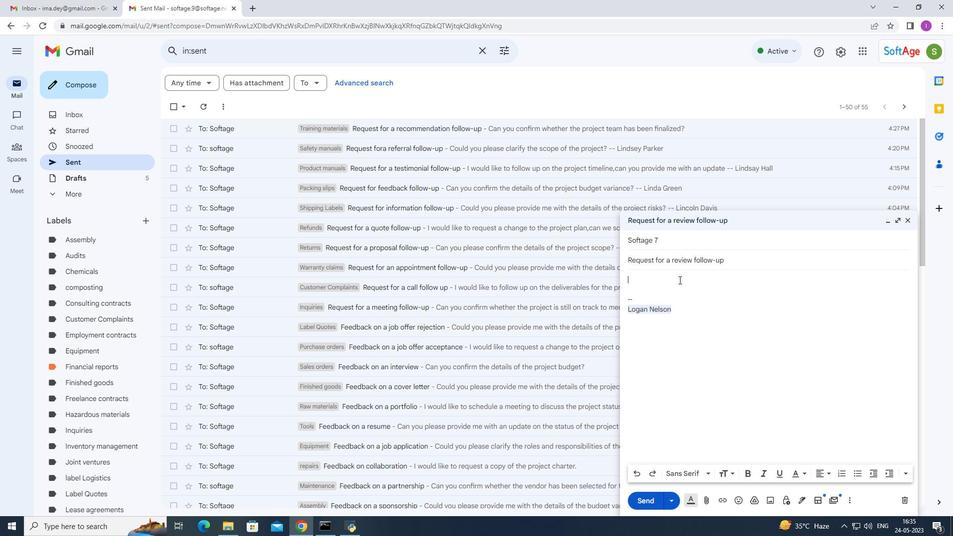 
Action: Key pressed <Key.shift><Key.shift><Key.shift><Key.shift><Key.shift><Key.shift><Key.shift><Key.shift><Key.shift>I<Key.space>wouls<Key.backspace>d<Key.space>like<Key.space>to<Key.space>request<Key.space>a<Key.space>change<Key.space>to<Key.space>tyhe<Key.backspace><Key.backspace><Key.backspace>he<Key.space>project<Key.space>objectives,can<Key.space>you<Key.space>please<Key.space><Key.backspace><Key.backspace><Key.backspace><Key.backspace><Key.backspace><Key.backspace><Key.backspace><Key.backspace><Key.backspace><Key.backspace><Key.backspace>we<Key.space>scheduel<Key.space>
Screenshot: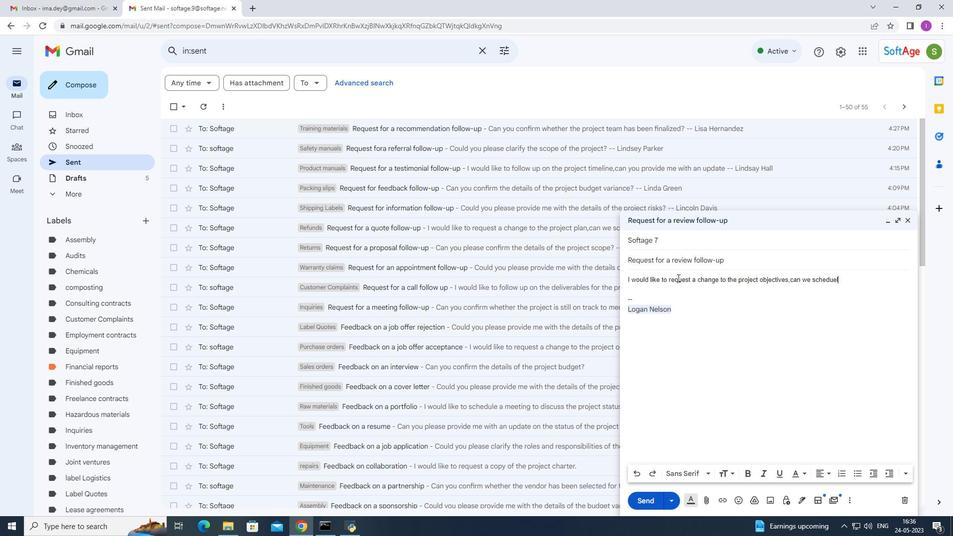 
Action: Mouse moved to (756, 85)
Screenshot: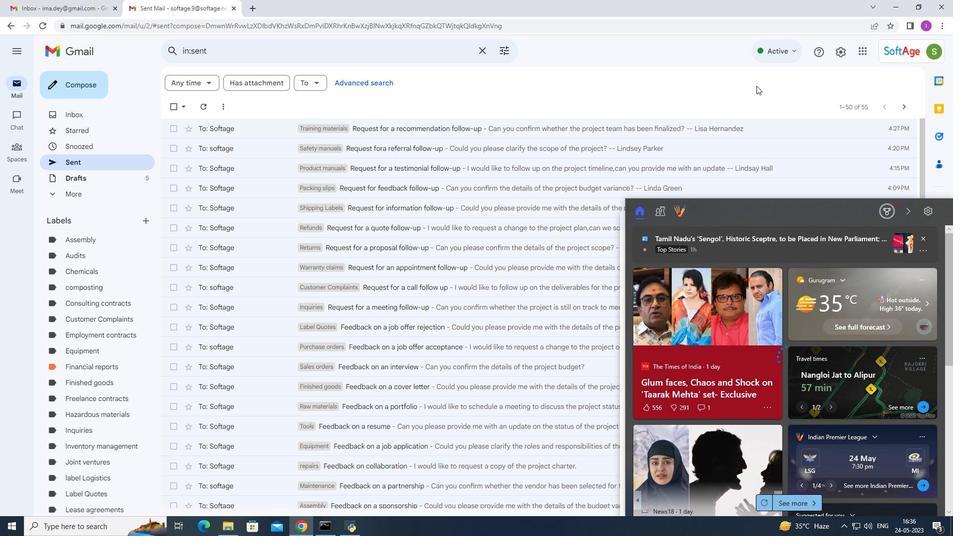 
Action: Mouse pressed left at (756, 85)
Screenshot: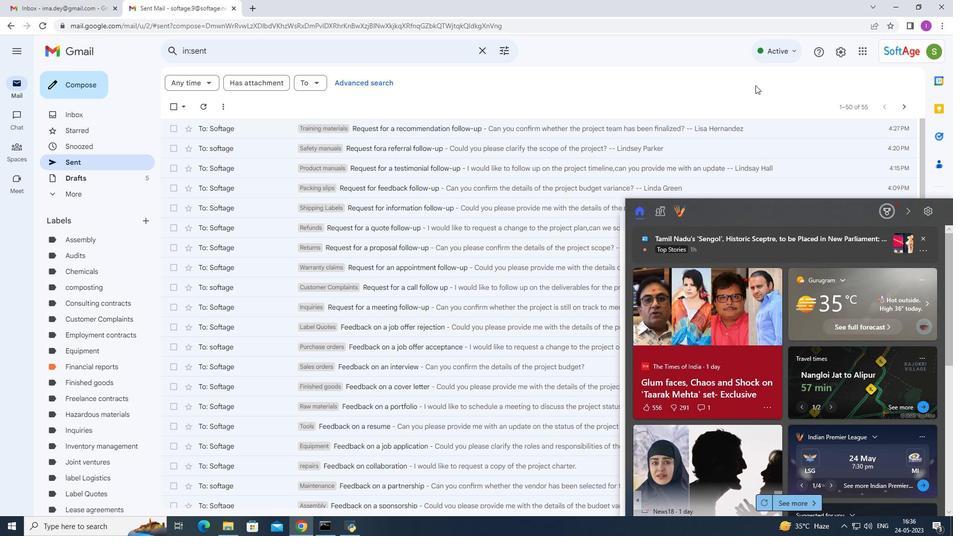 
Action: Mouse moved to (850, 283)
Screenshot: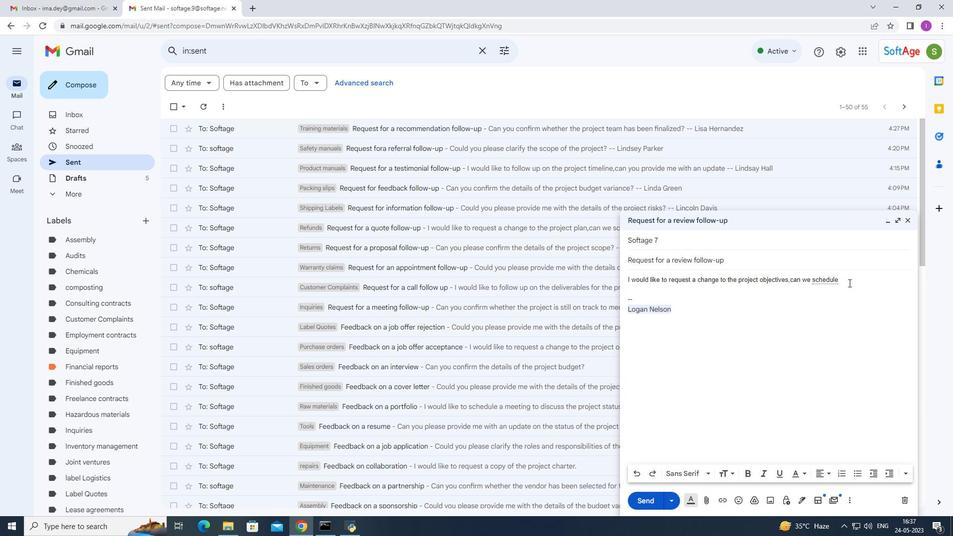 
Action: Mouse pressed left at (850, 283)
Screenshot: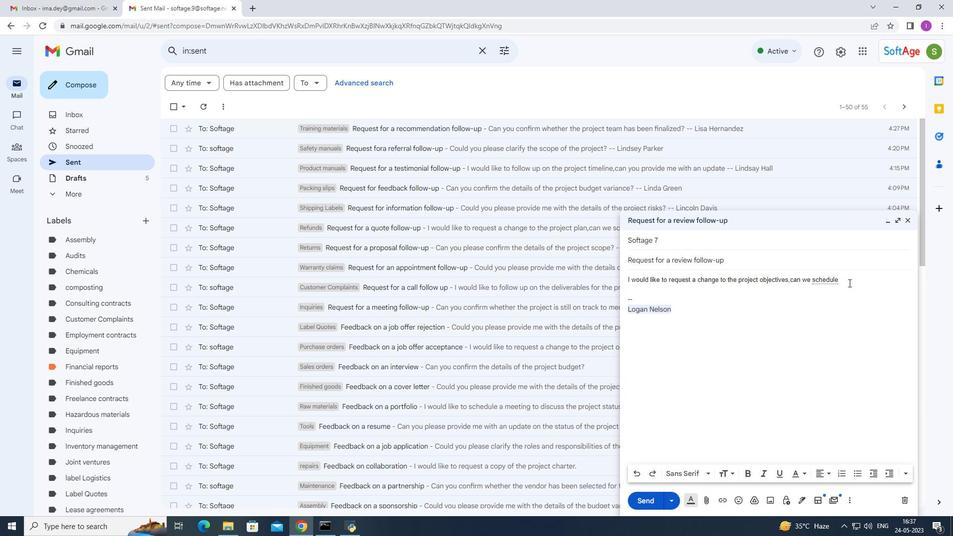 
Action: Mouse moved to (852, 282)
Screenshot: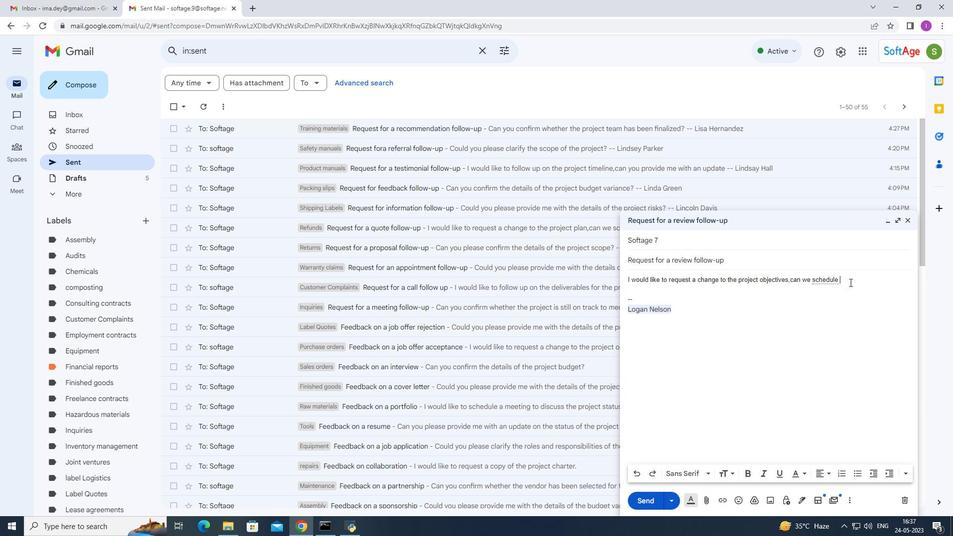 
Action: Key pressed <Key.space>a<Key.space>meeting<Key.space>to<Key.space>discuss<Key.space>this<Key.shift><Key.shift><Key.shift><Key.shift><Key.shift><Key.shift><Key.shift><Key.shift><Key.shift><Key.shift><Key.shift>?
Screenshot: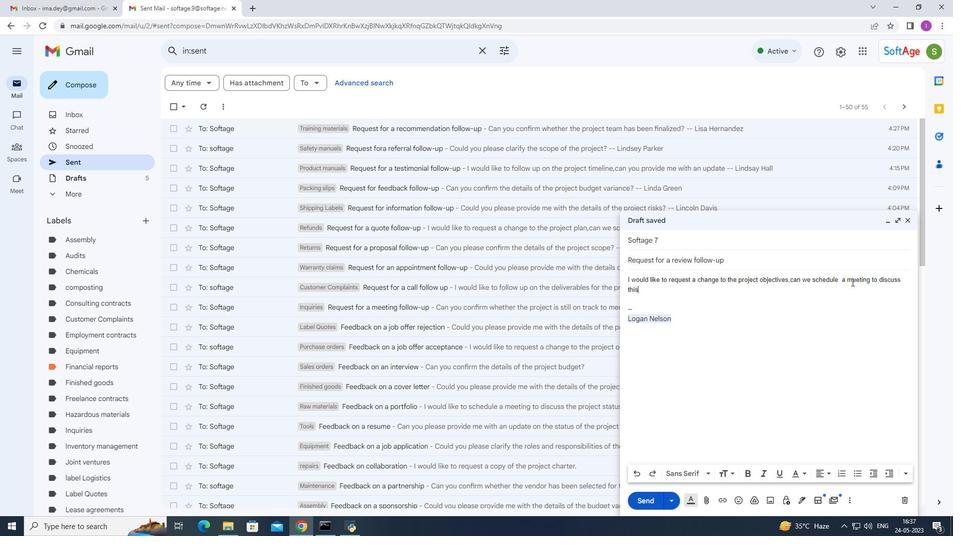 
Action: Mouse moved to (690, 317)
Screenshot: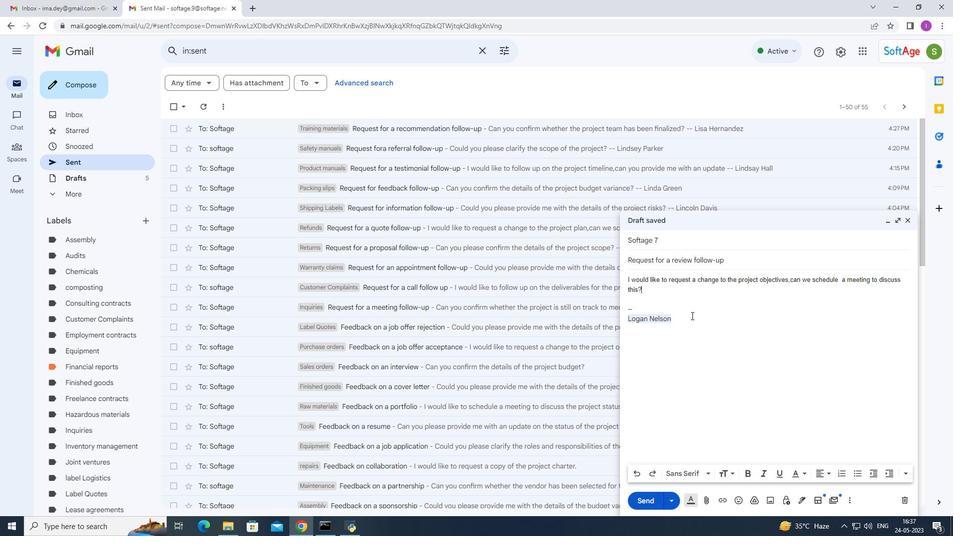 
Action: Mouse pressed left at (690, 317)
Screenshot: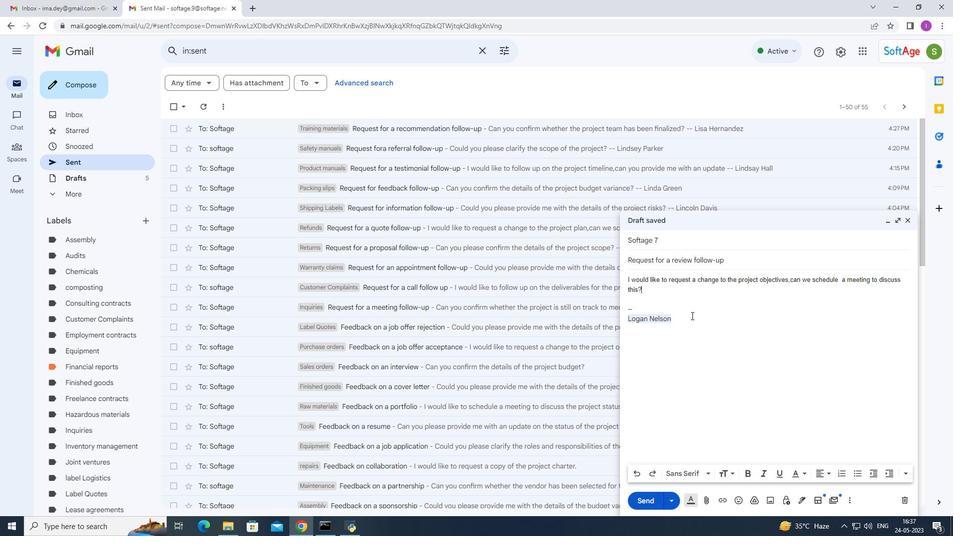 
Action: Mouse moved to (904, 474)
Screenshot: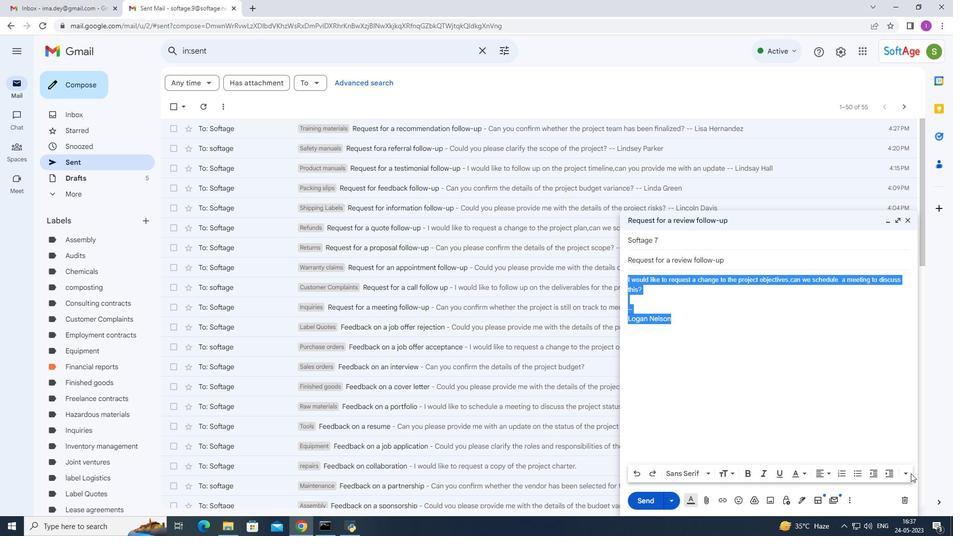 
Action: Mouse pressed left at (904, 474)
Screenshot: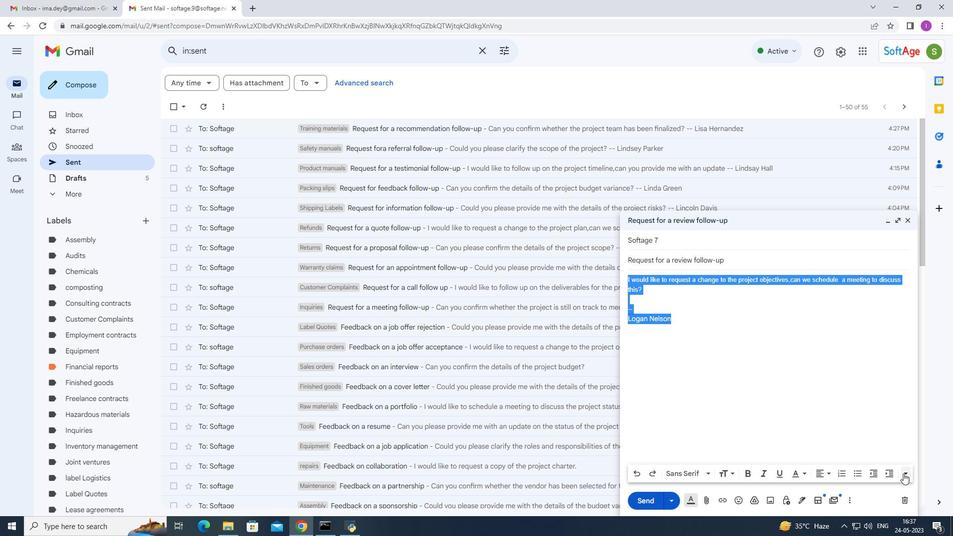 
Action: Mouse moved to (908, 432)
Screenshot: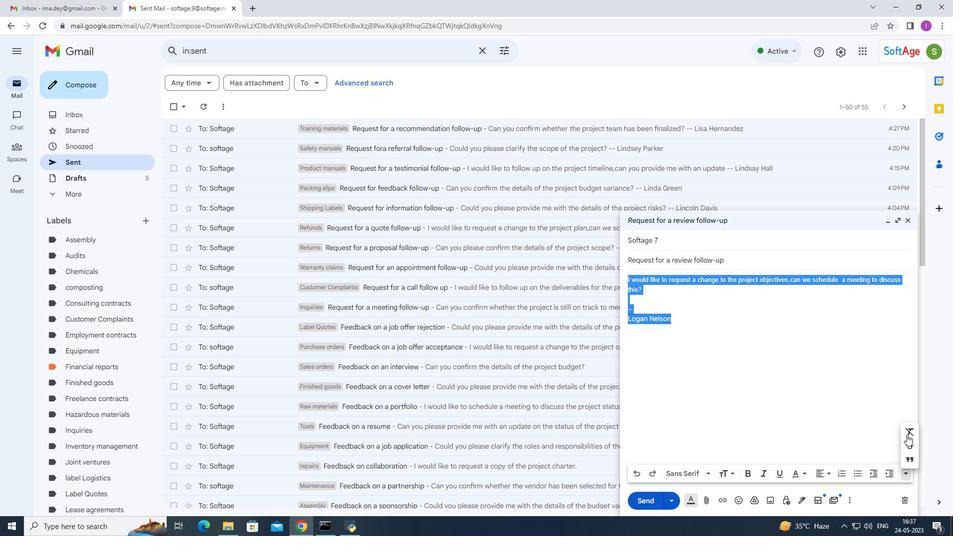 
Action: Mouse pressed left at (908, 432)
Screenshot: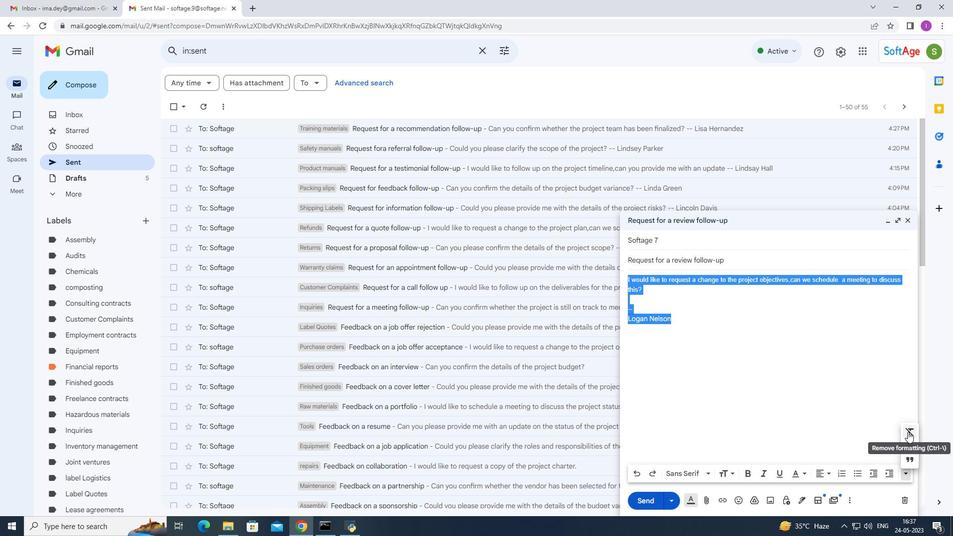 
Action: Mouse moved to (637, 476)
Screenshot: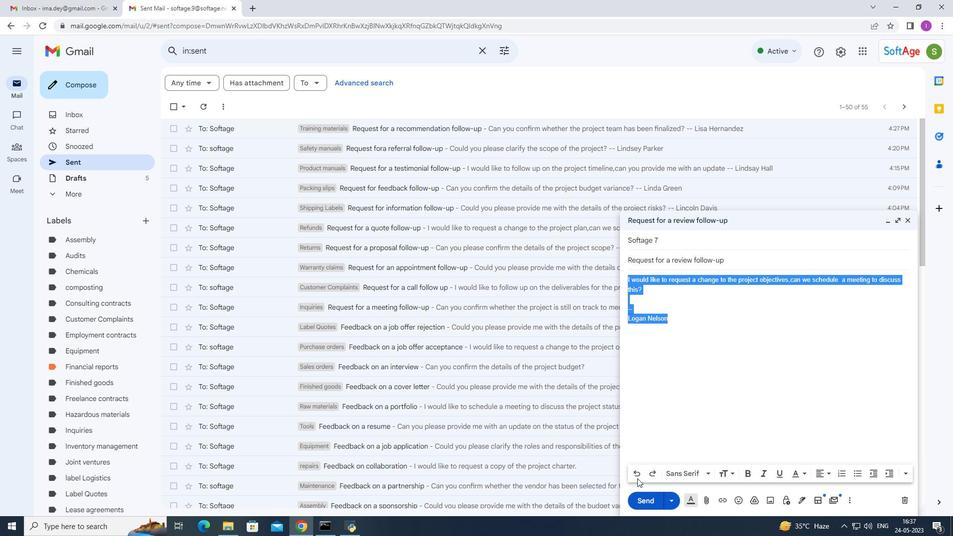 
Action: Mouse pressed left at (637, 476)
Screenshot: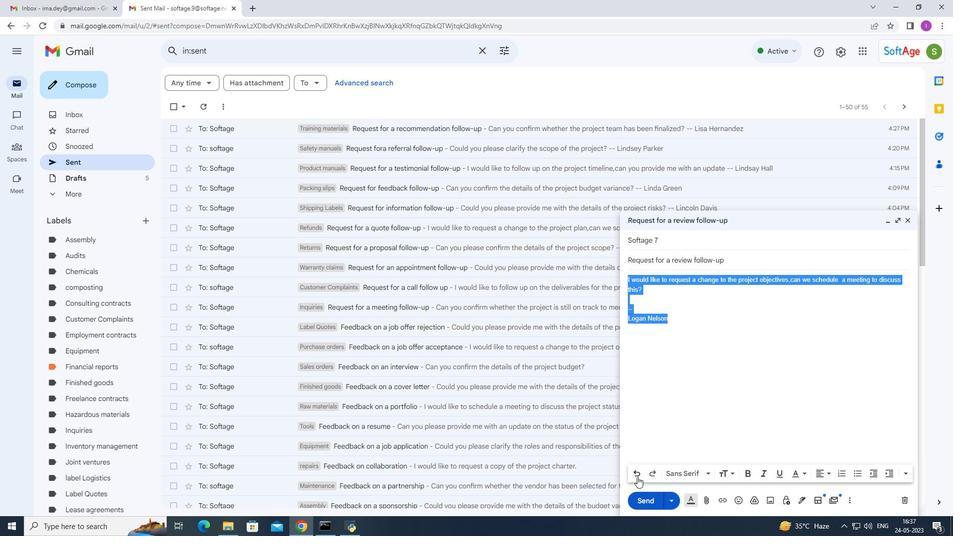 
Action: Mouse moved to (646, 505)
Screenshot: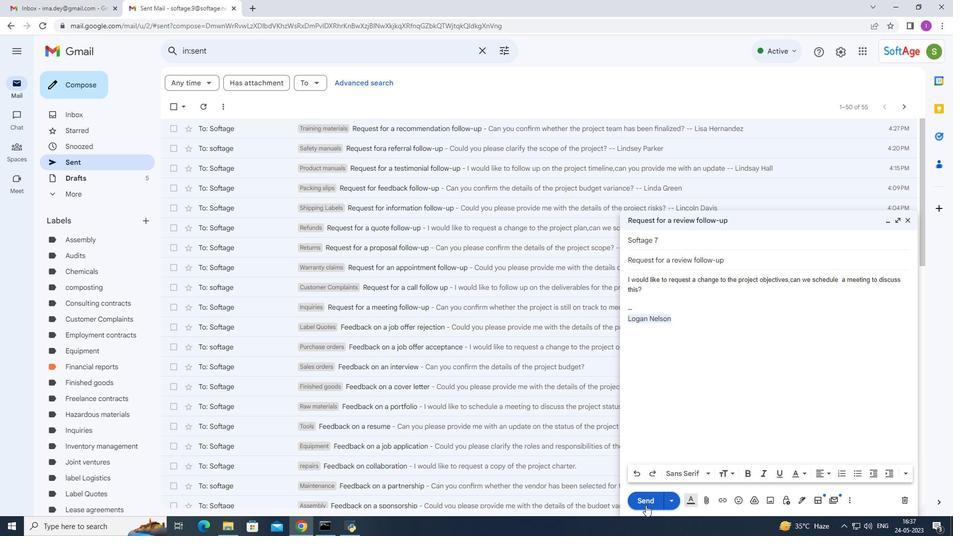 
Action: Mouse pressed left at (646, 505)
Screenshot: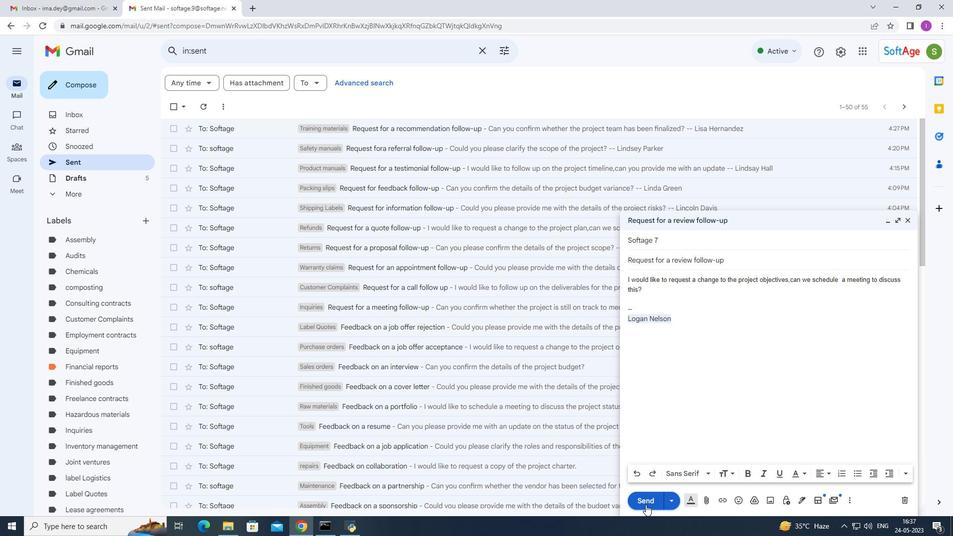 
Action: Mouse moved to (363, 128)
Screenshot: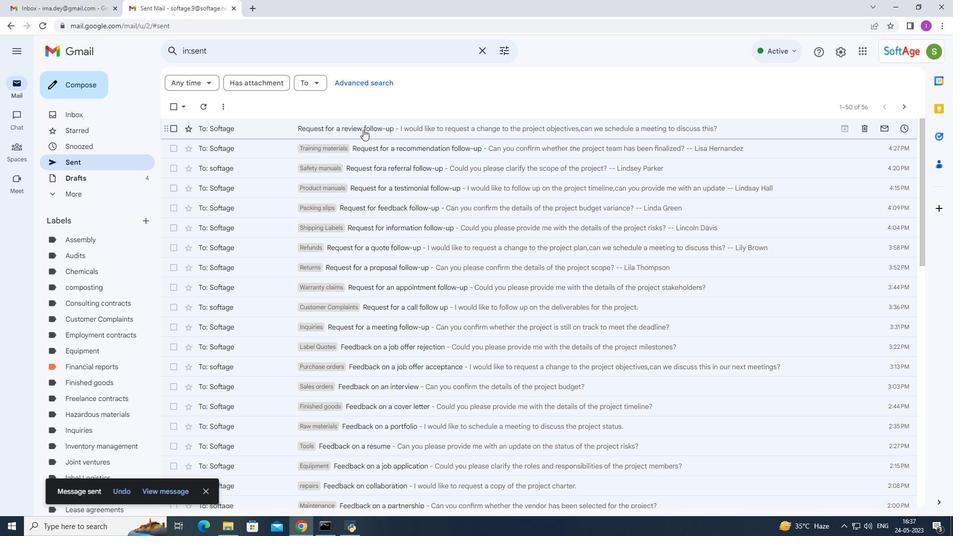 
Action: Mouse pressed right at (363, 128)
Screenshot: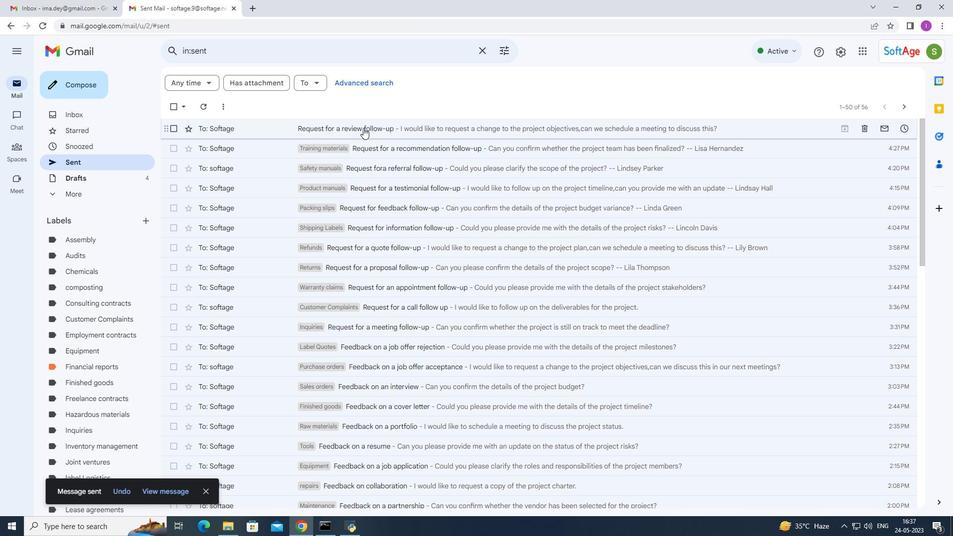 
Action: Mouse moved to (519, 479)
Screenshot: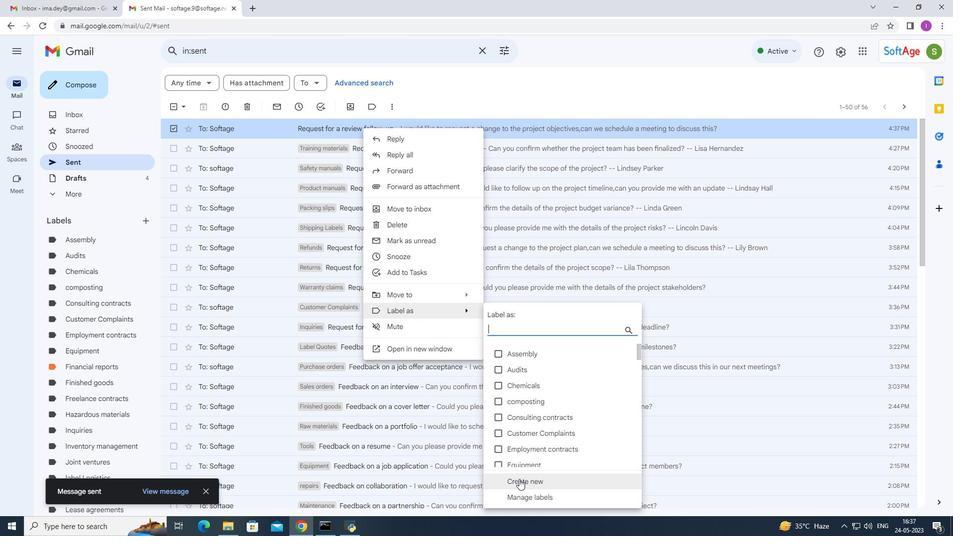
Action: Mouse pressed left at (519, 479)
Screenshot: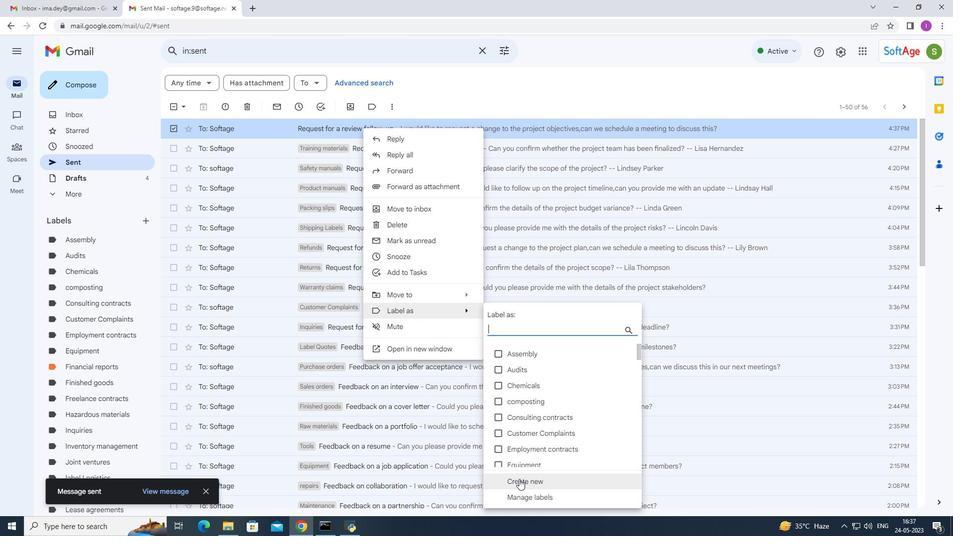 
Action: Mouse moved to (456, 295)
Screenshot: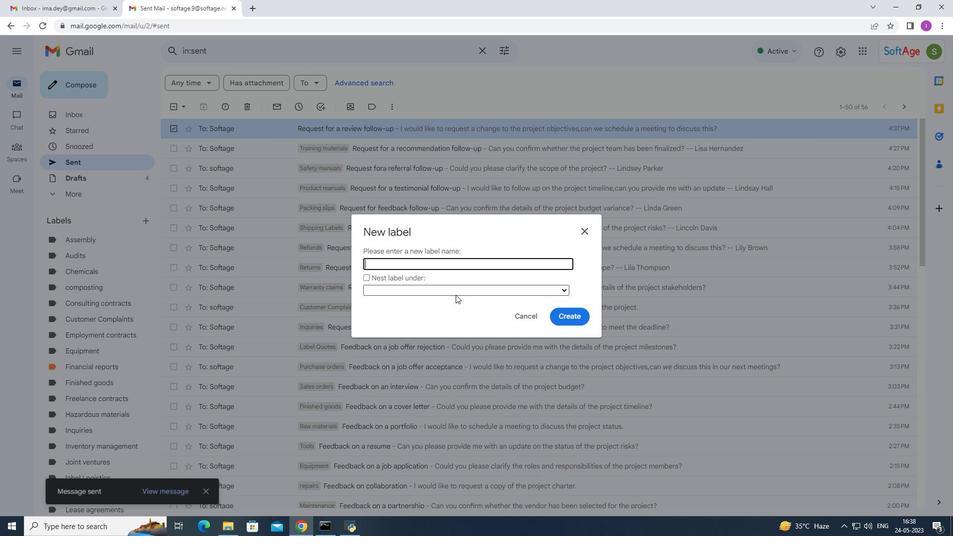 
Action: Key pressed <Key.shift><Key.shift><Key.shift>Employee<Key.space>handbooks
Screenshot: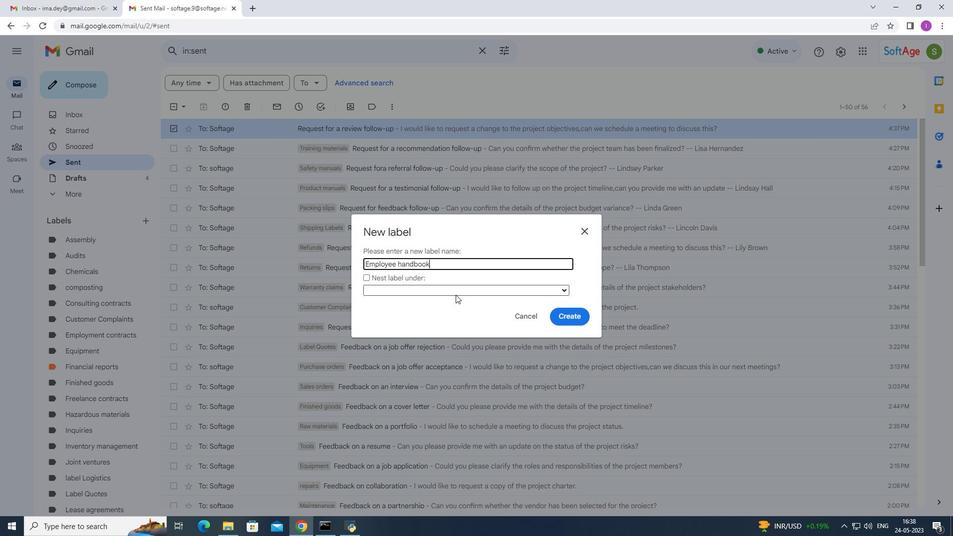 
Action: Mouse moved to (578, 318)
Screenshot: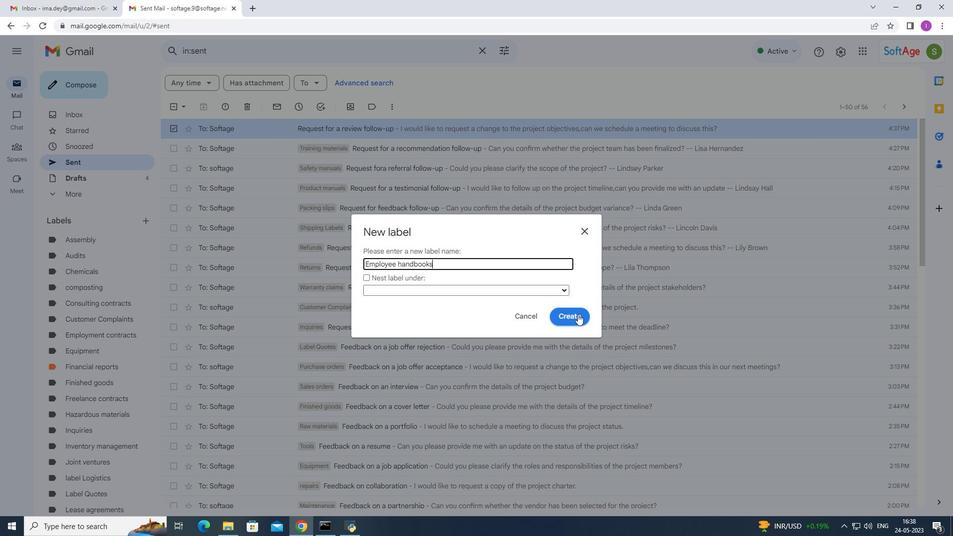 
Action: Mouse pressed left at (578, 318)
Screenshot: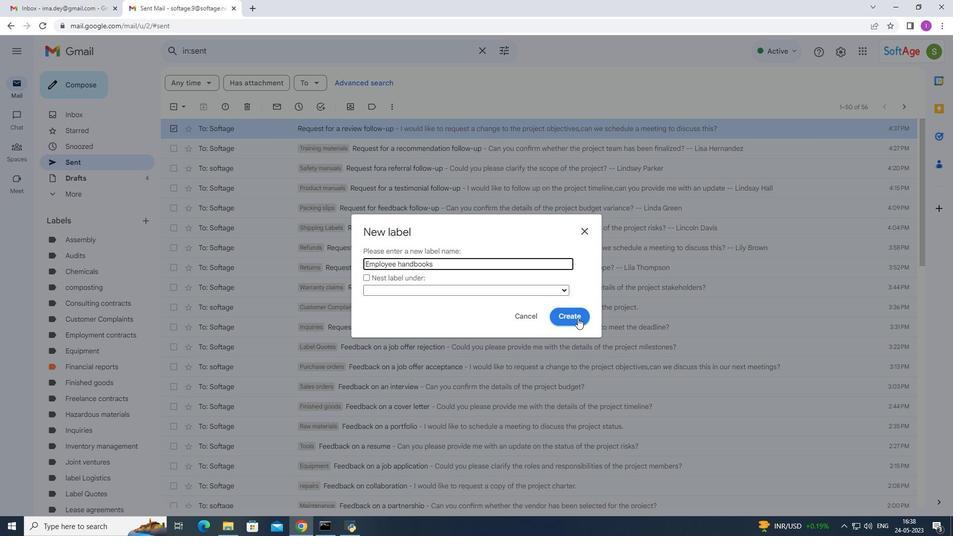 
Action: Mouse moved to (433, 295)
Screenshot: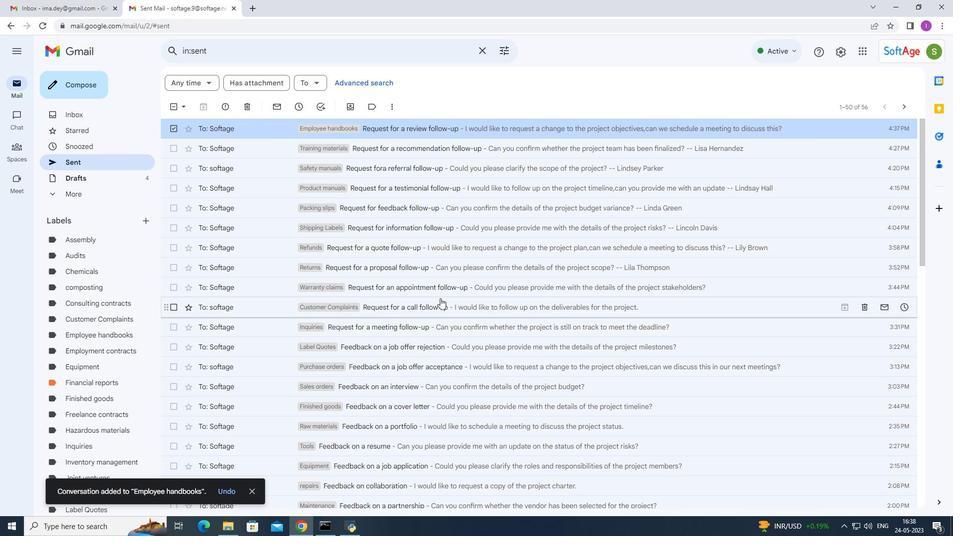 
